 Task: Search one way flight ticket for 4 adults, 2 children, 2 infants in seat and 1 infant on lap in premium economy from Cody: Yellowstone Regional Airport to Riverton: Central Wyoming Regional Airport (was Riverton Regional) on 8-4-2023. Choice of flights is Spirit. Number of bags: 9 checked bags. Price is upto 84000. Outbound departure time preference is 16:45.
Action: Mouse moved to (408, 350)
Screenshot: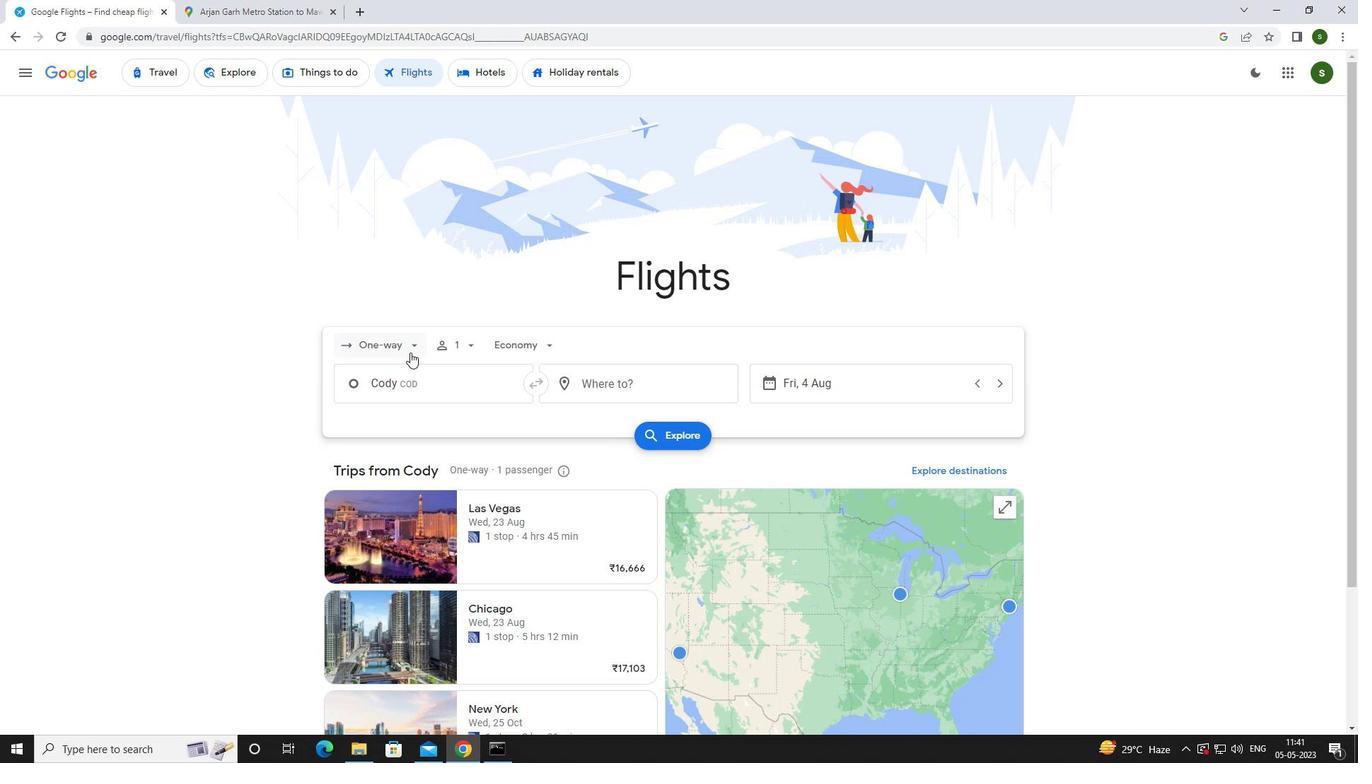
Action: Mouse pressed left at (408, 350)
Screenshot: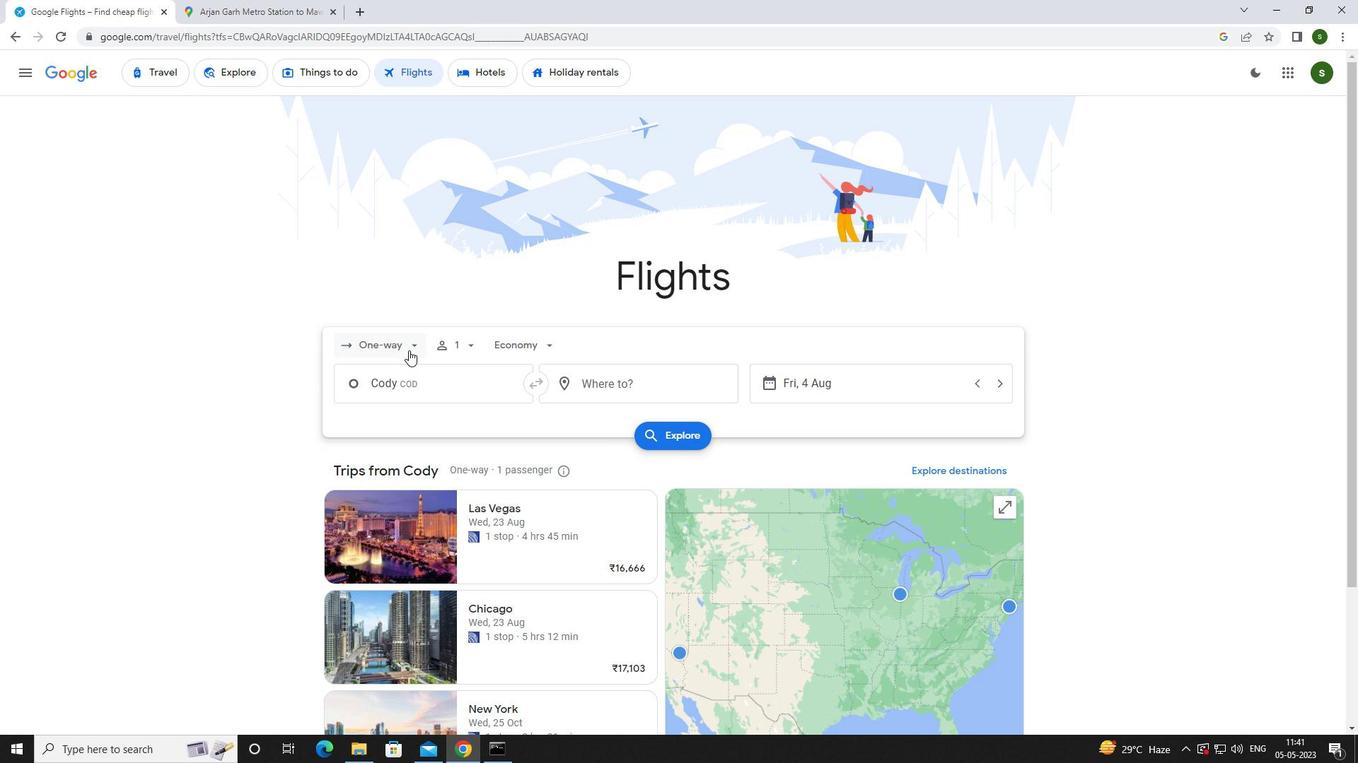 
Action: Mouse moved to (399, 410)
Screenshot: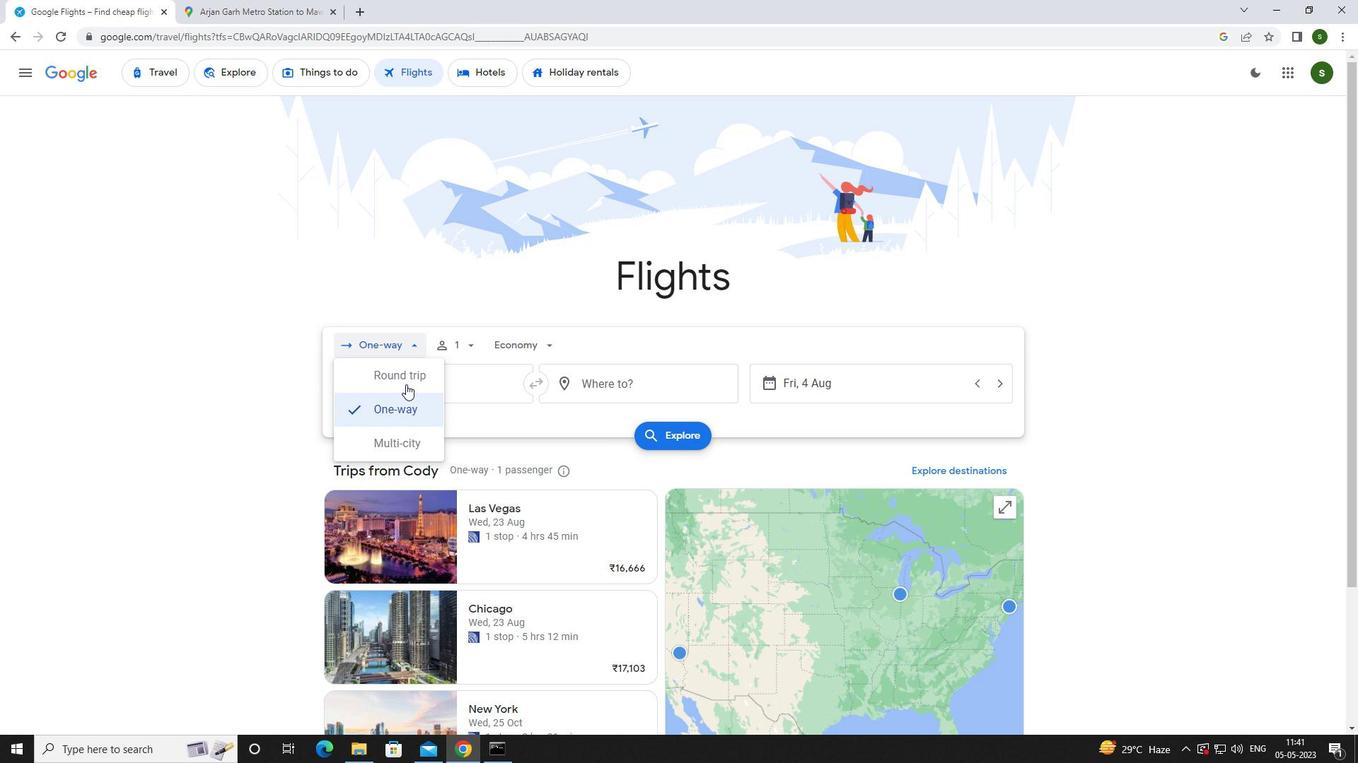
Action: Mouse pressed left at (399, 410)
Screenshot: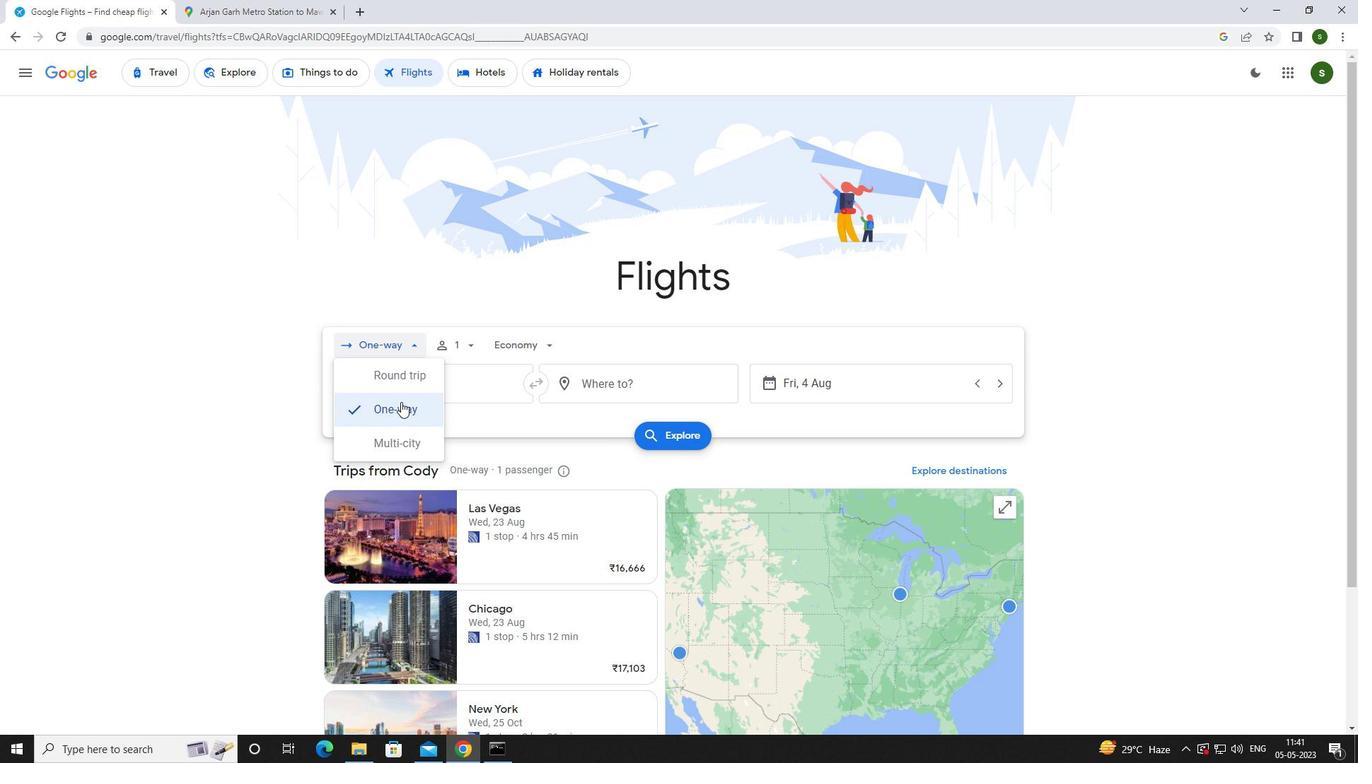 
Action: Mouse moved to (468, 349)
Screenshot: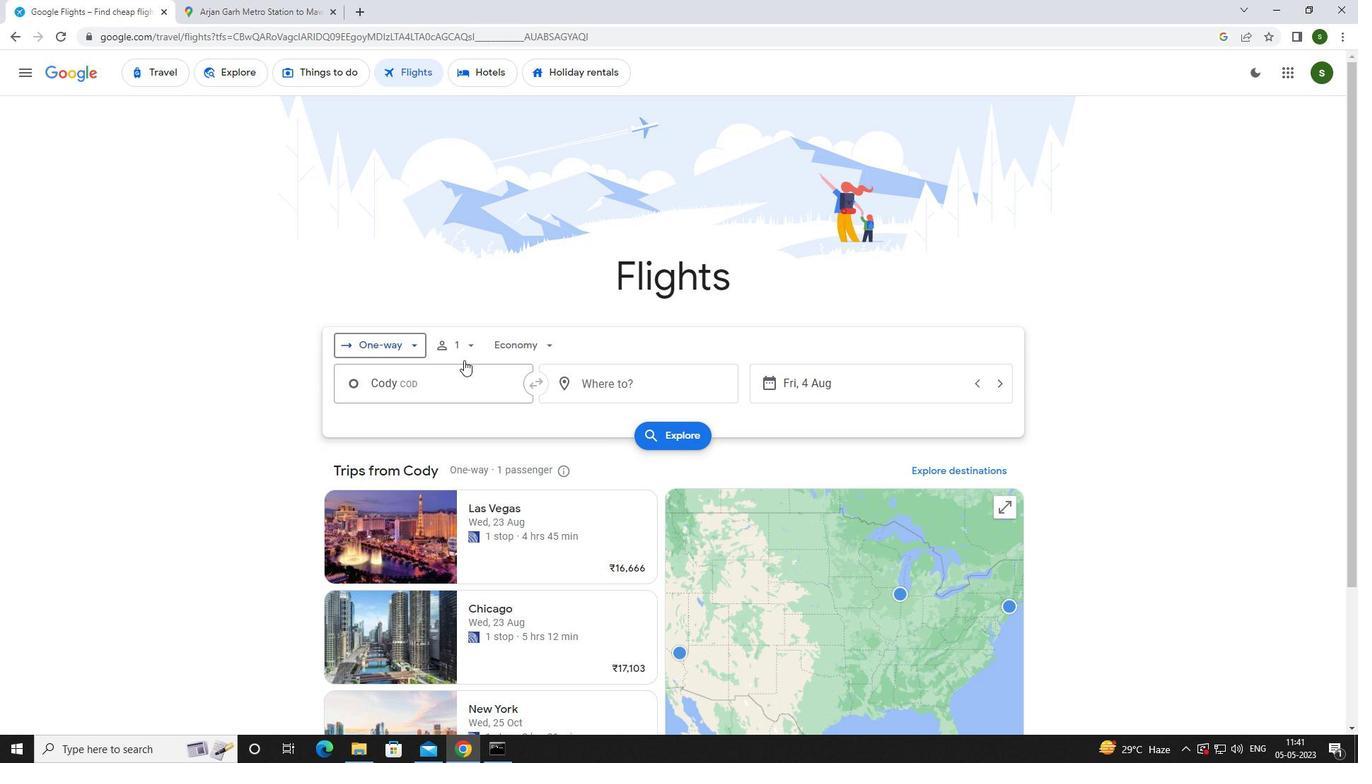 
Action: Mouse pressed left at (468, 349)
Screenshot: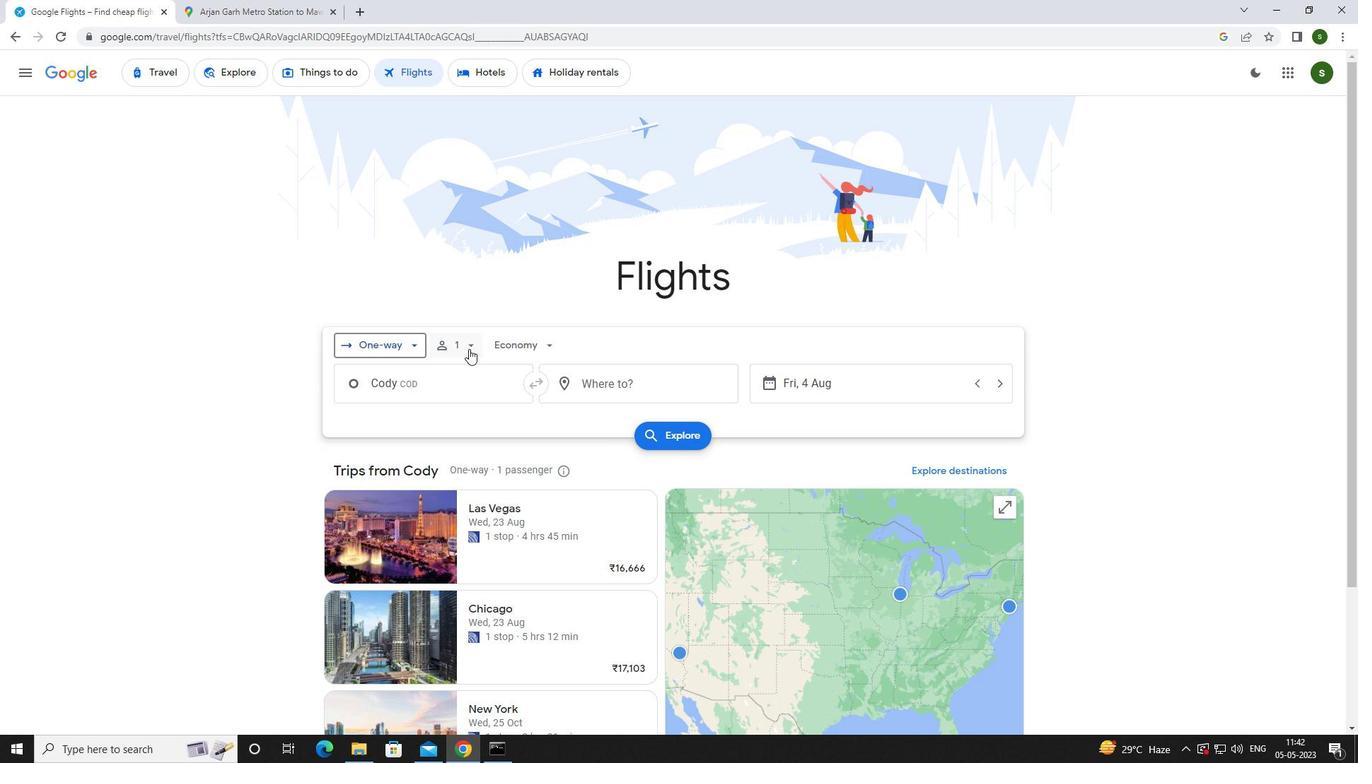 
Action: Mouse moved to (577, 381)
Screenshot: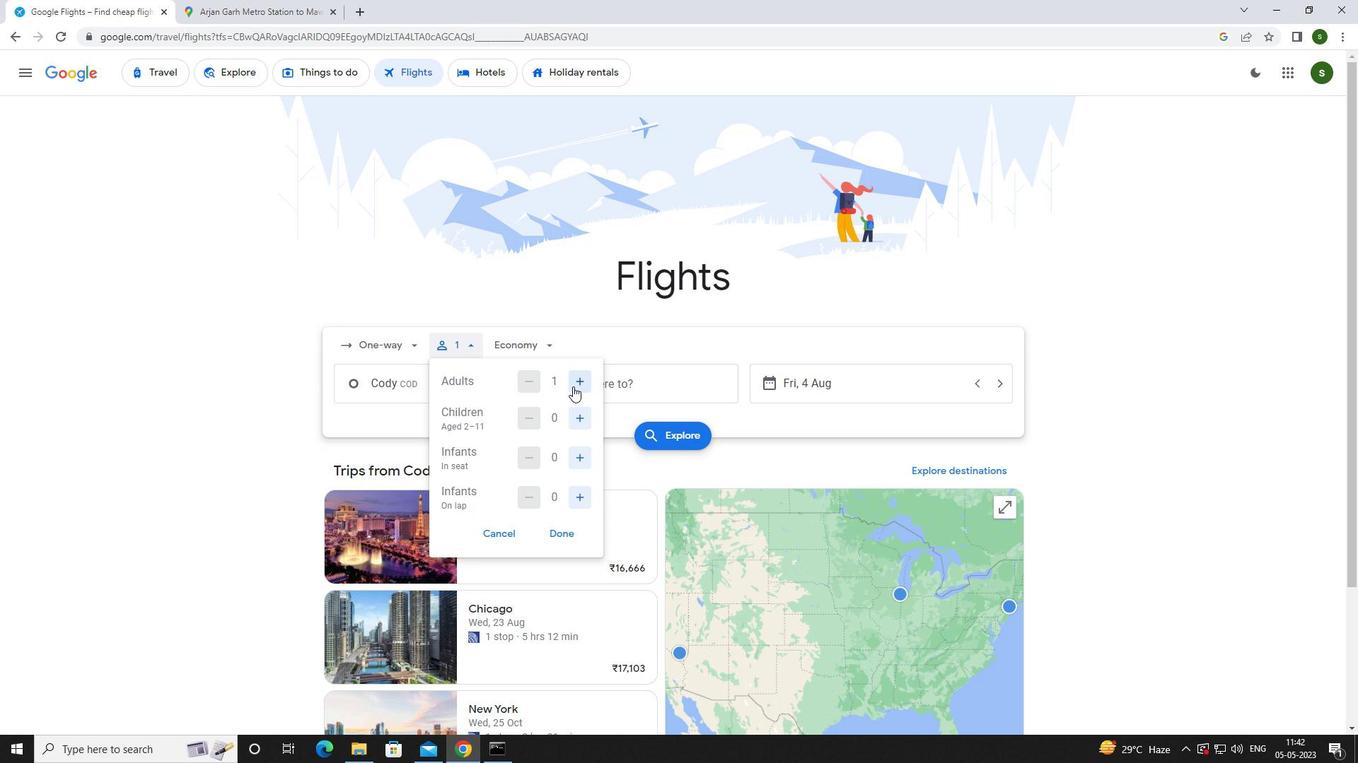 
Action: Mouse pressed left at (577, 381)
Screenshot: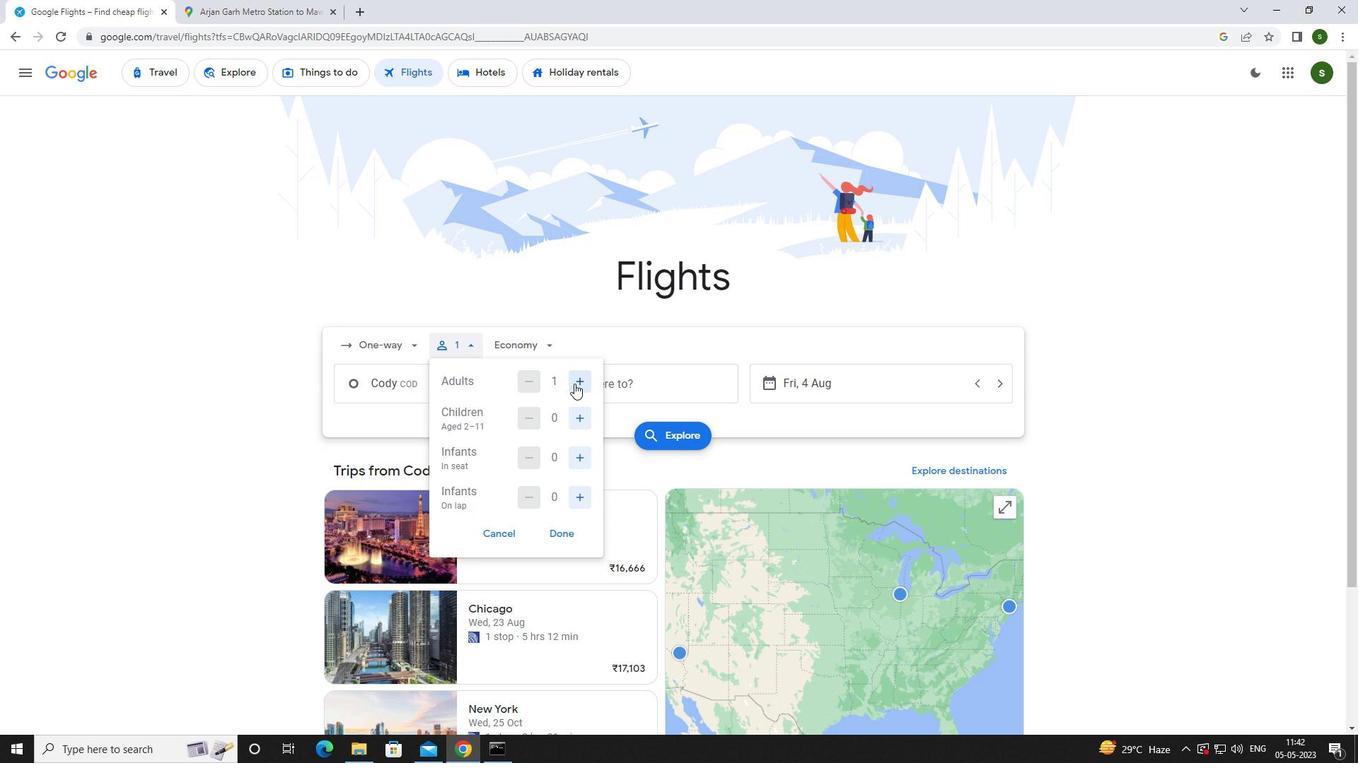 
Action: Mouse pressed left at (577, 381)
Screenshot: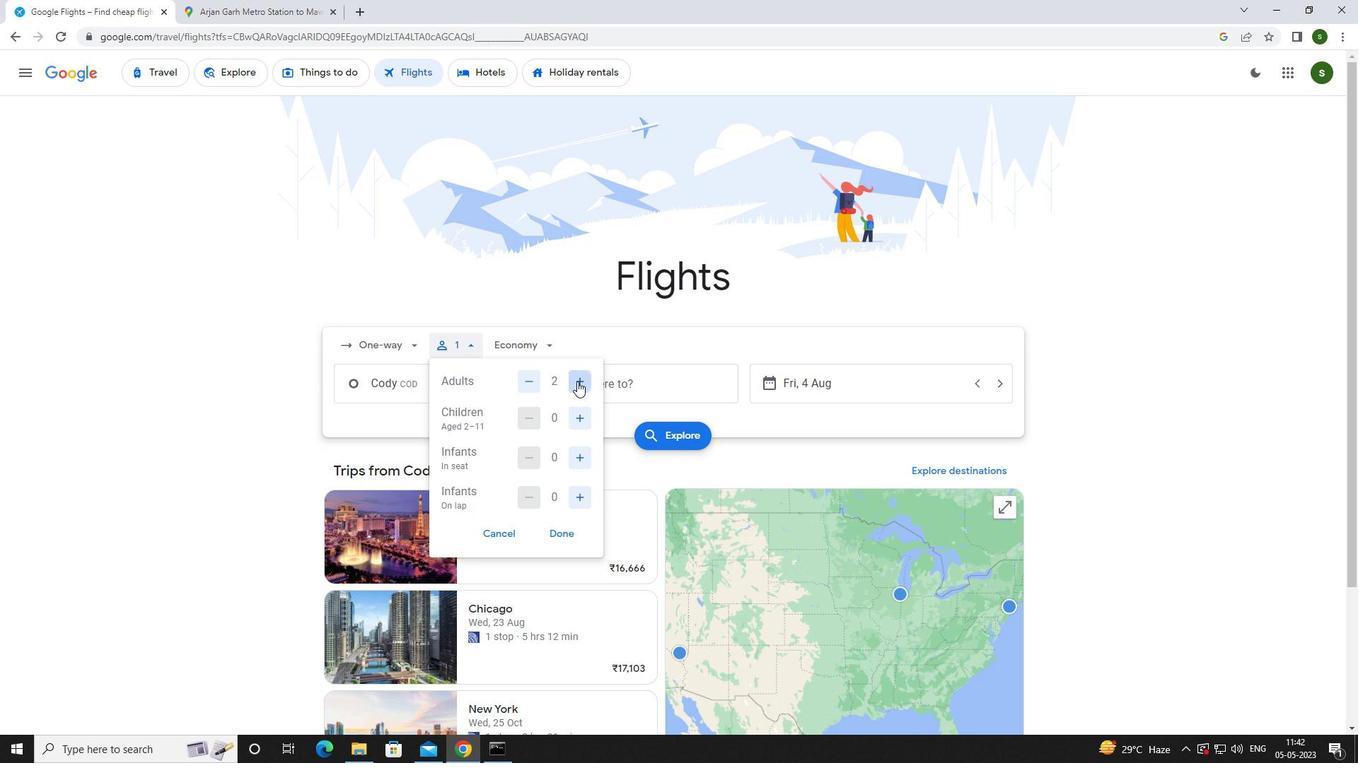 
Action: Mouse pressed left at (577, 381)
Screenshot: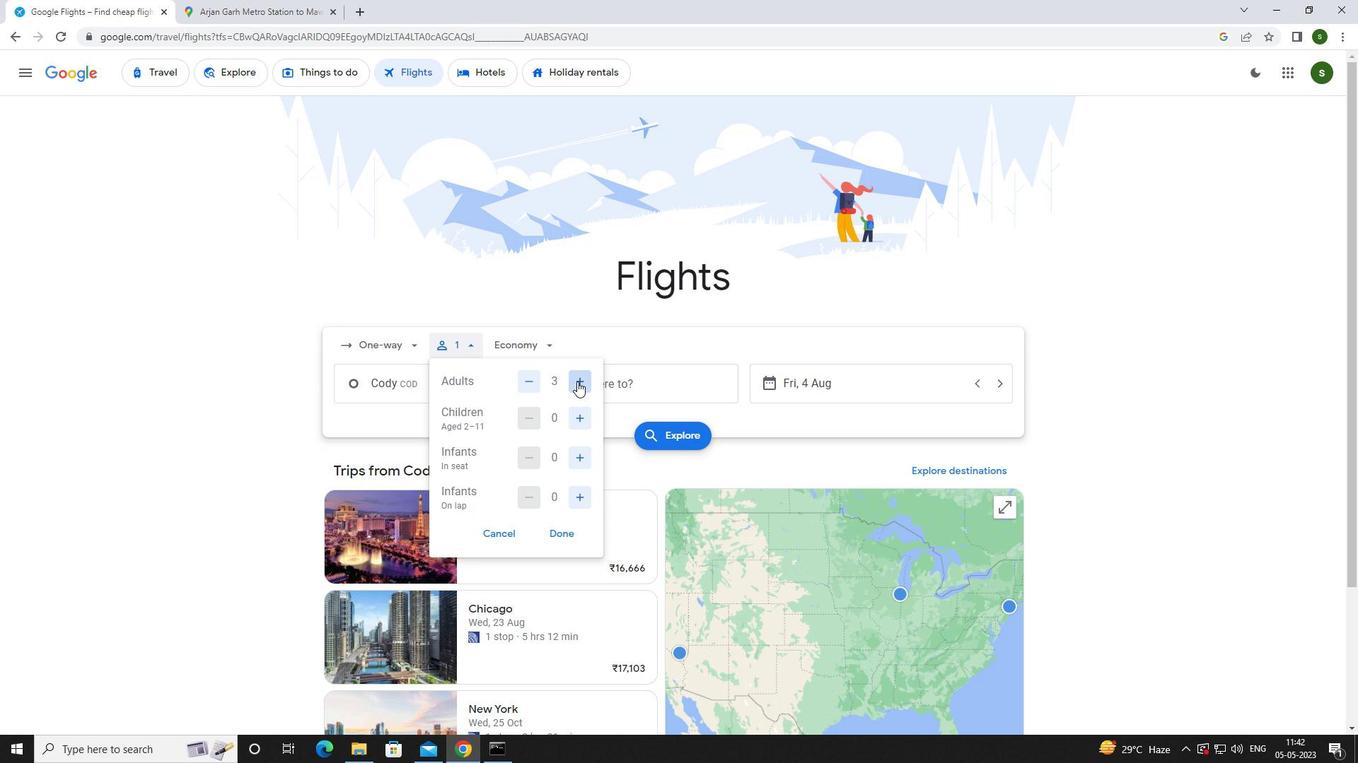 
Action: Mouse moved to (582, 415)
Screenshot: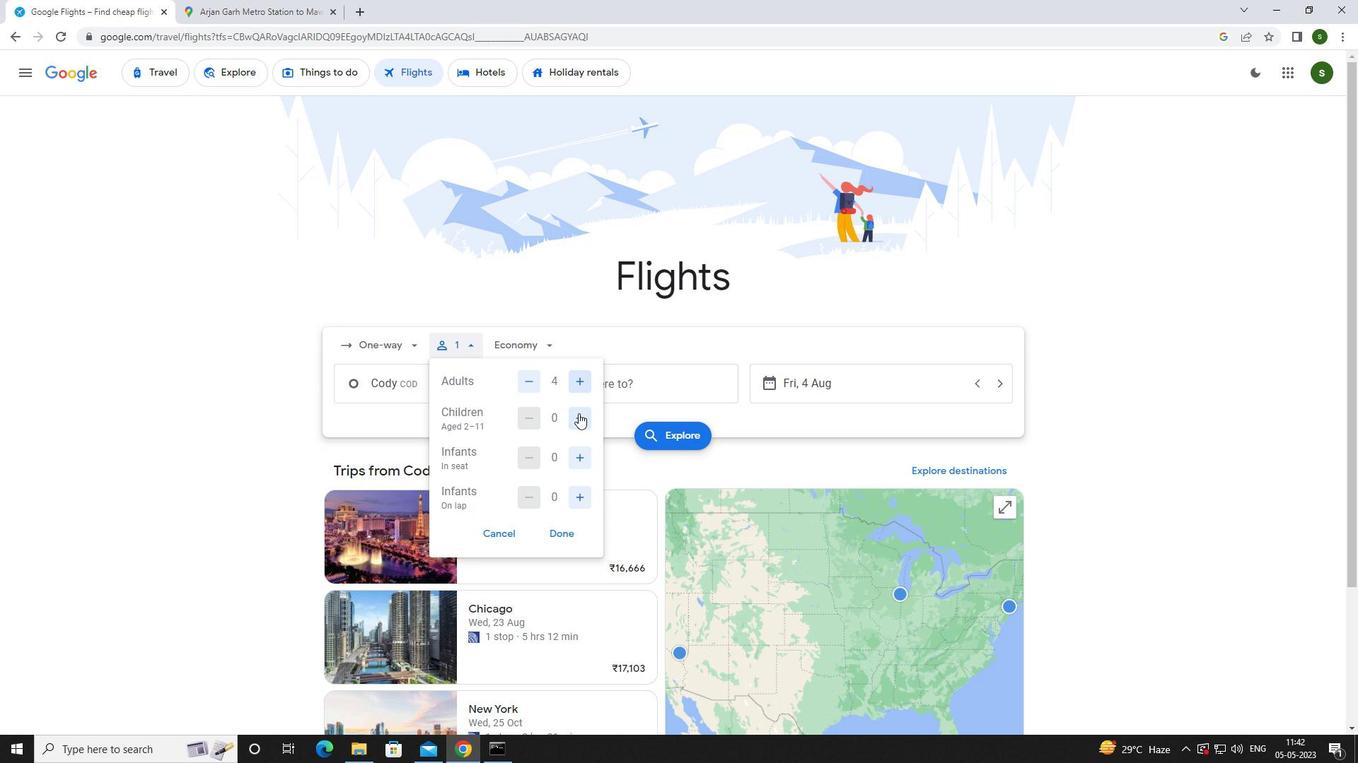 
Action: Mouse pressed left at (582, 415)
Screenshot: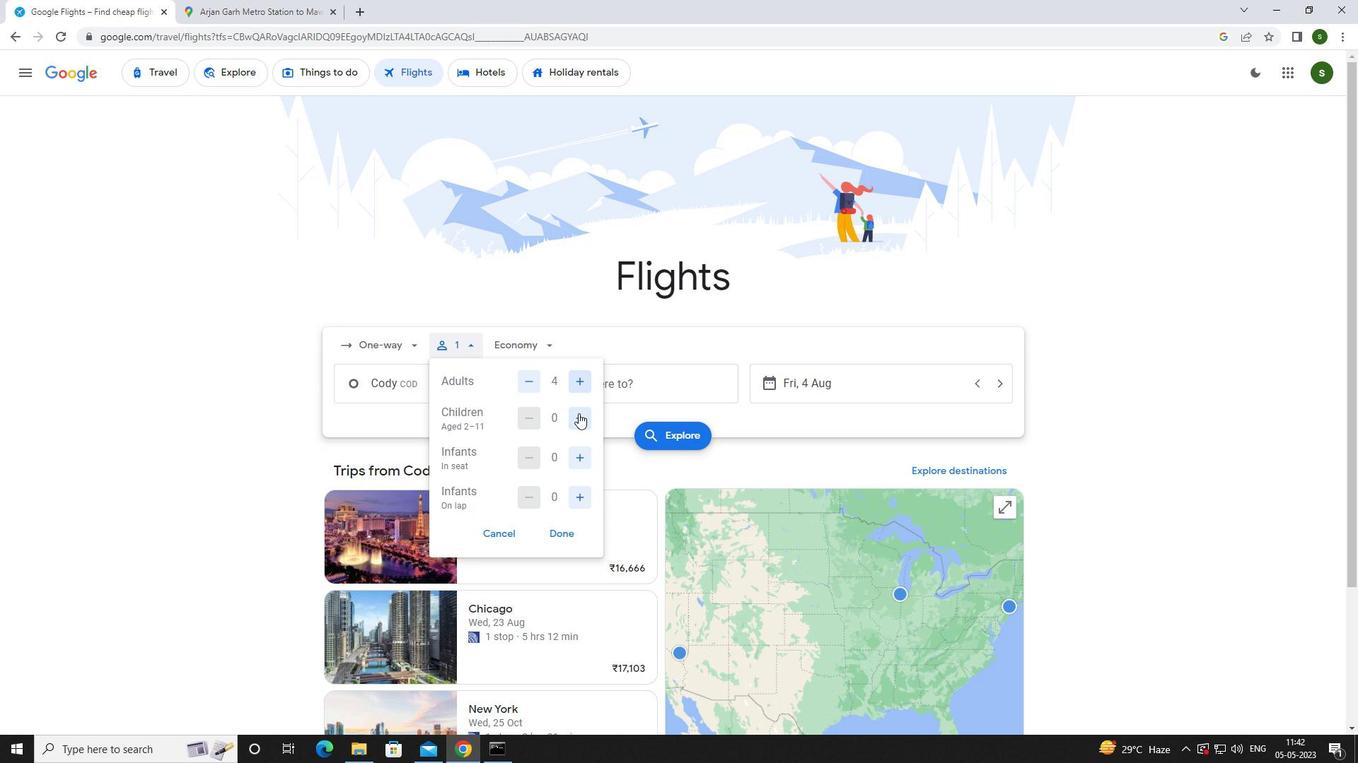 
Action: Mouse pressed left at (582, 415)
Screenshot: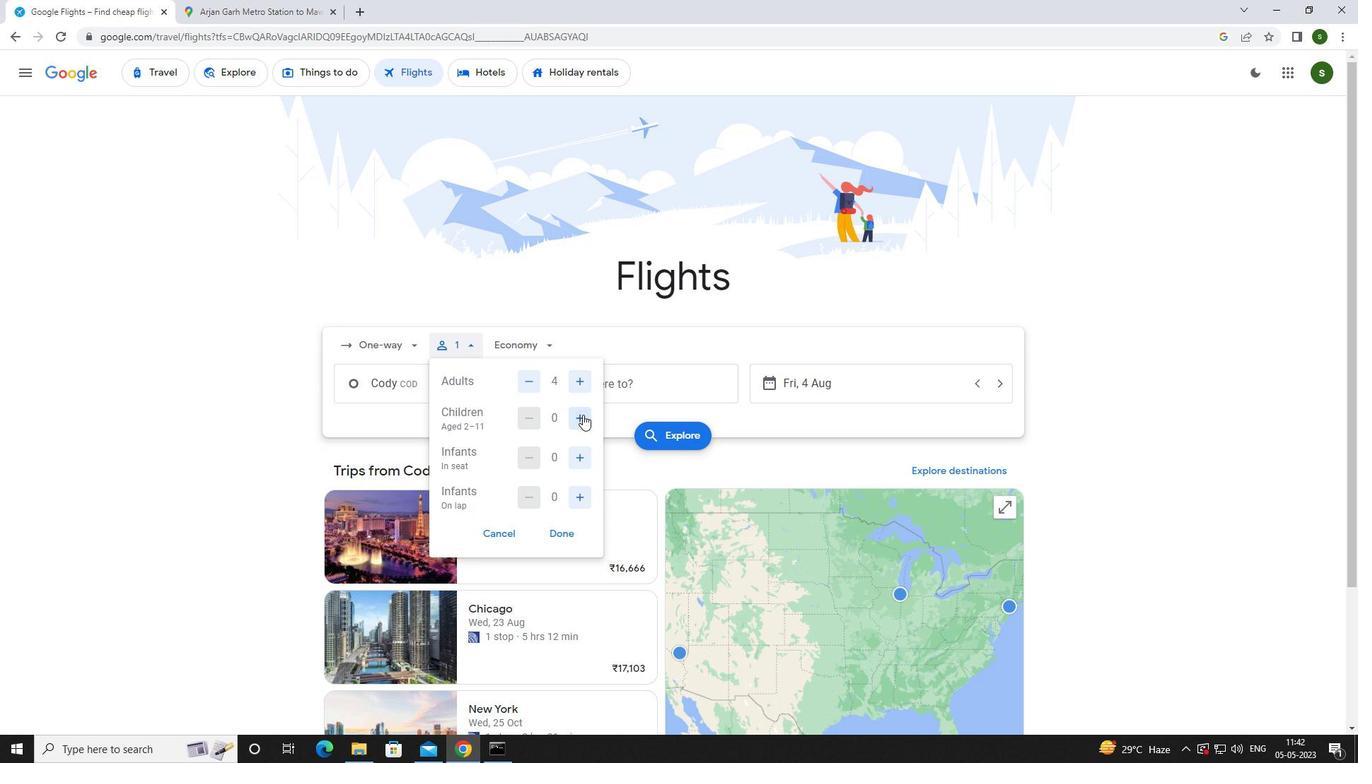 
Action: Mouse moved to (579, 454)
Screenshot: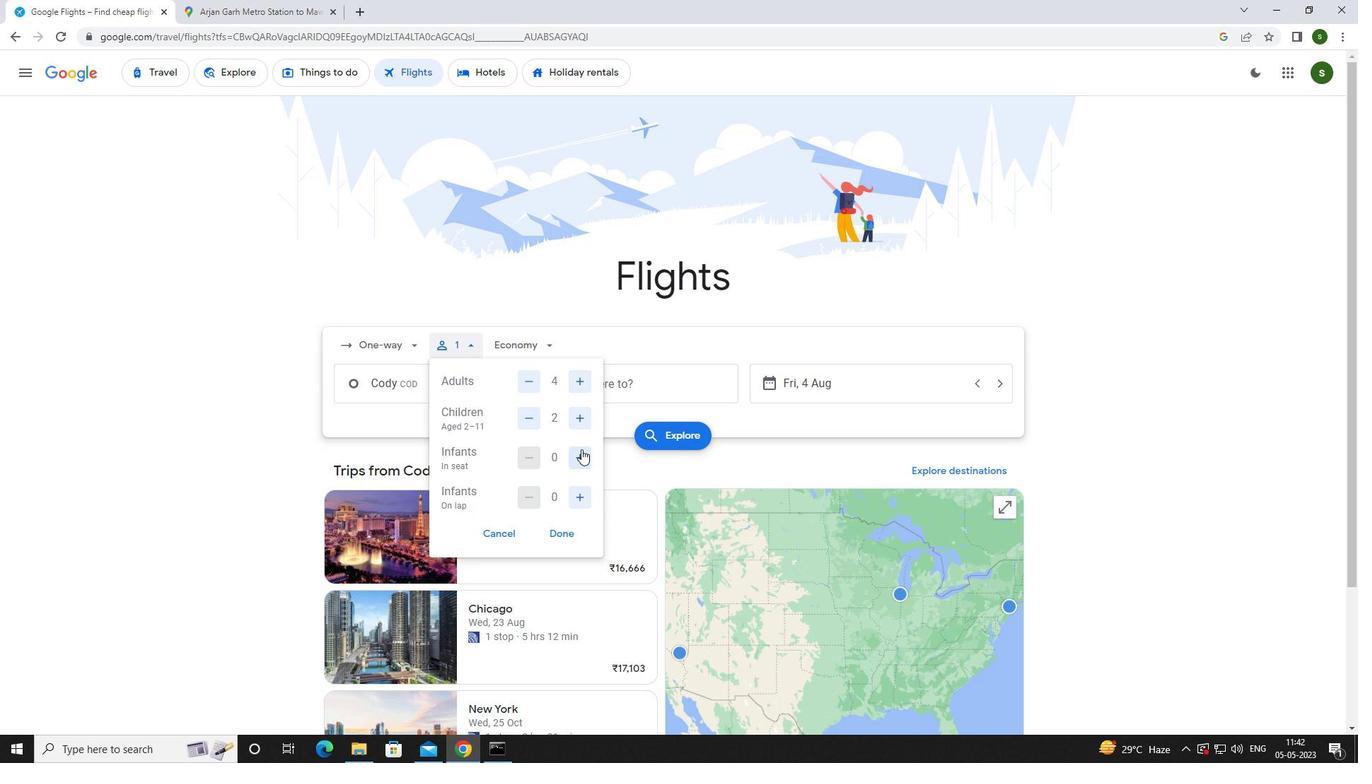 
Action: Mouse pressed left at (579, 454)
Screenshot: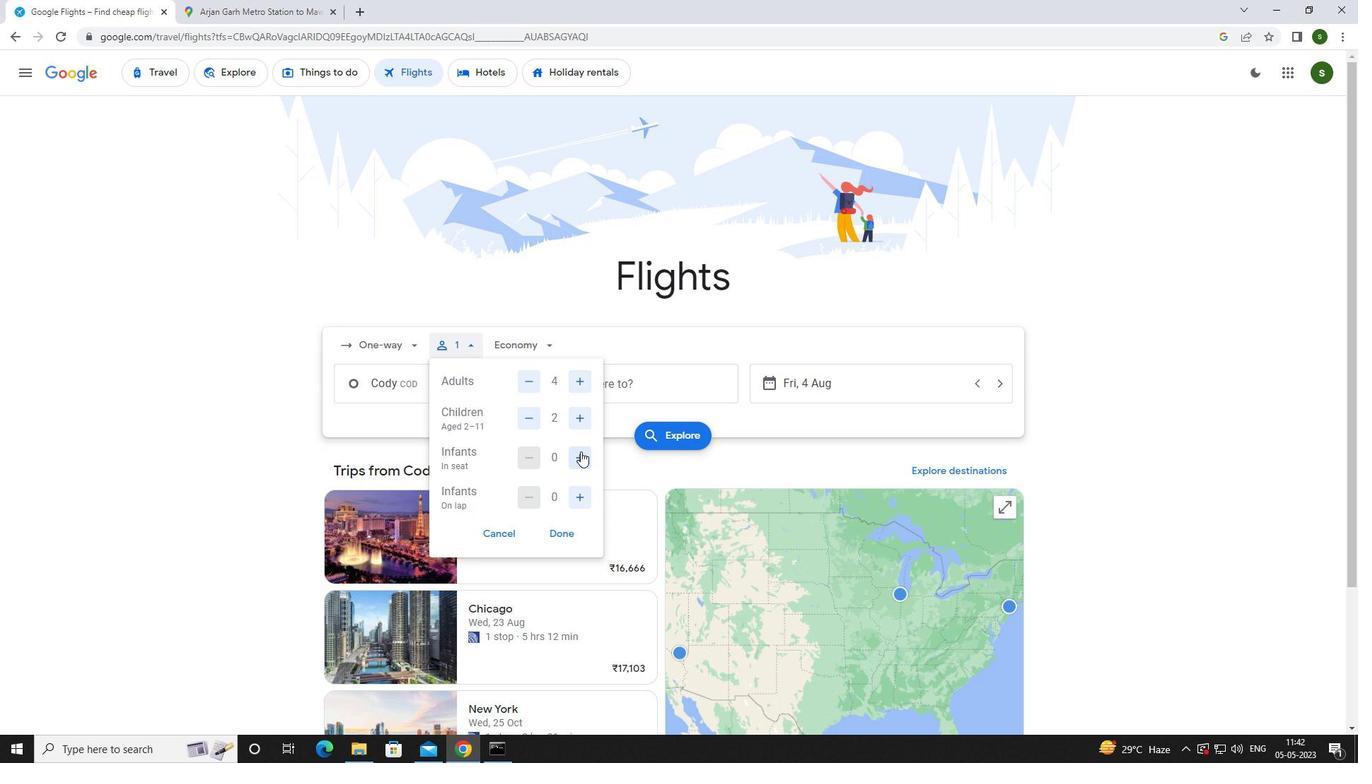 
Action: Mouse pressed left at (579, 454)
Screenshot: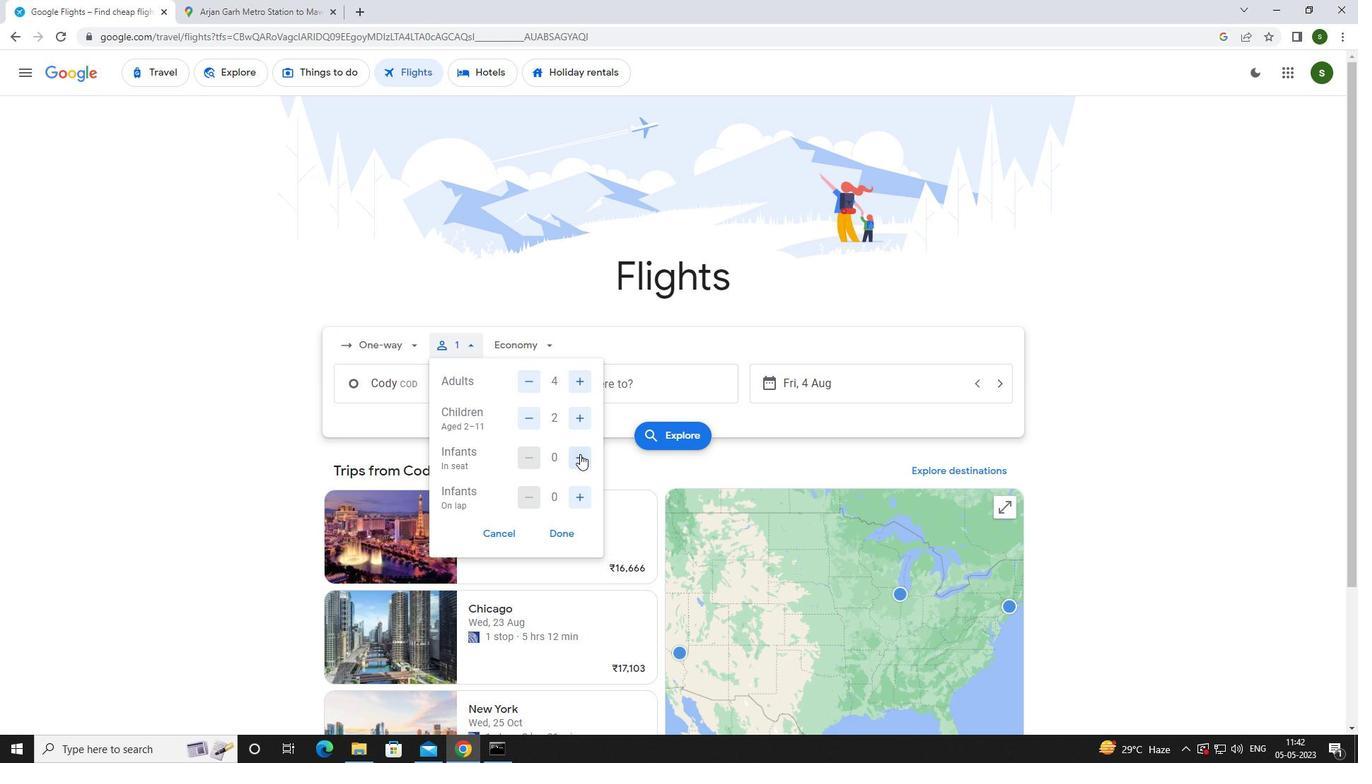 
Action: Mouse moved to (586, 497)
Screenshot: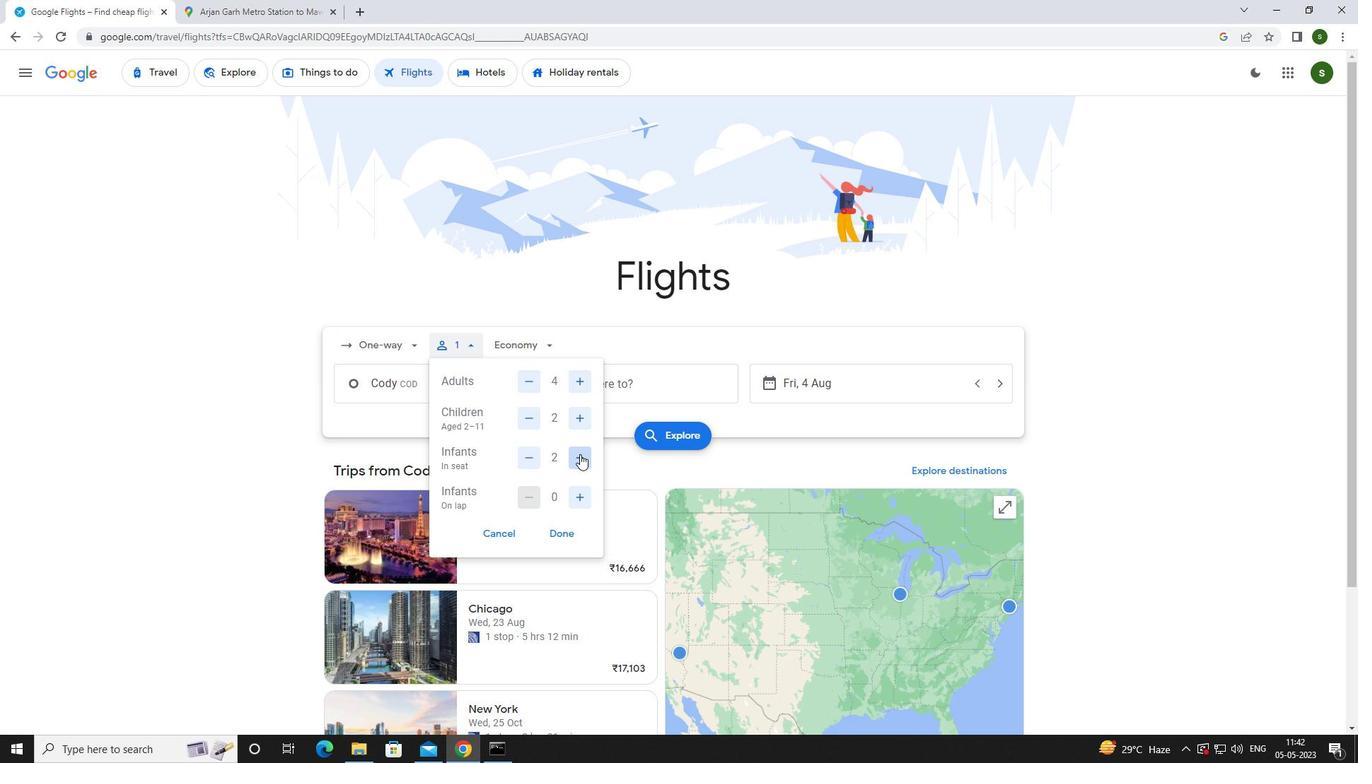 
Action: Mouse pressed left at (586, 497)
Screenshot: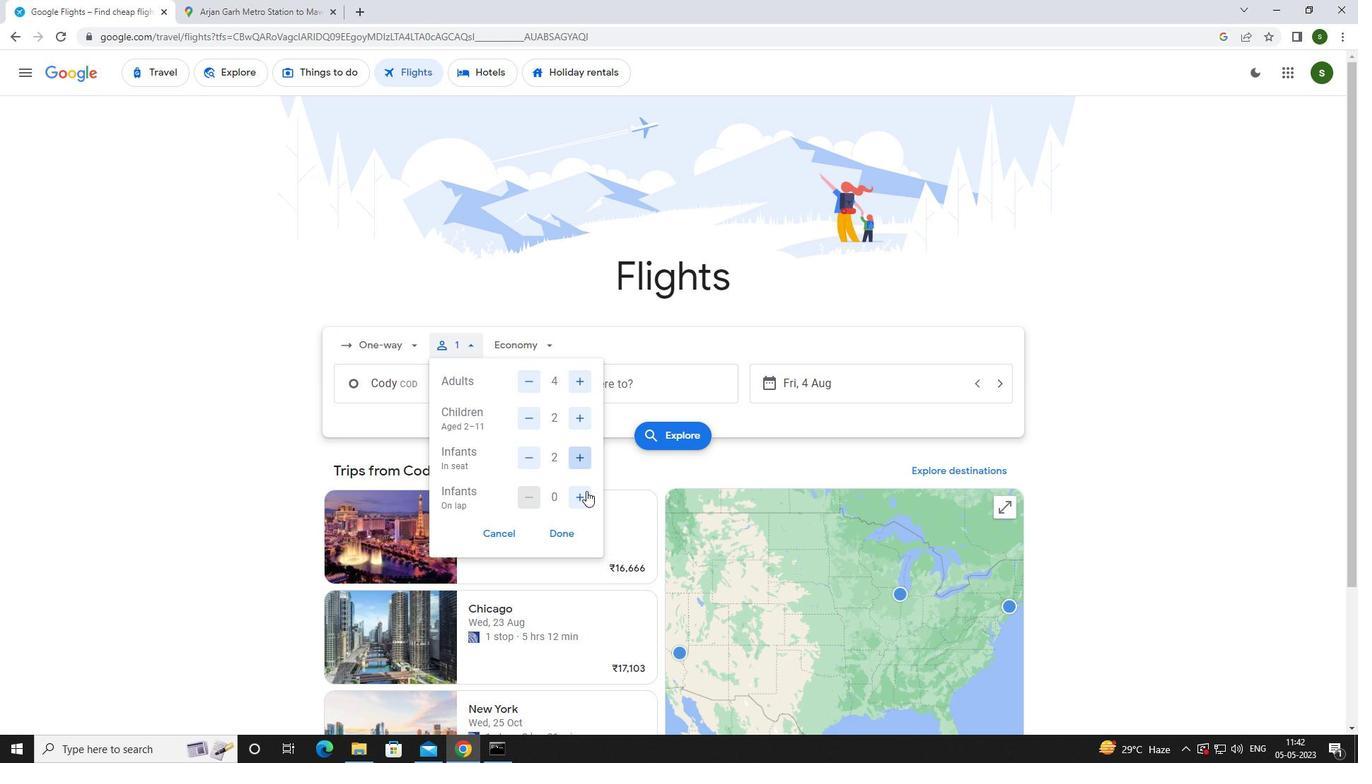 
Action: Mouse moved to (542, 349)
Screenshot: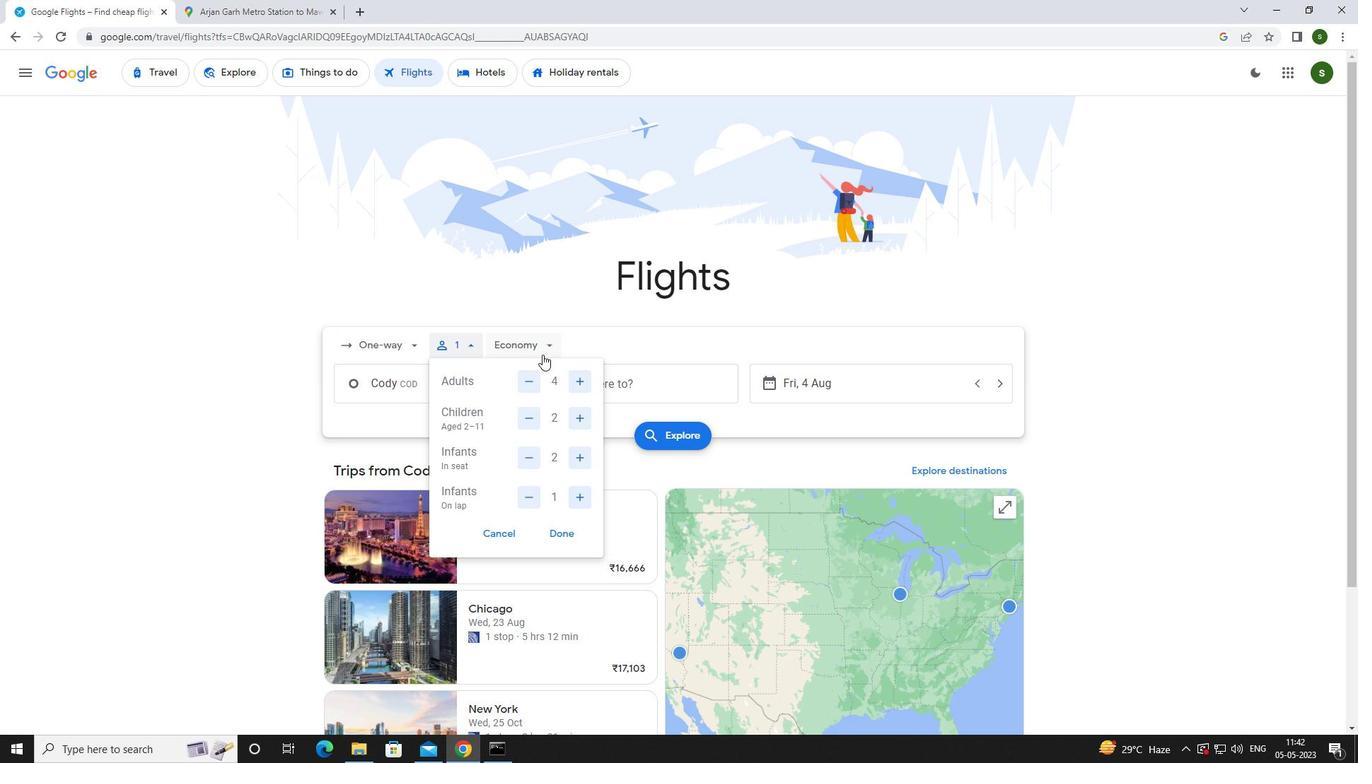 
Action: Mouse pressed left at (542, 349)
Screenshot: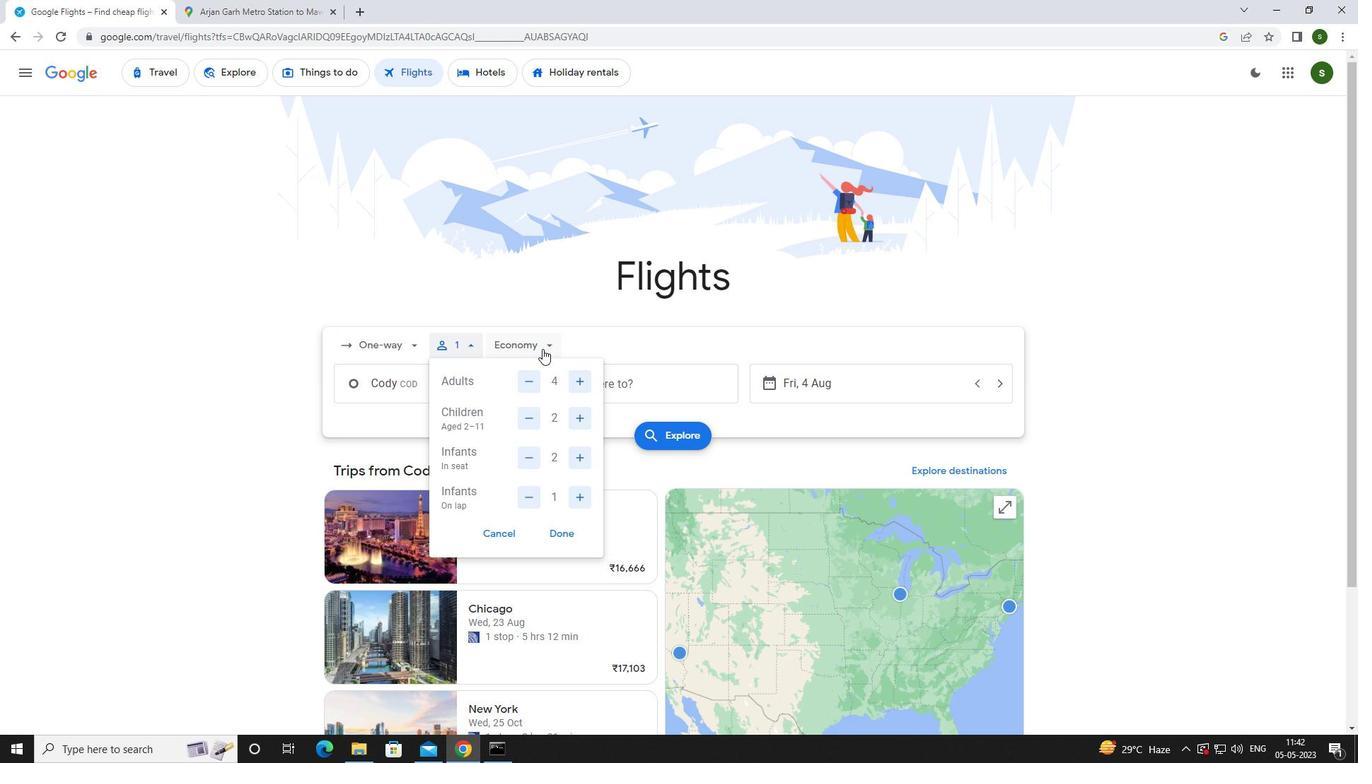 
Action: Mouse moved to (553, 411)
Screenshot: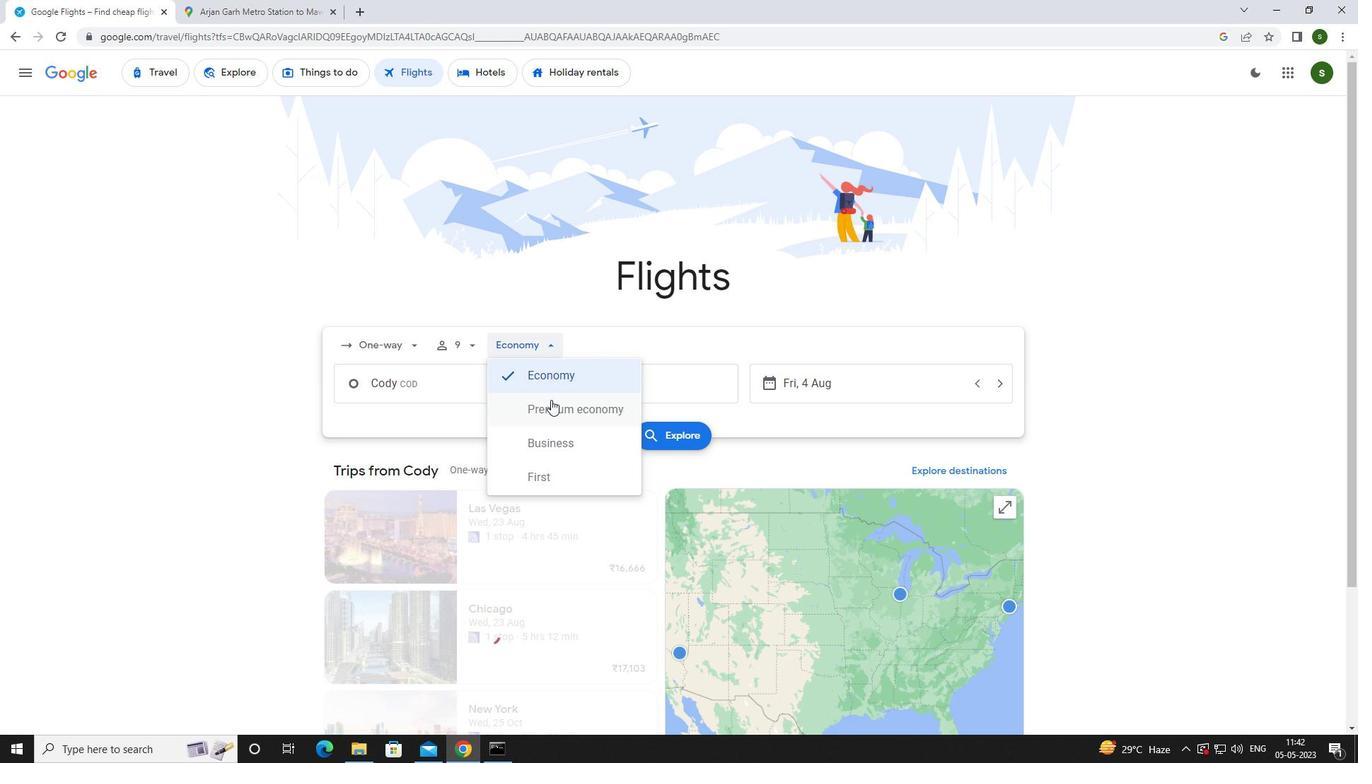 
Action: Mouse pressed left at (553, 411)
Screenshot: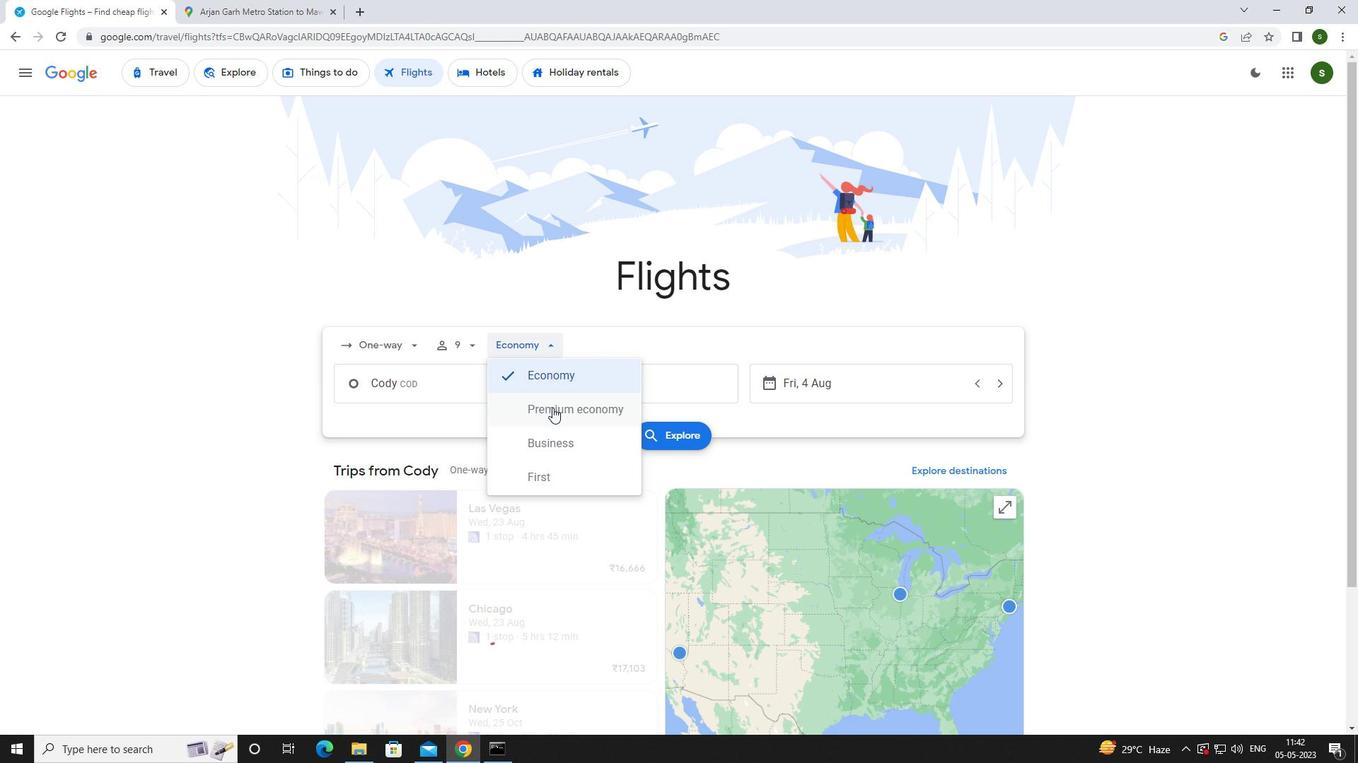 
Action: Mouse moved to (485, 380)
Screenshot: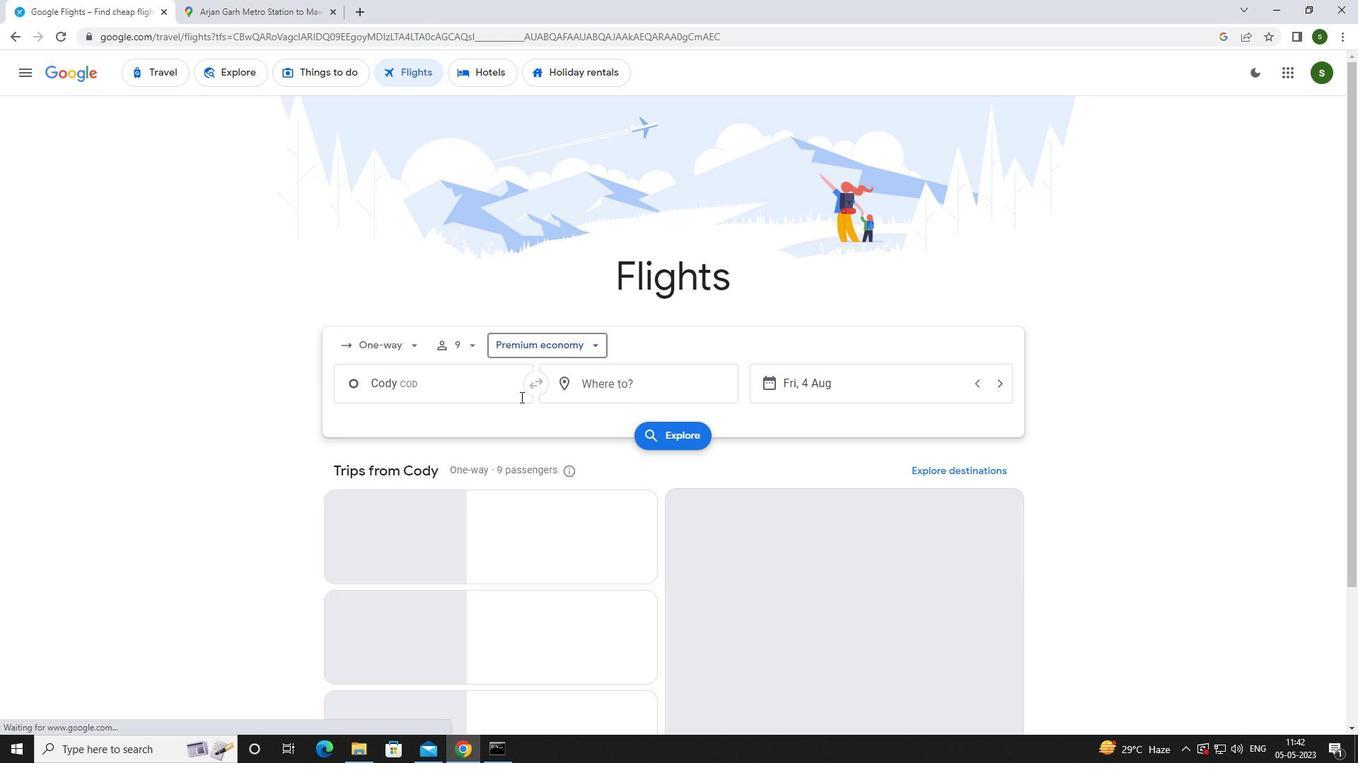
Action: Mouse pressed left at (485, 380)
Screenshot: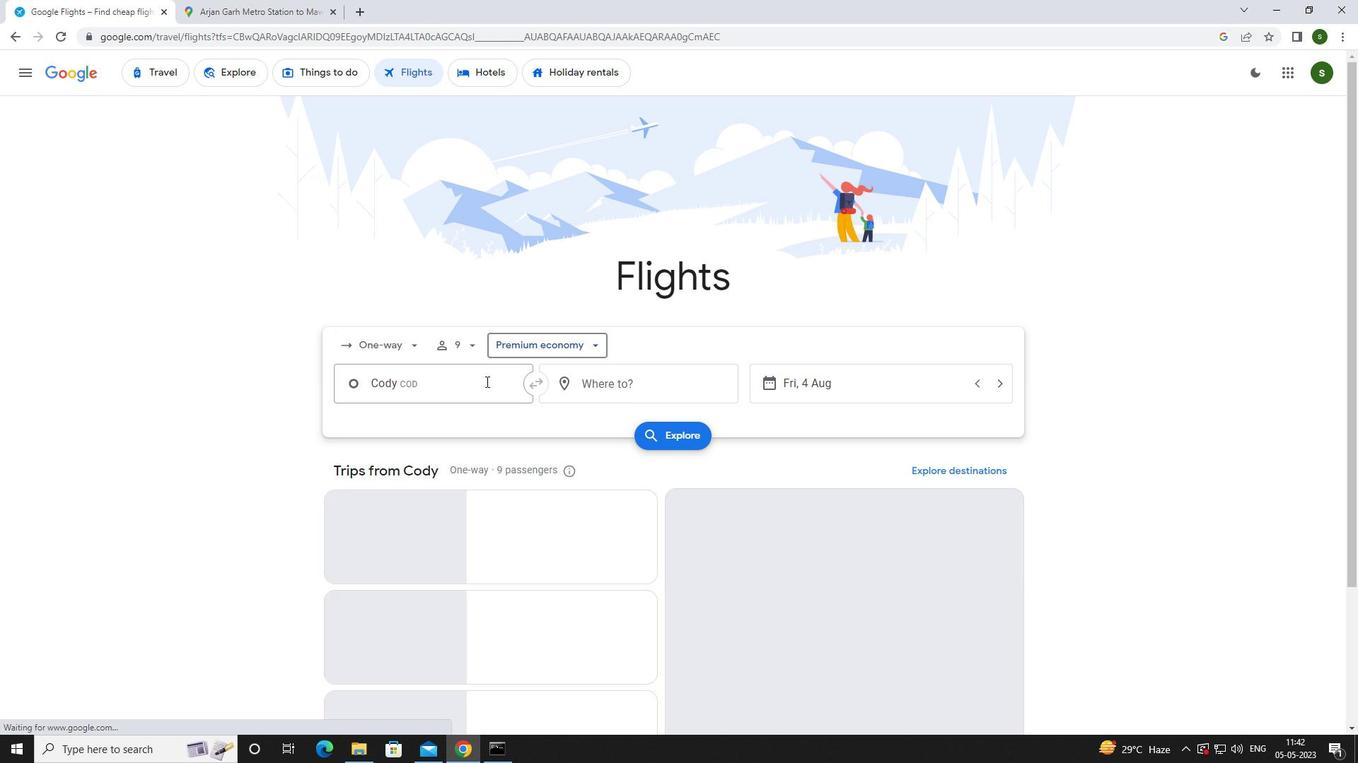 
Action: Mouse moved to (485, 377)
Screenshot: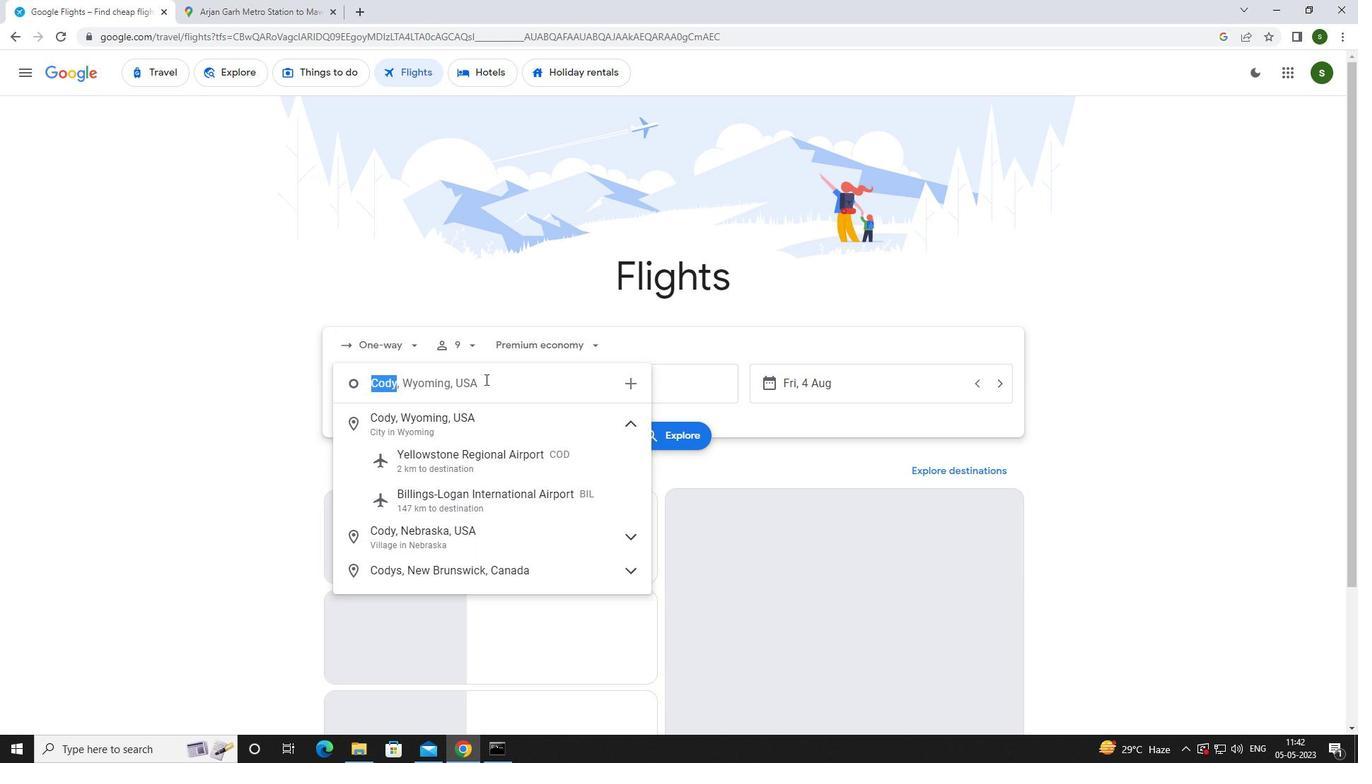 
Action: Key pressed <Key.caps_lock>c<Key.caps_lock>ody
Screenshot: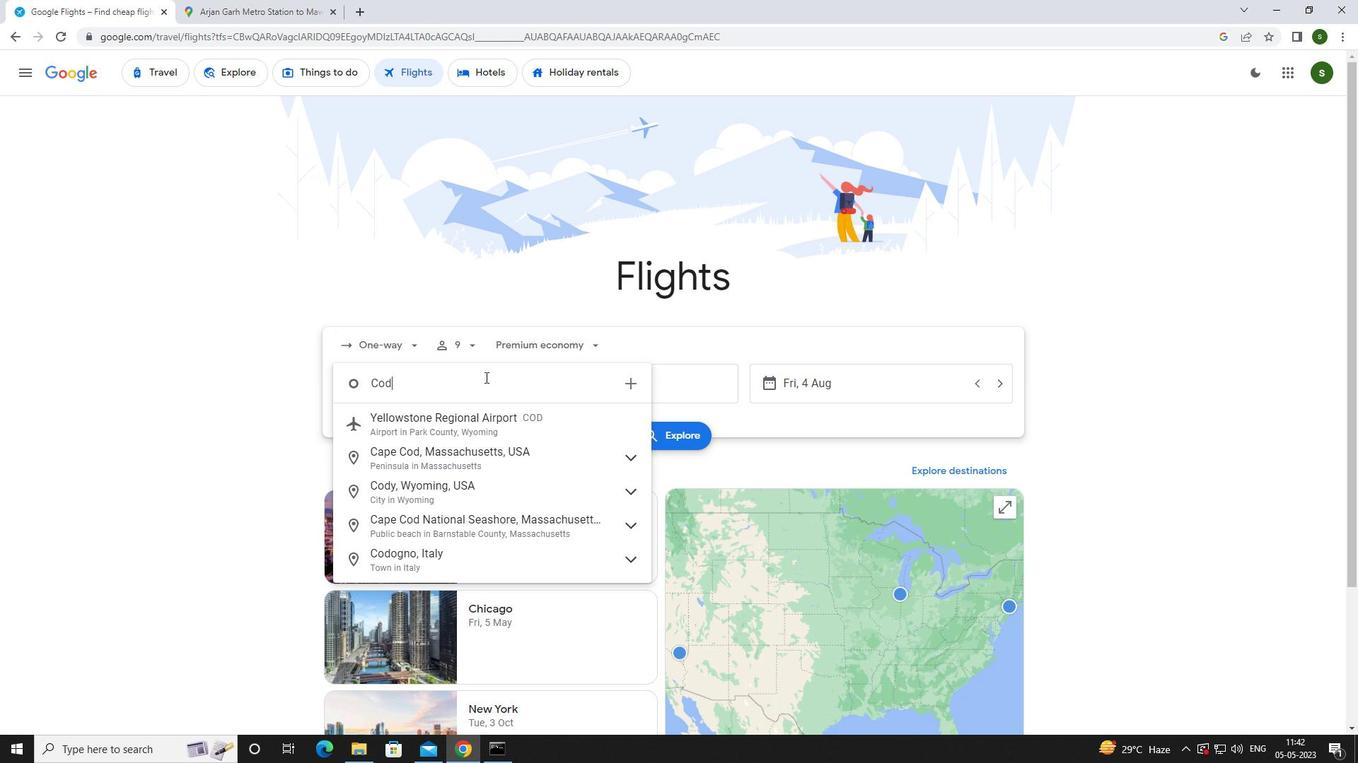 
Action: Mouse moved to (487, 455)
Screenshot: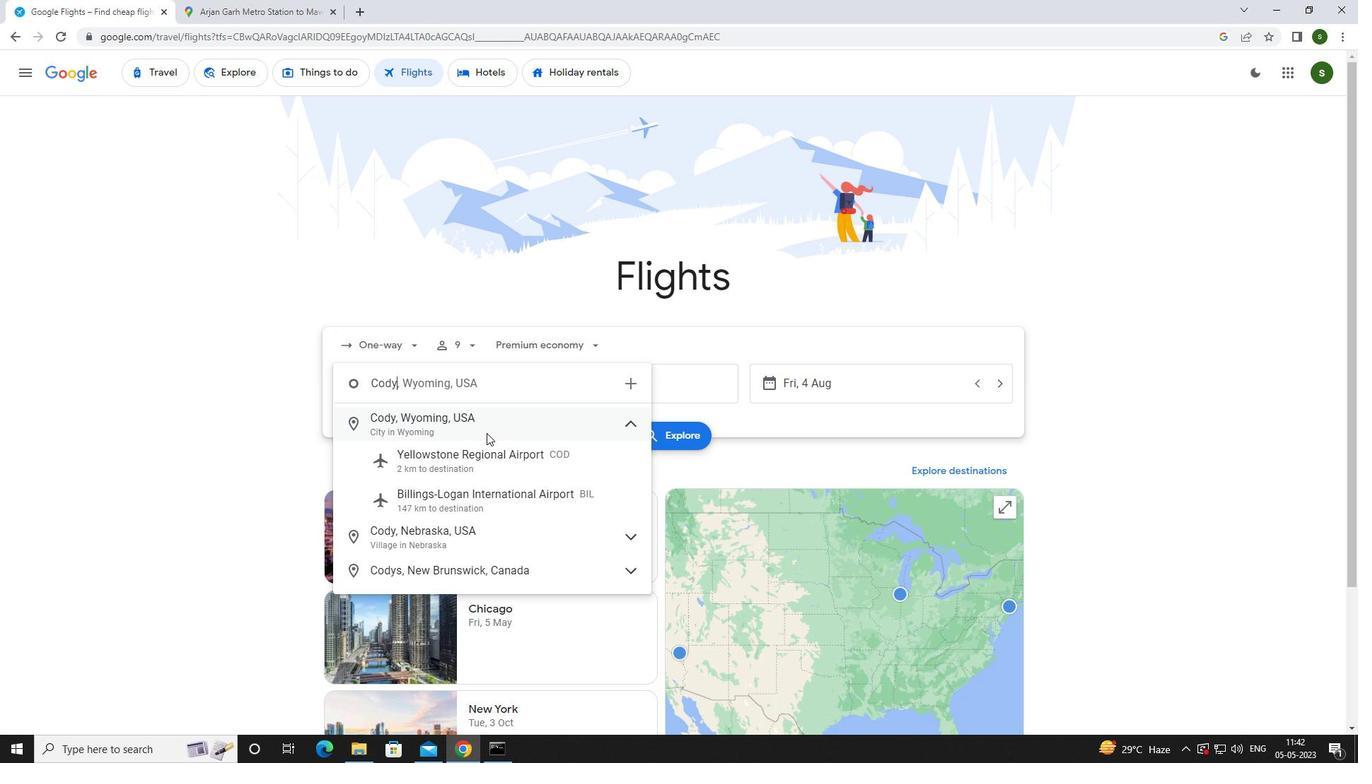 
Action: Mouse pressed left at (487, 455)
Screenshot: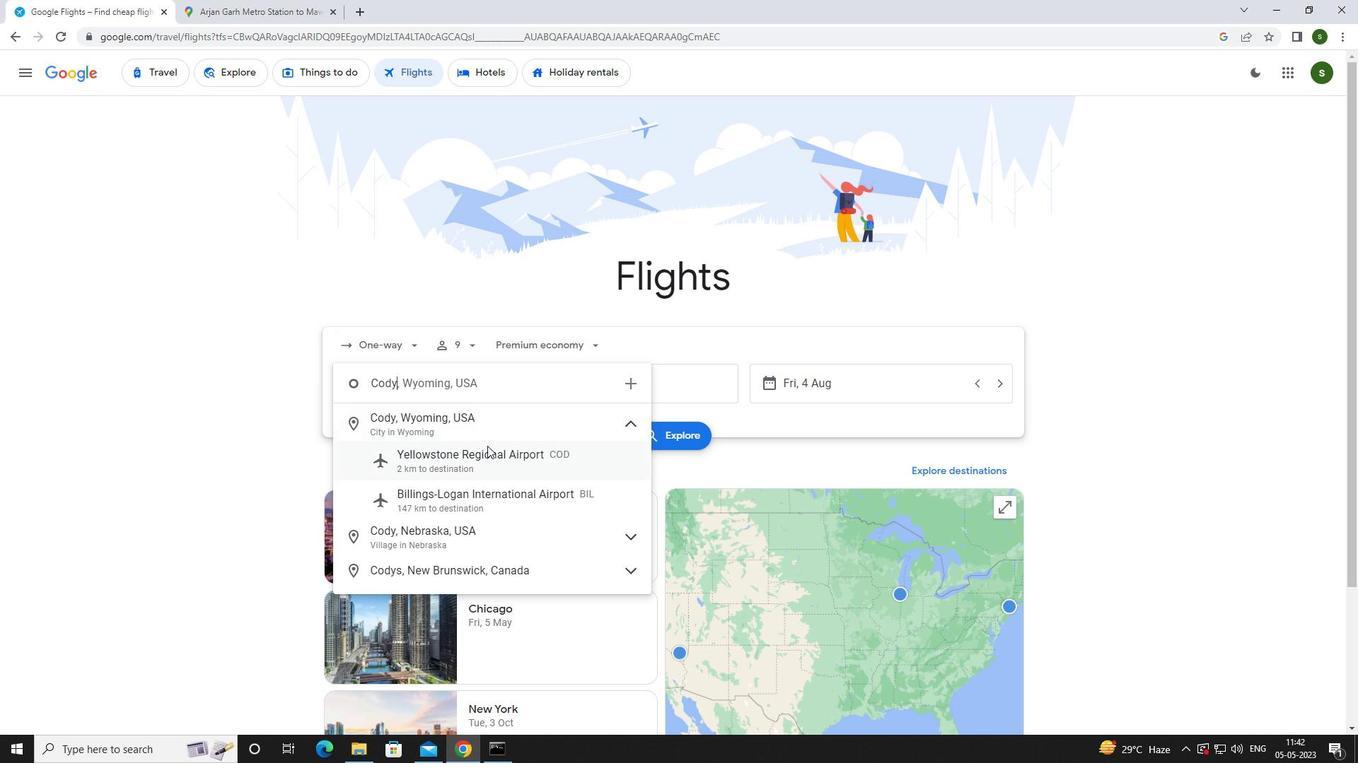 
Action: Mouse moved to (647, 386)
Screenshot: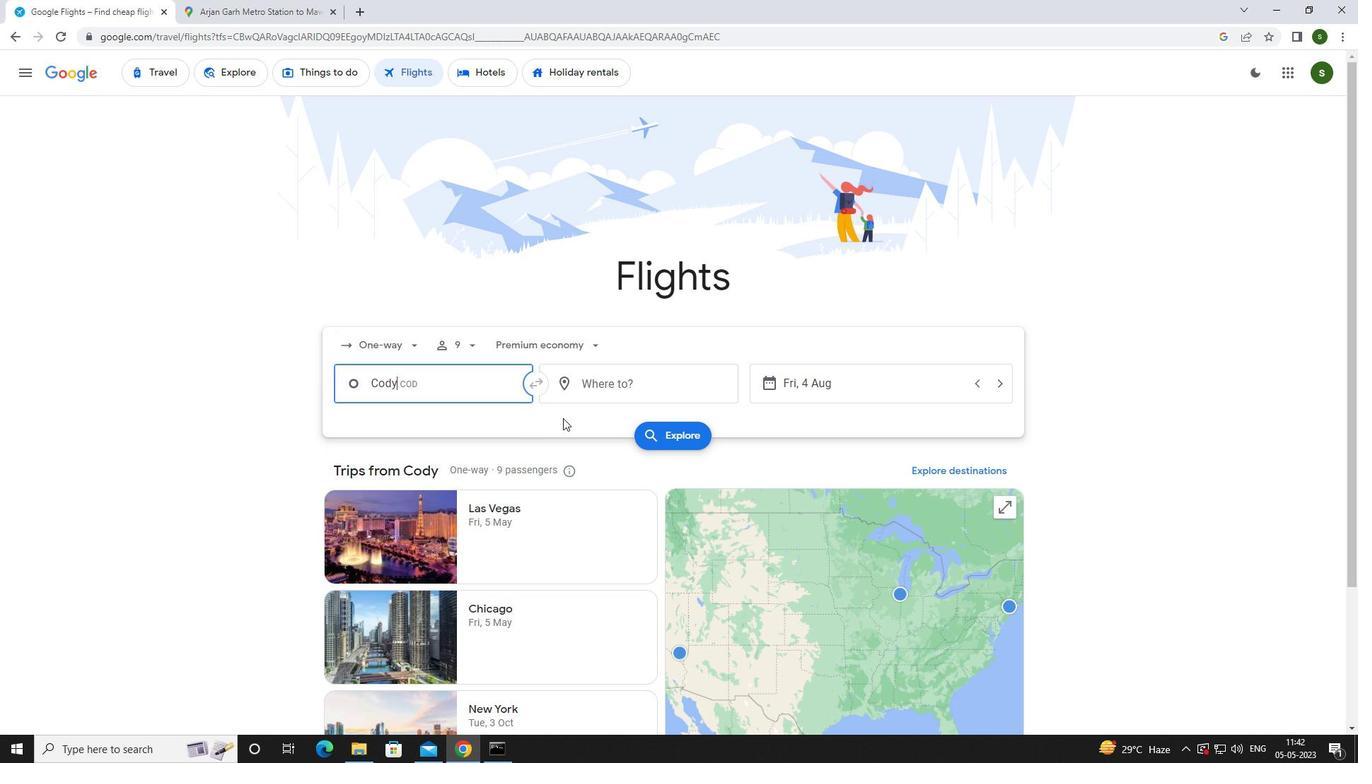 
Action: Mouse pressed left at (647, 386)
Screenshot: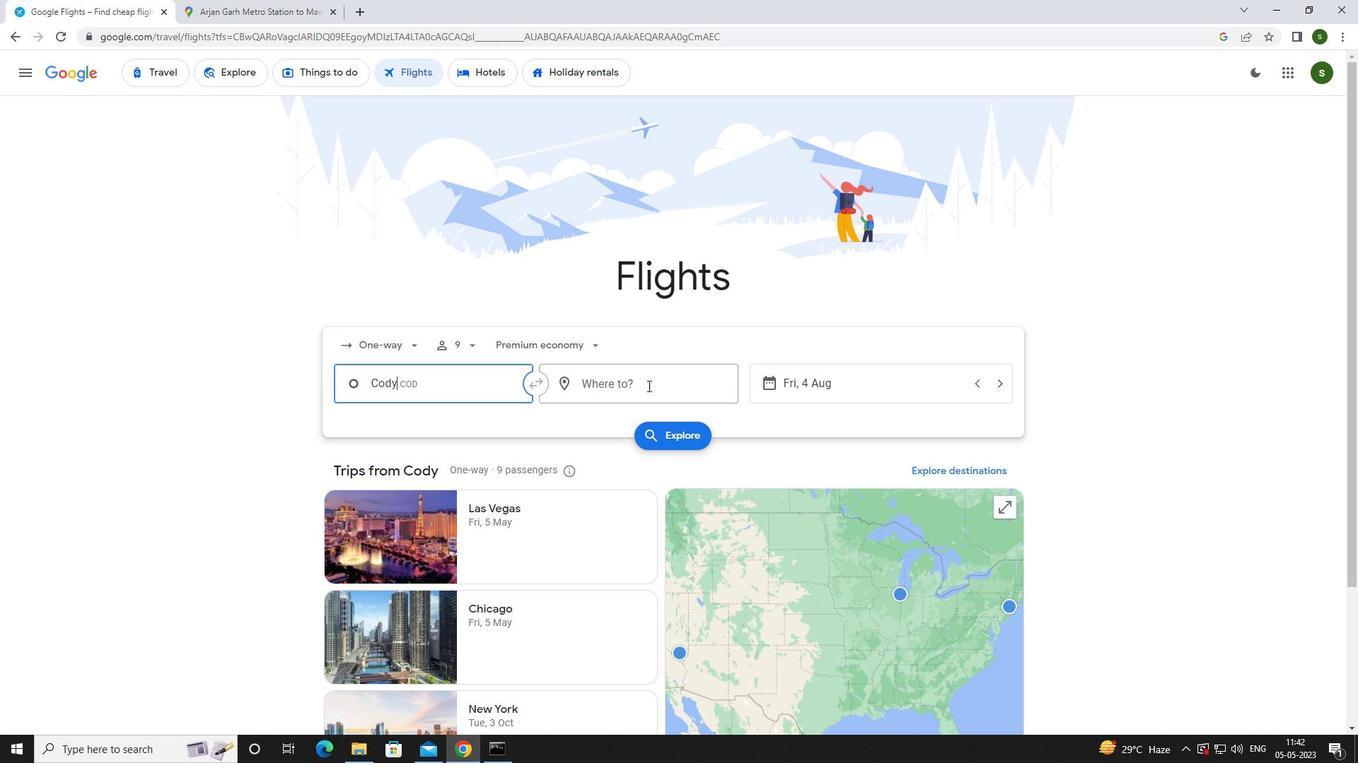 
Action: Mouse moved to (637, 390)
Screenshot: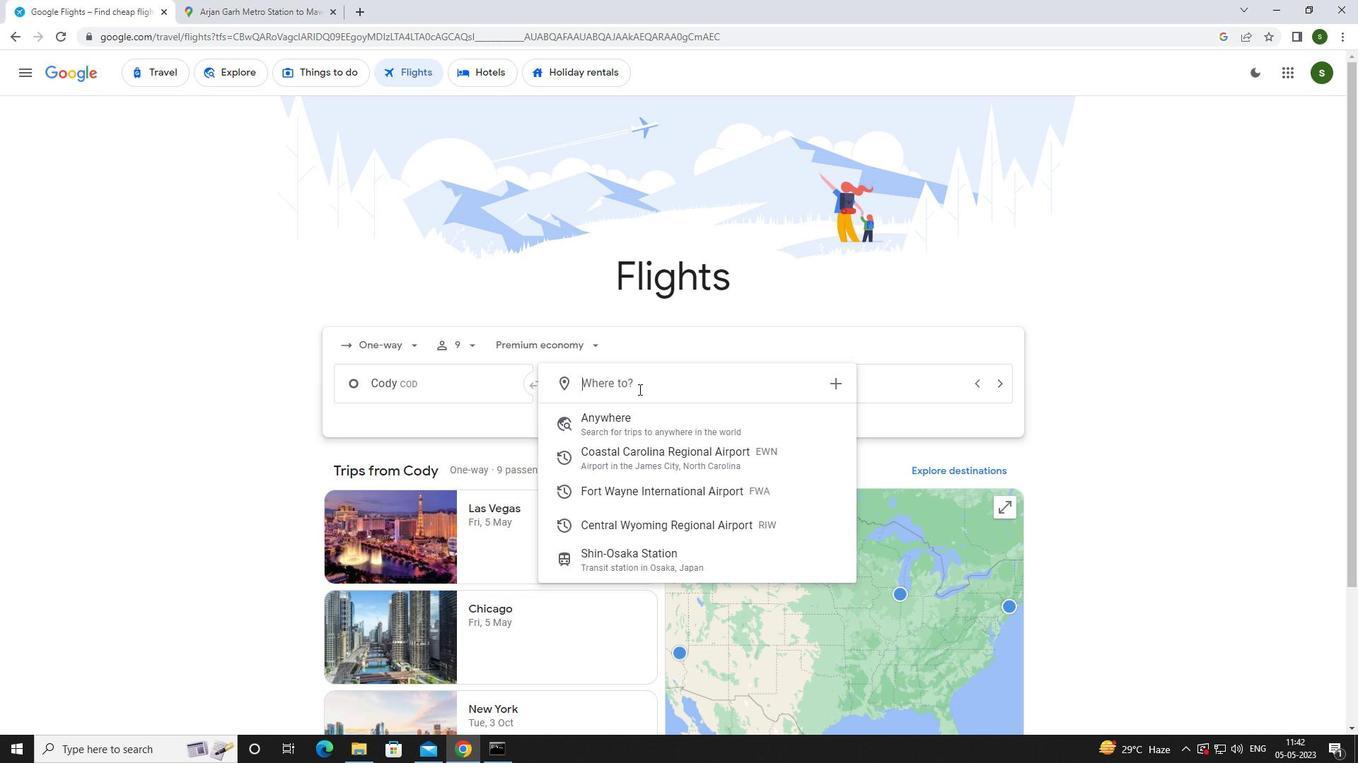 
Action: Key pressed <Key.caps_lock>r<Key.caps_lock>iverto
Screenshot: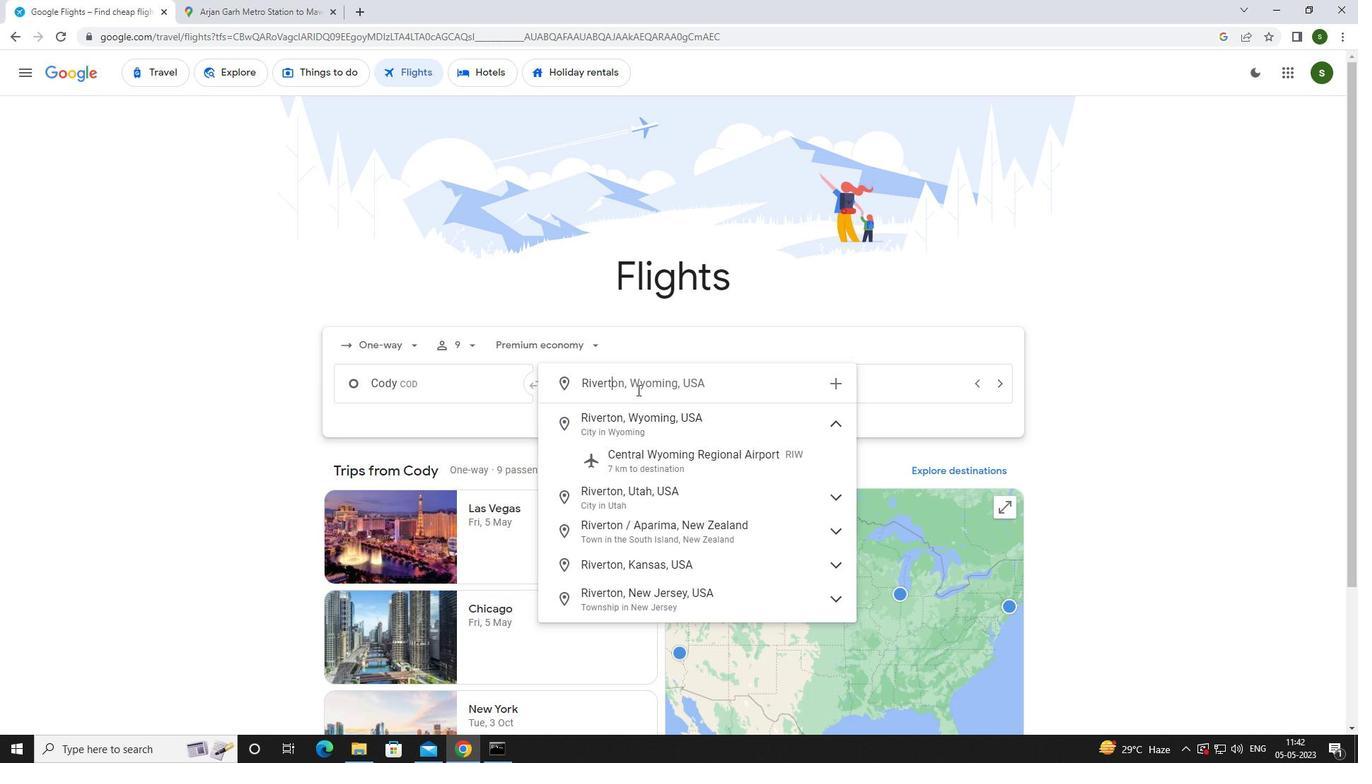 
Action: Mouse moved to (651, 451)
Screenshot: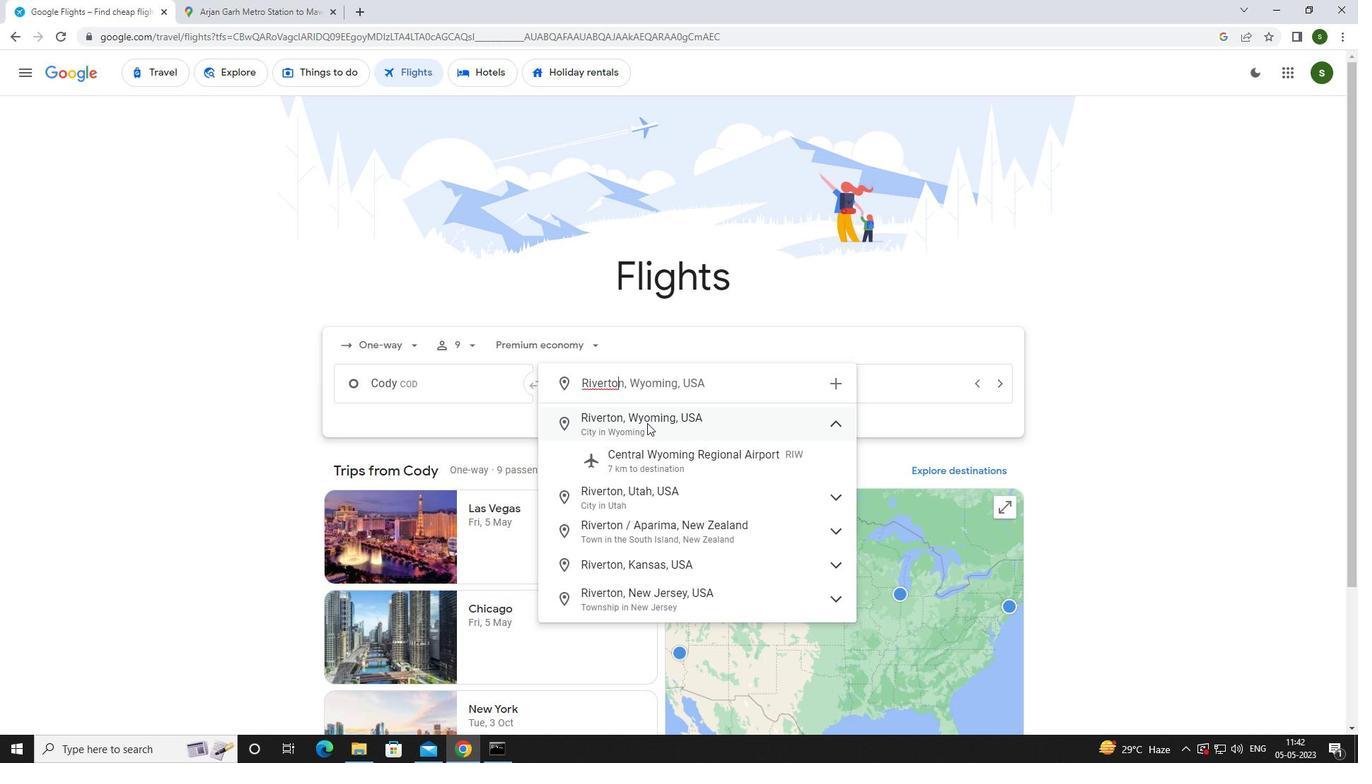 
Action: Mouse pressed left at (651, 451)
Screenshot: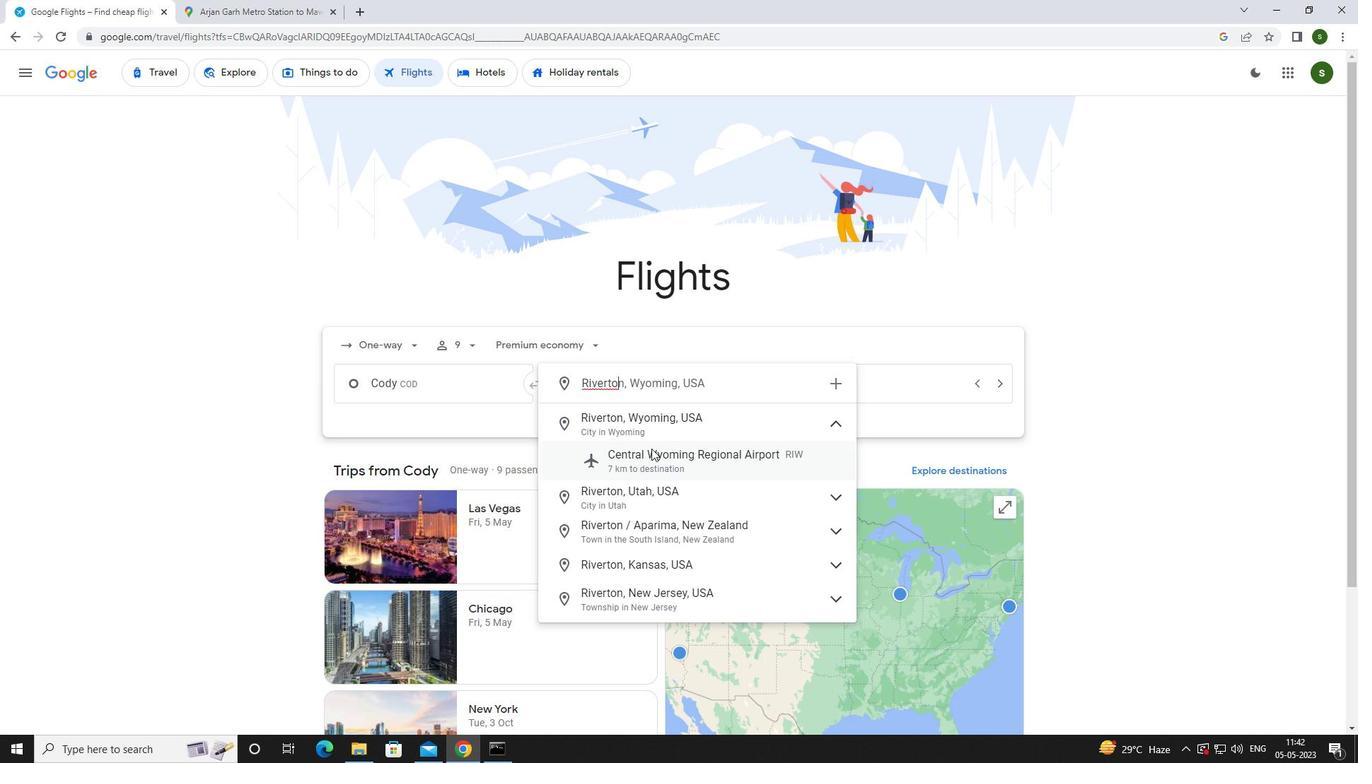 
Action: Mouse moved to (850, 382)
Screenshot: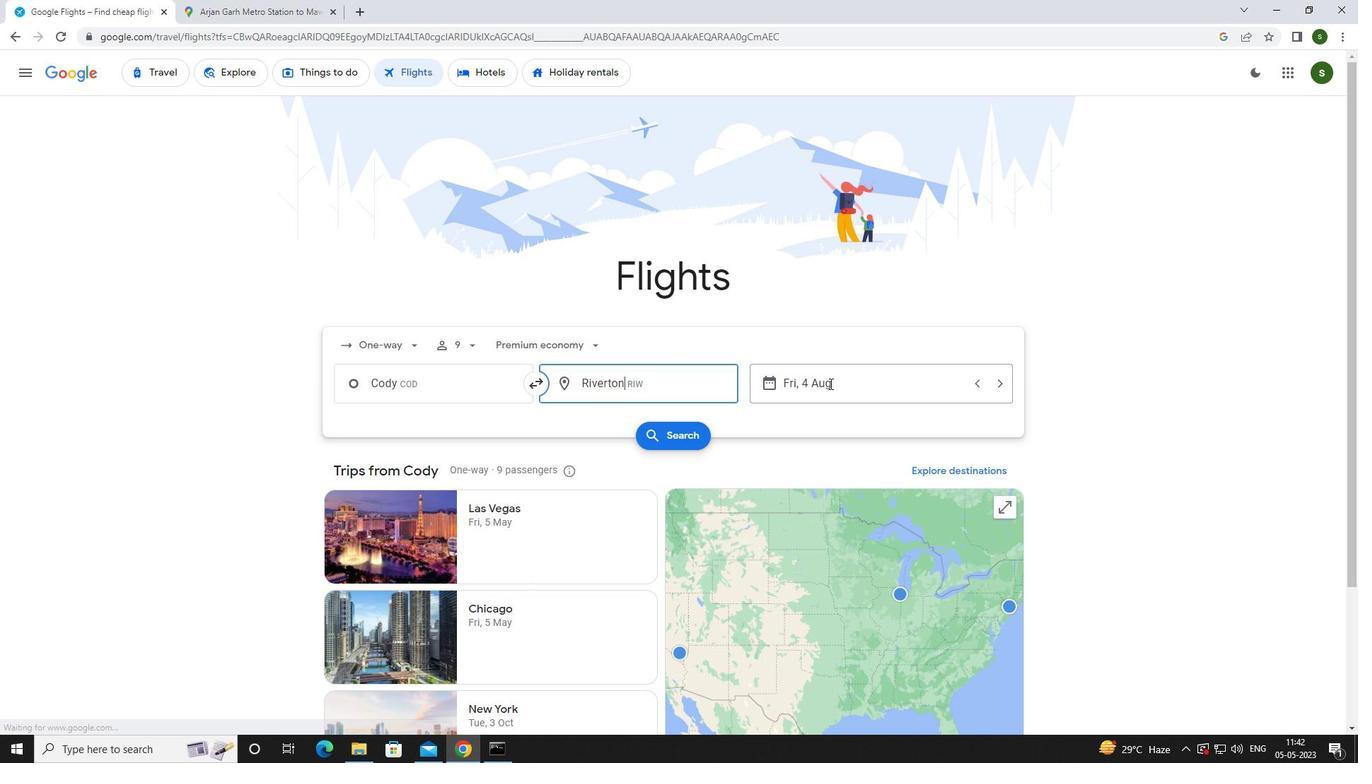 
Action: Mouse pressed left at (850, 382)
Screenshot: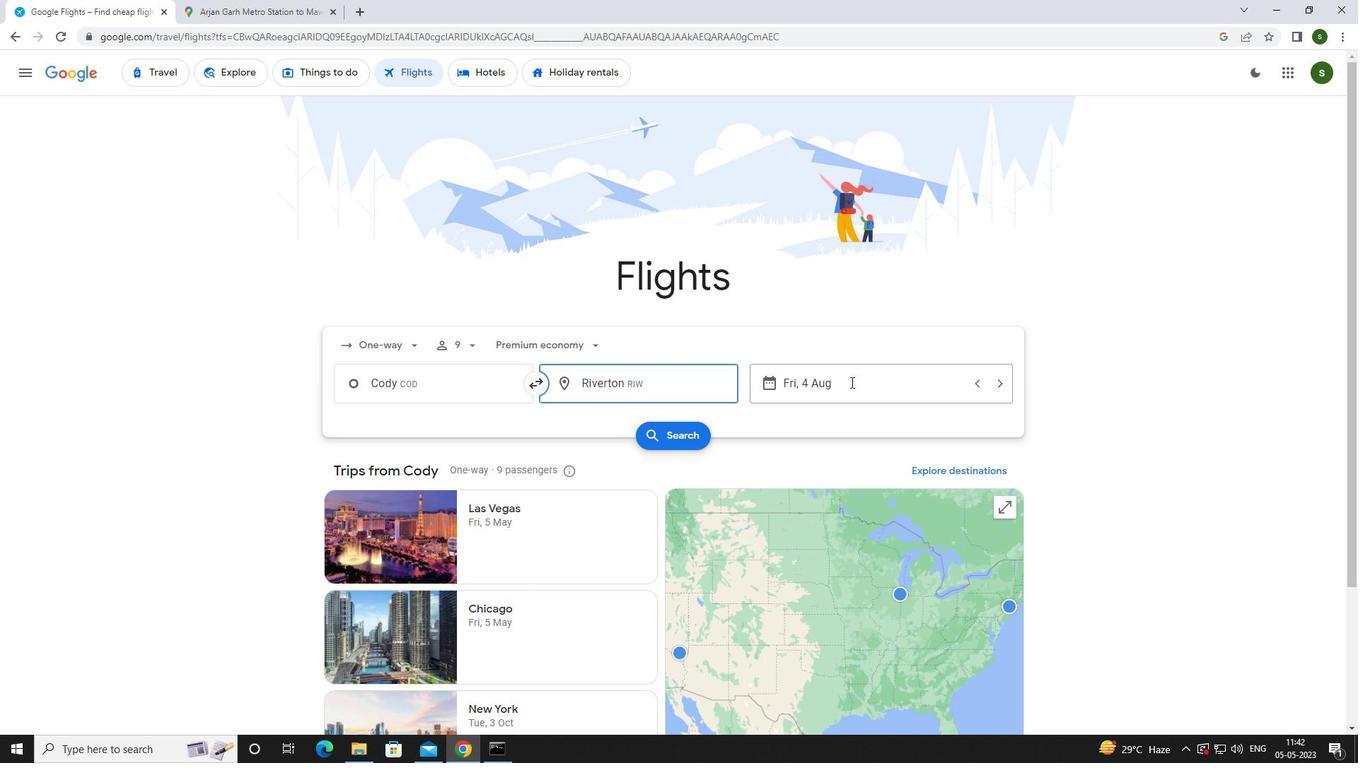 
Action: Mouse moved to (673, 473)
Screenshot: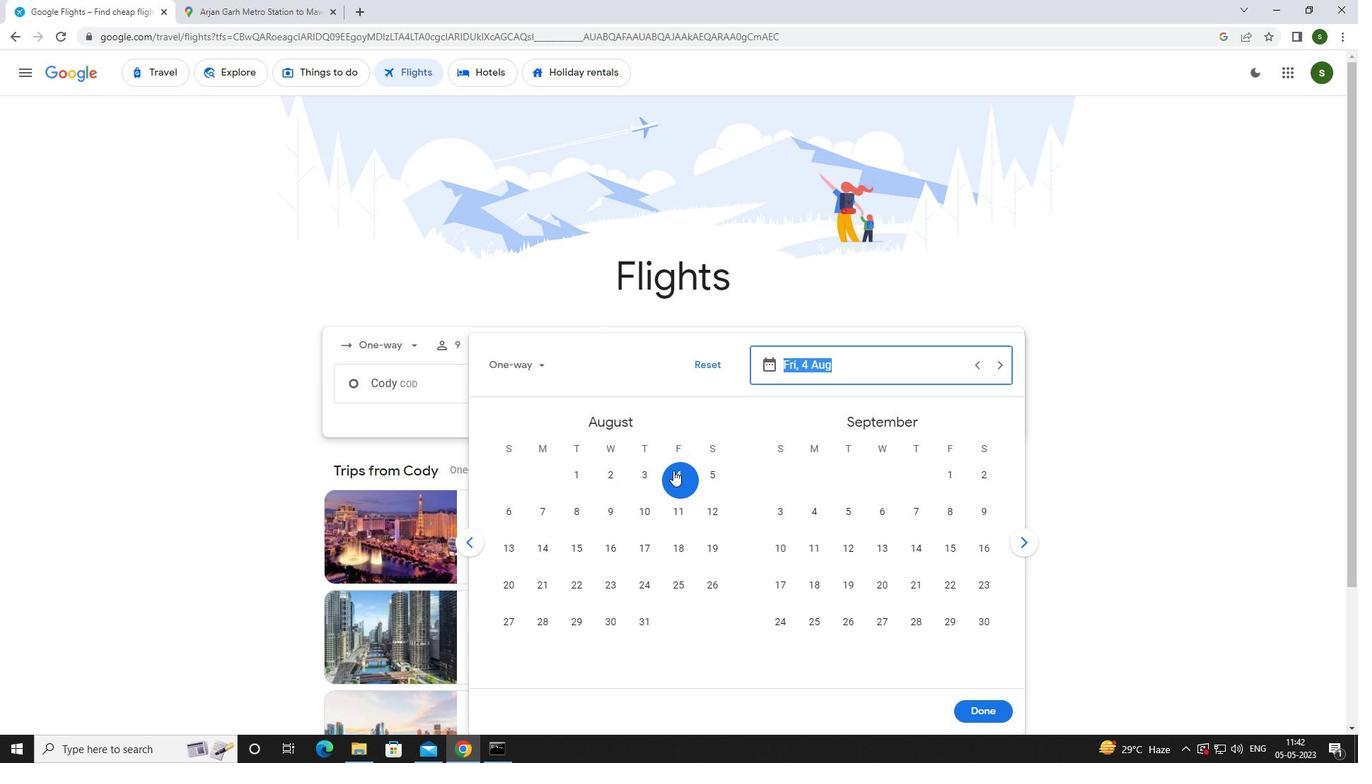 
Action: Mouse pressed left at (673, 473)
Screenshot: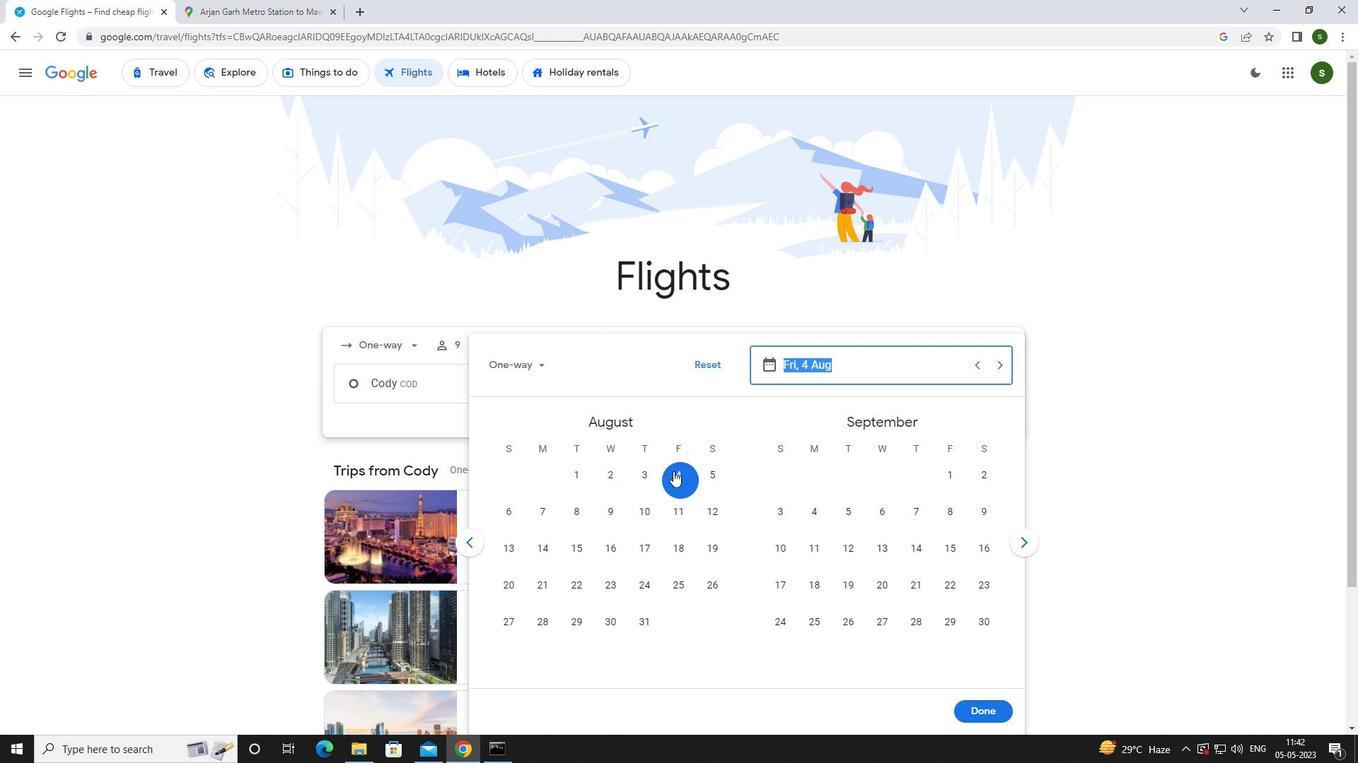 
Action: Mouse moved to (997, 715)
Screenshot: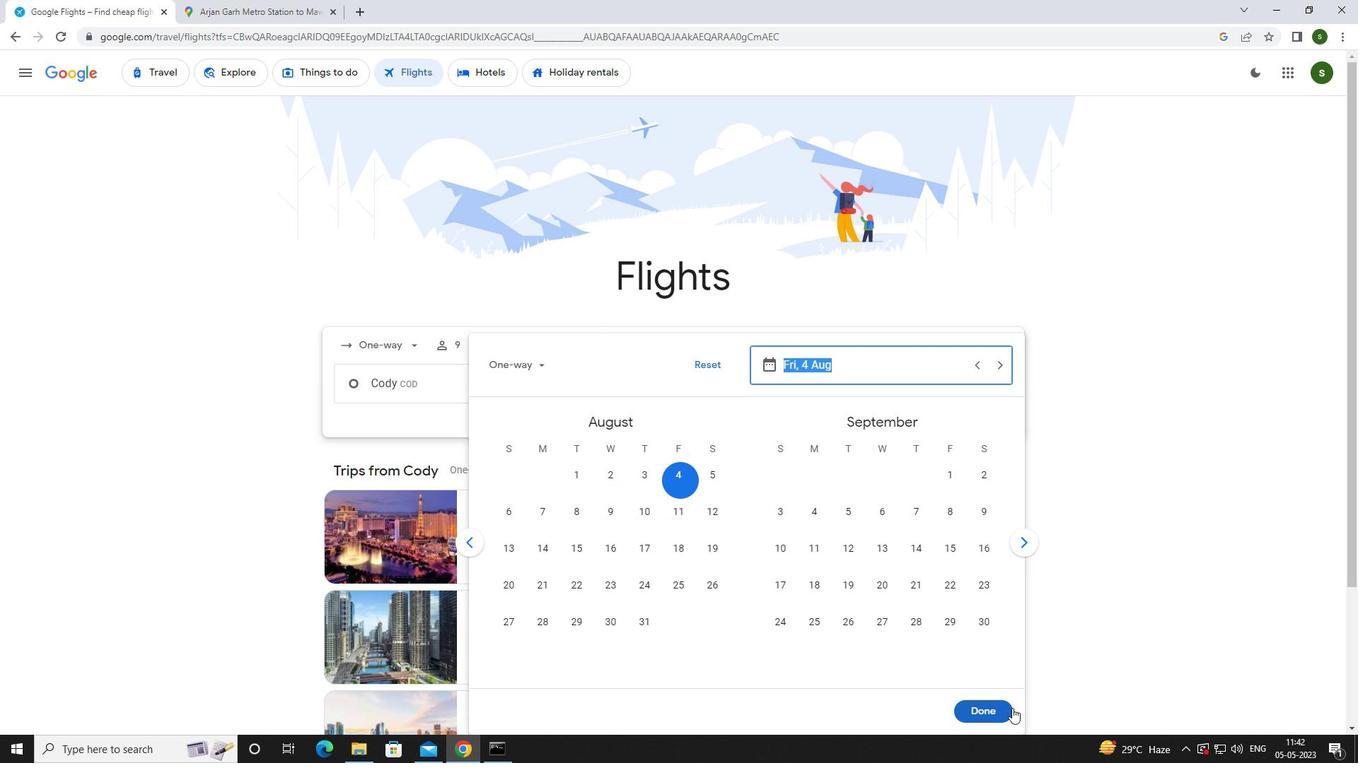 
Action: Mouse pressed left at (997, 715)
Screenshot: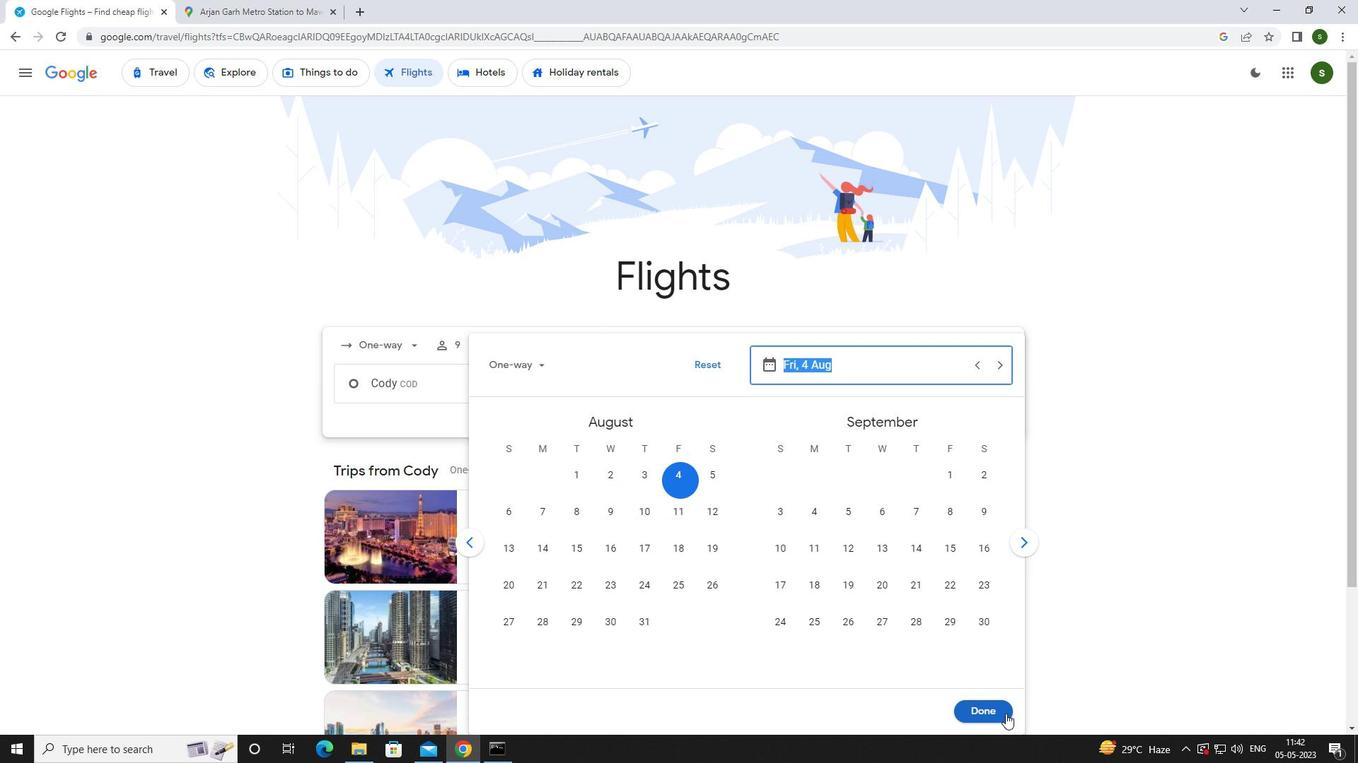 
Action: Mouse moved to (663, 442)
Screenshot: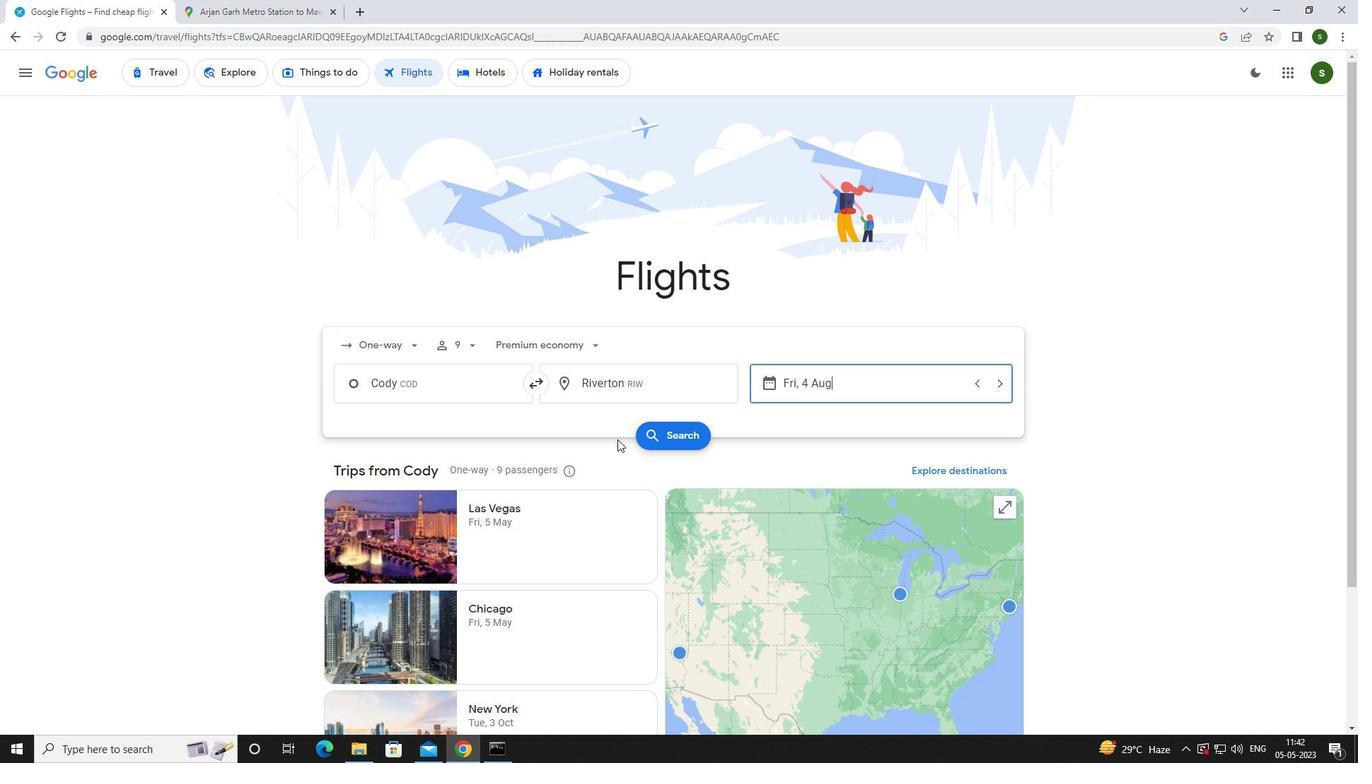 
Action: Mouse pressed left at (663, 442)
Screenshot: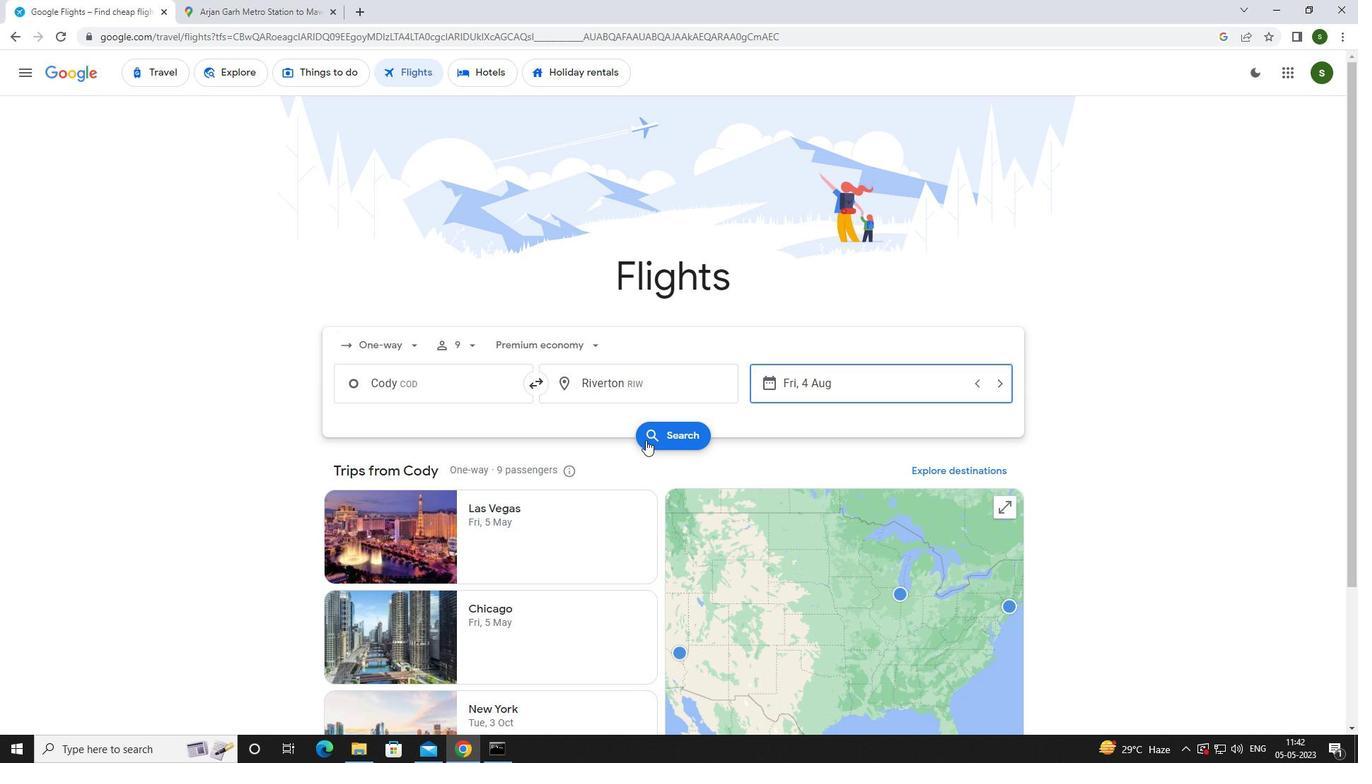 
Action: Mouse moved to (367, 202)
Screenshot: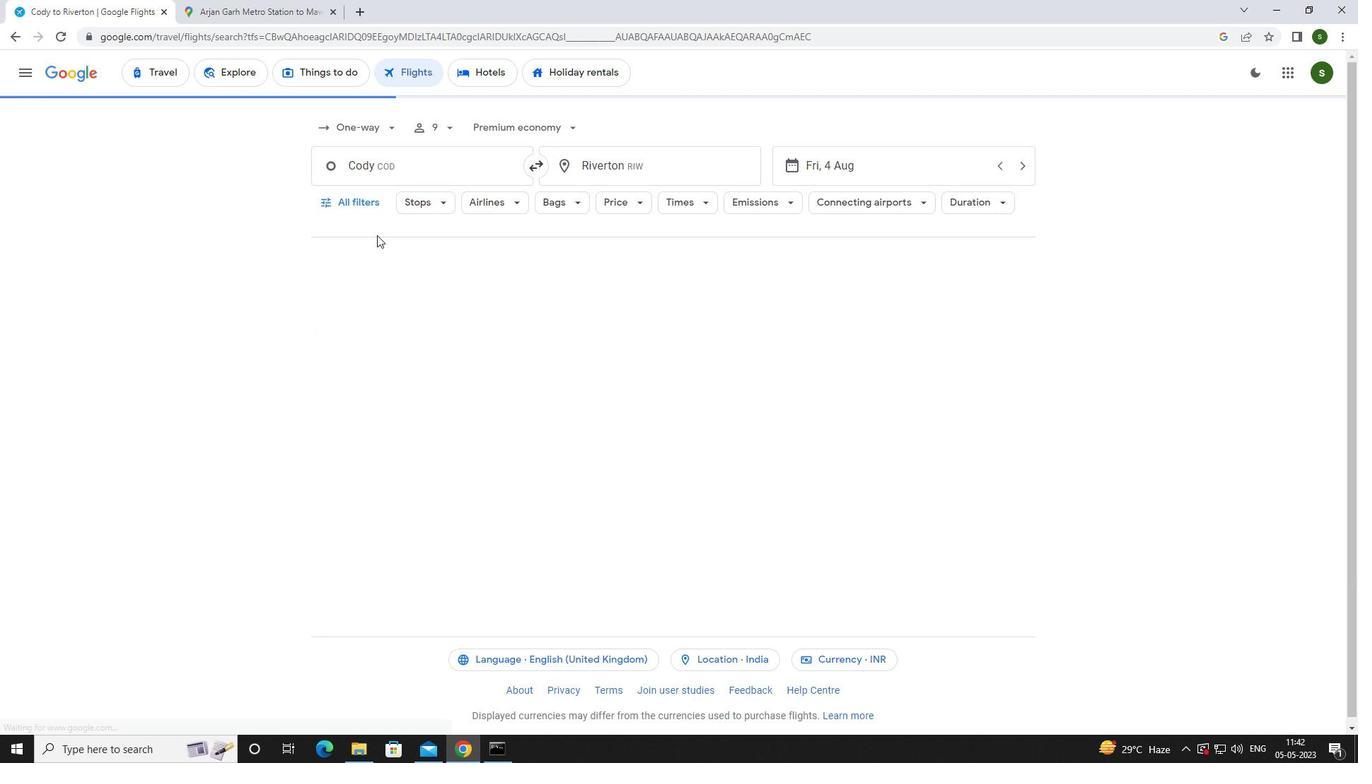 
Action: Mouse pressed left at (367, 202)
Screenshot: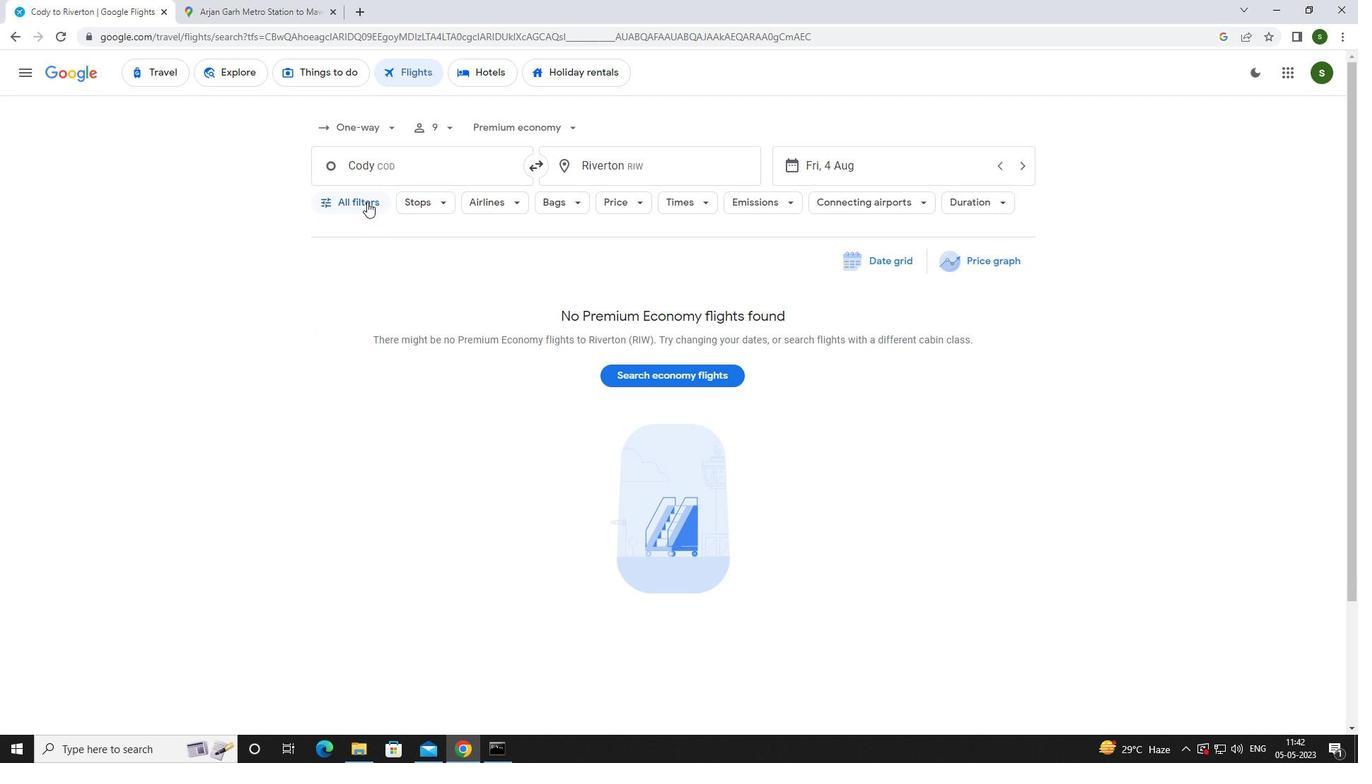 
Action: Mouse moved to (523, 501)
Screenshot: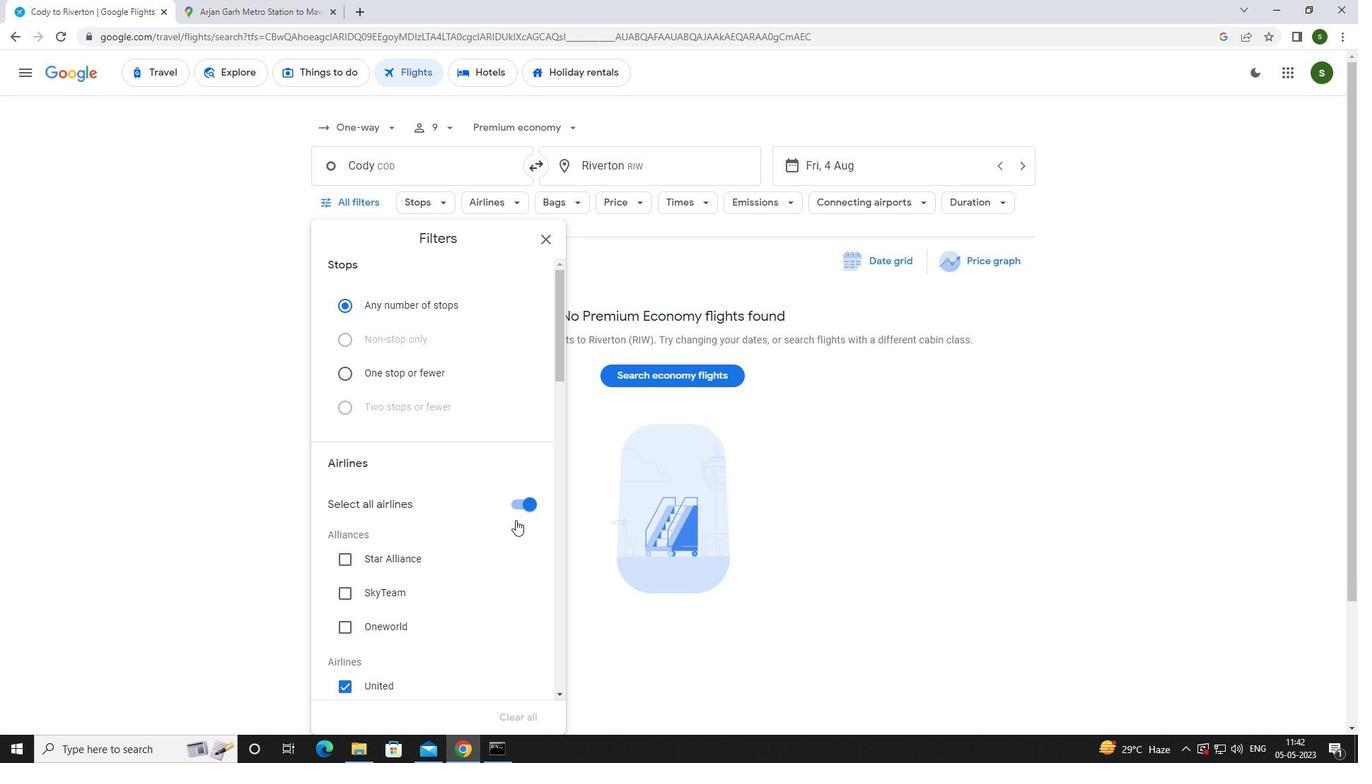 
Action: Mouse pressed left at (523, 501)
Screenshot: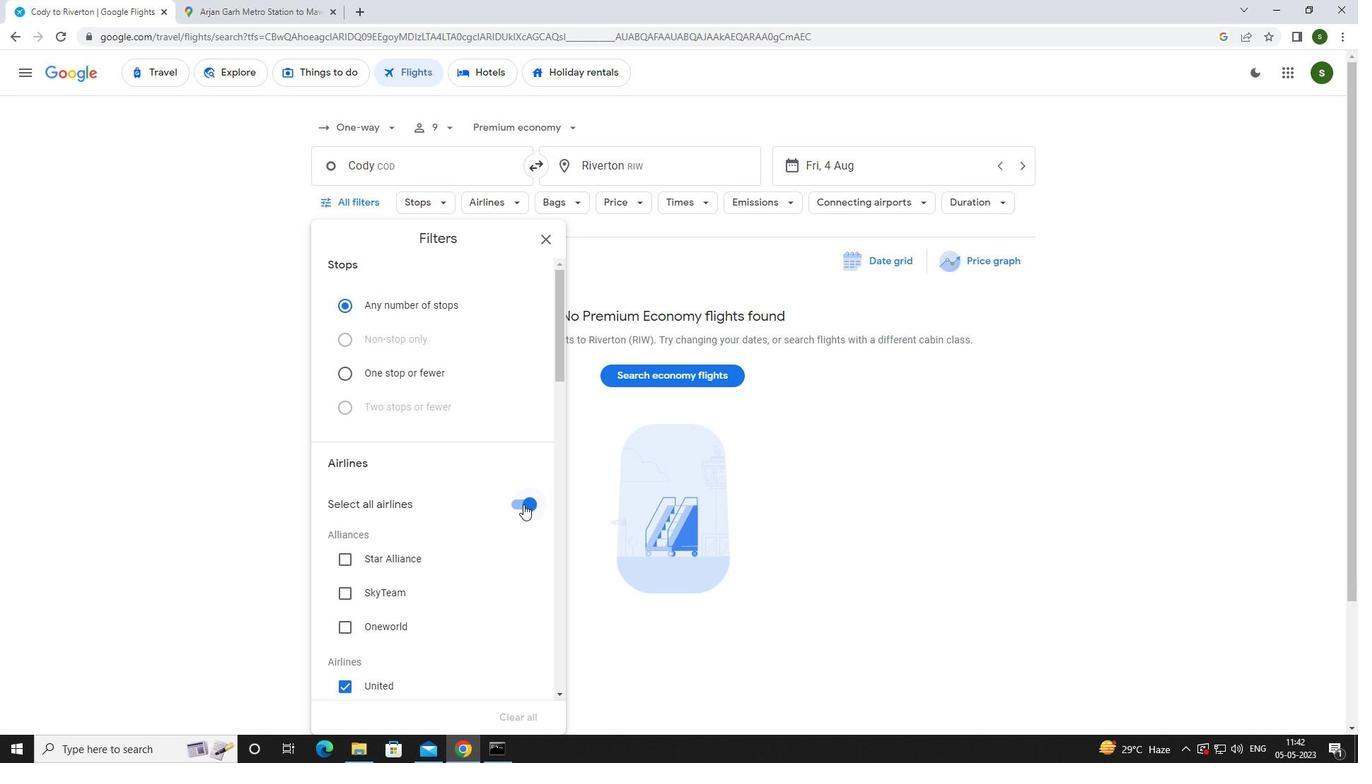 
Action: Mouse moved to (523, 501)
Screenshot: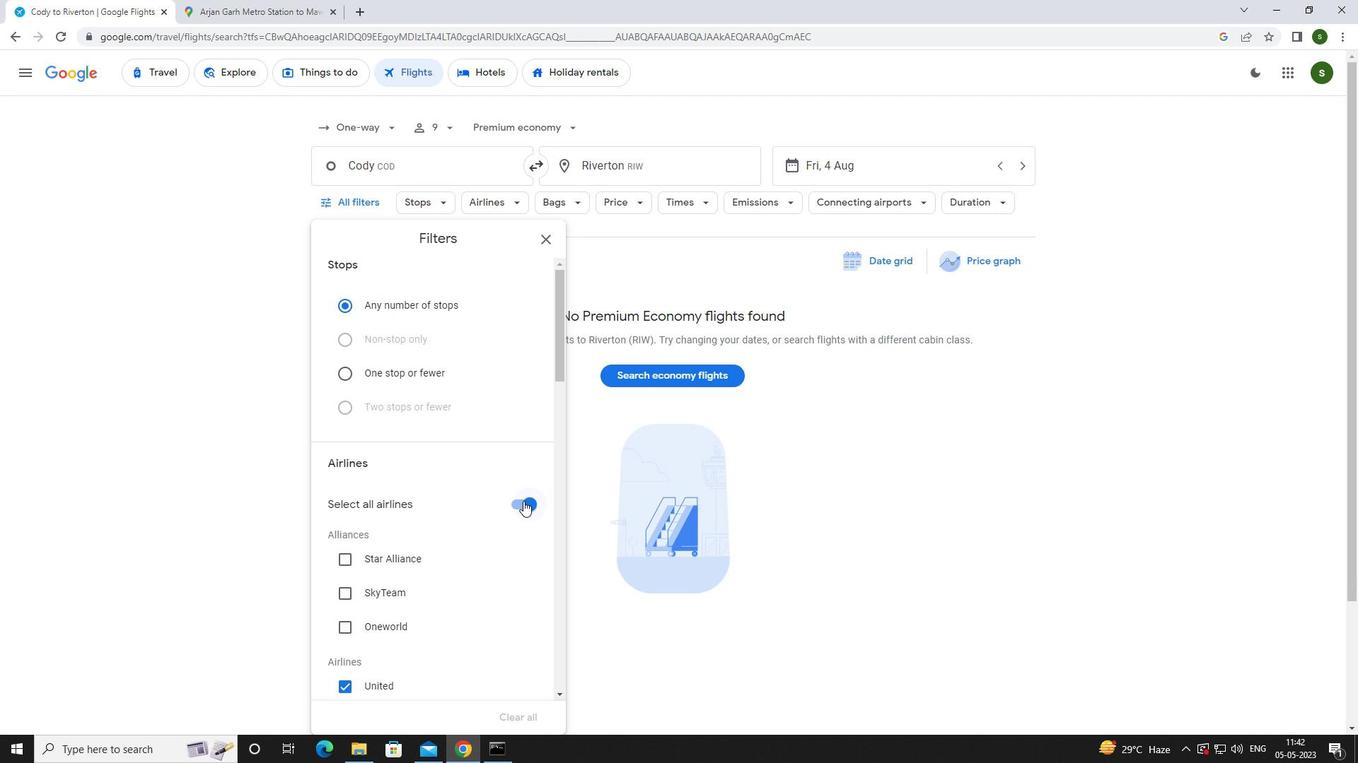
Action: Mouse scrolled (523, 500) with delta (0, 0)
Screenshot: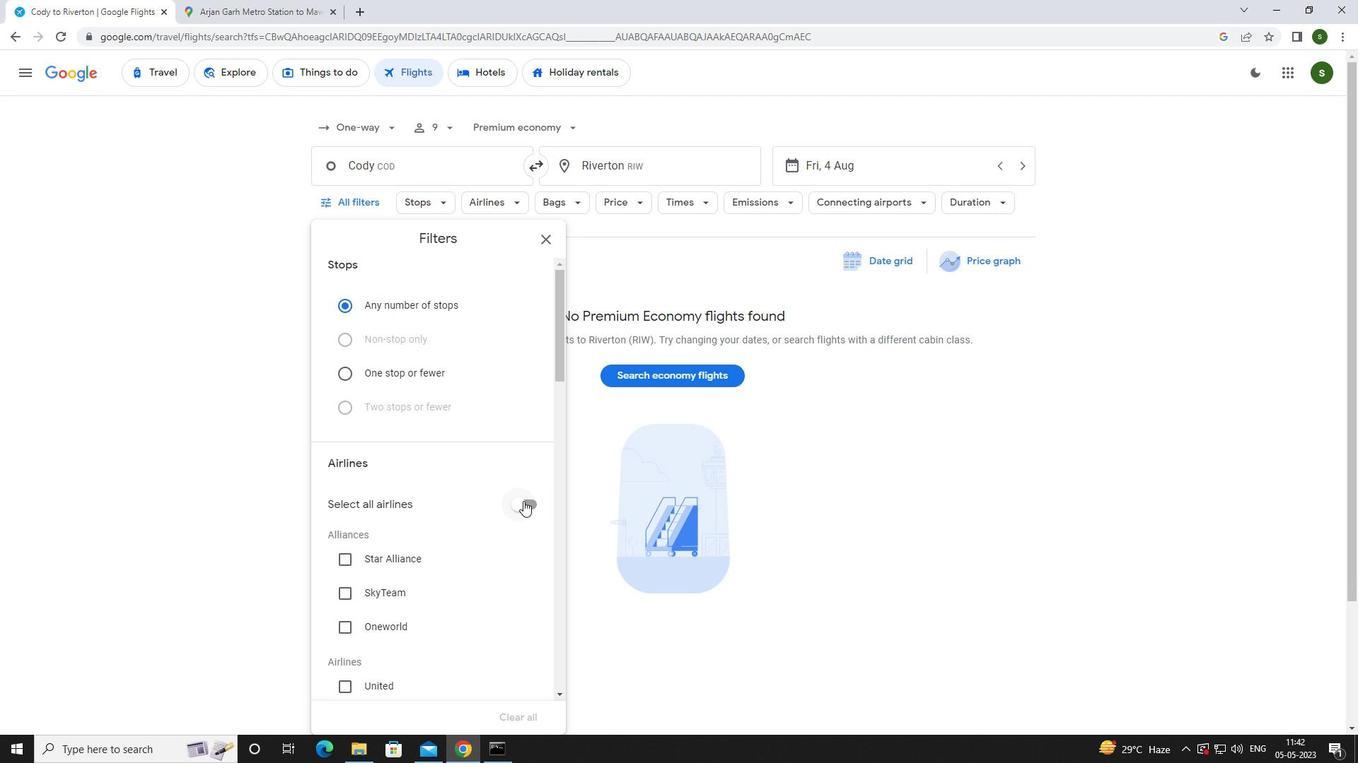 
Action: Mouse scrolled (523, 500) with delta (0, 0)
Screenshot: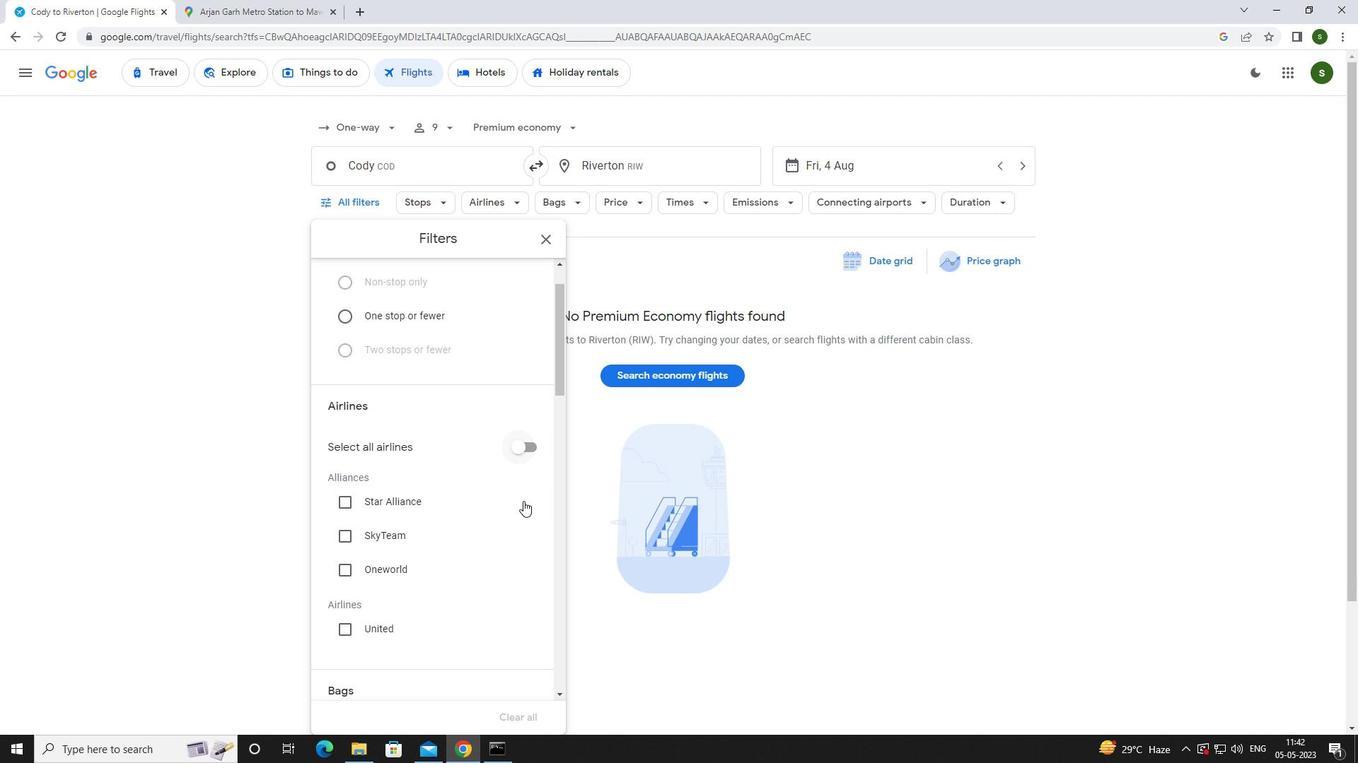 
Action: Mouse moved to (523, 500)
Screenshot: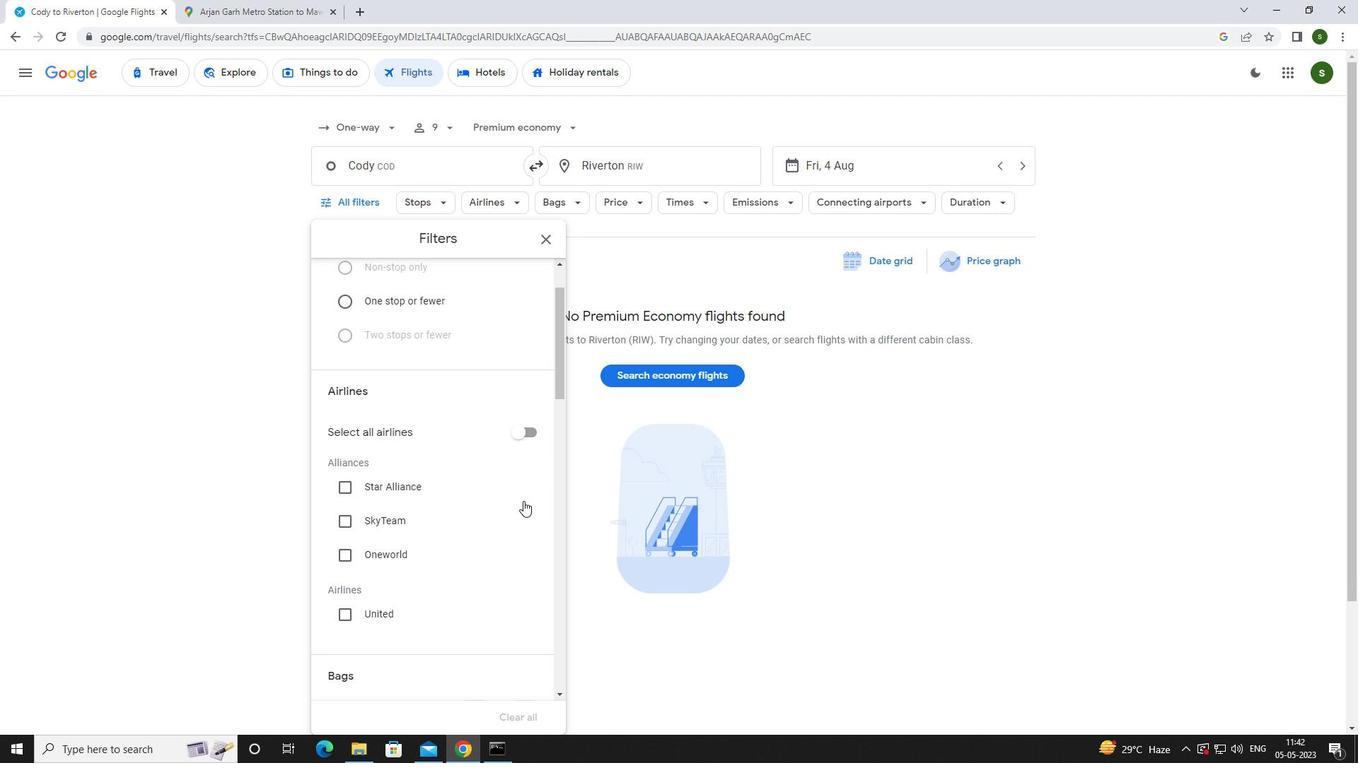 
Action: Mouse scrolled (523, 500) with delta (0, 0)
Screenshot: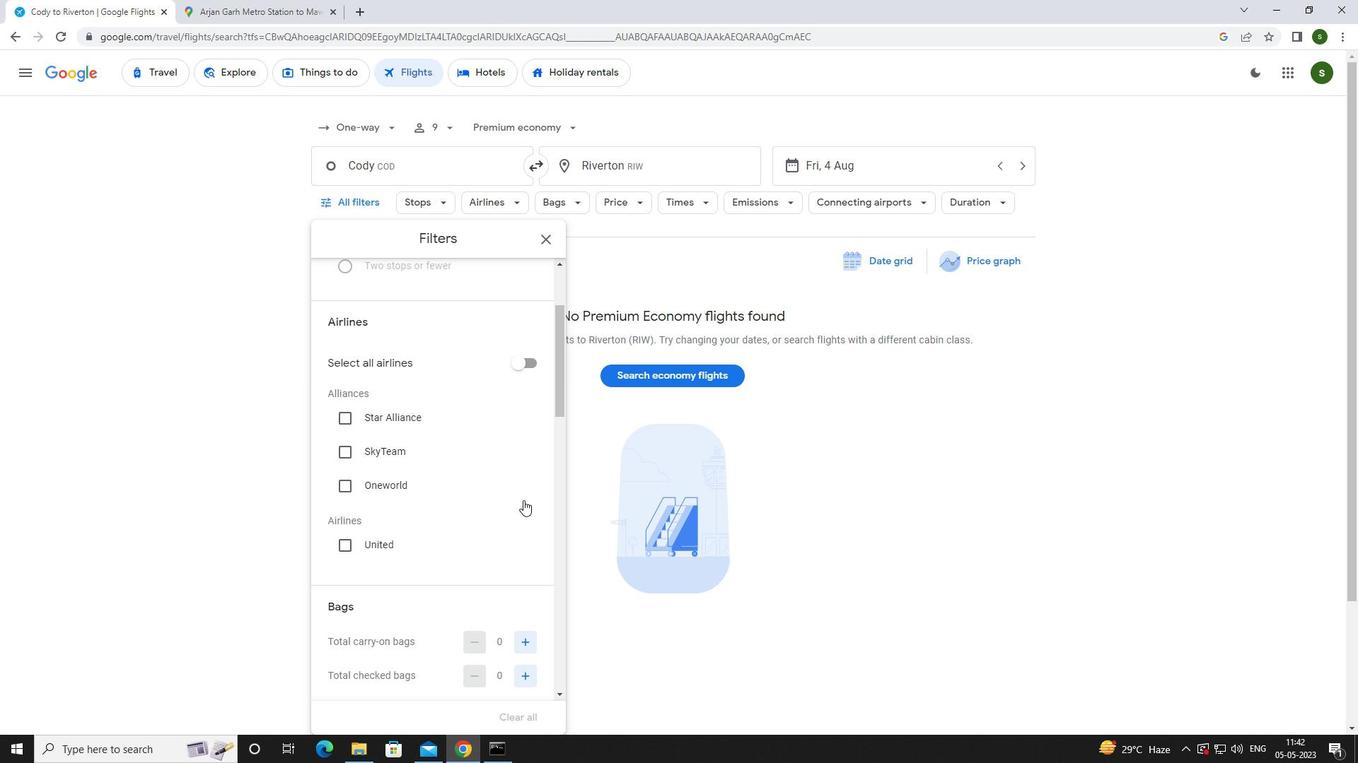 
Action: Mouse scrolled (523, 500) with delta (0, 0)
Screenshot: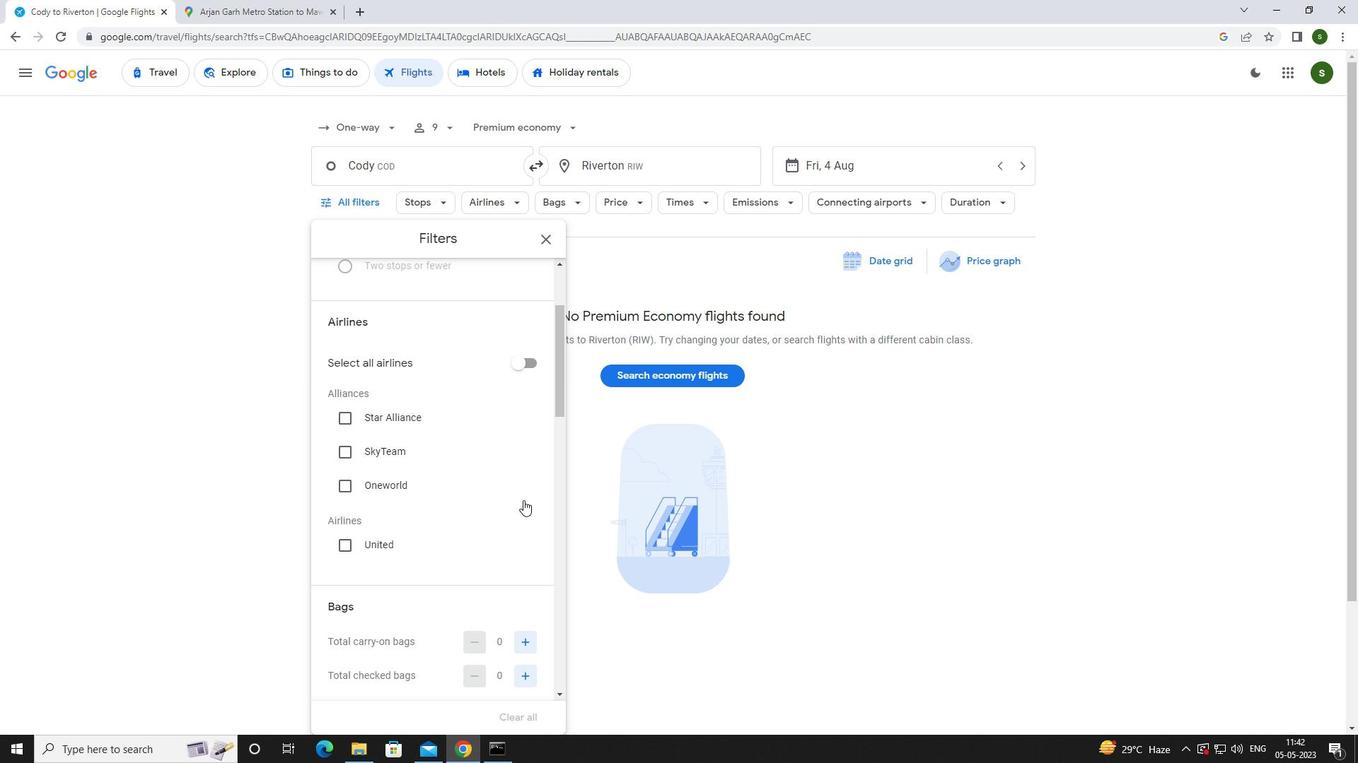 
Action: Mouse moved to (519, 526)
Screenshot: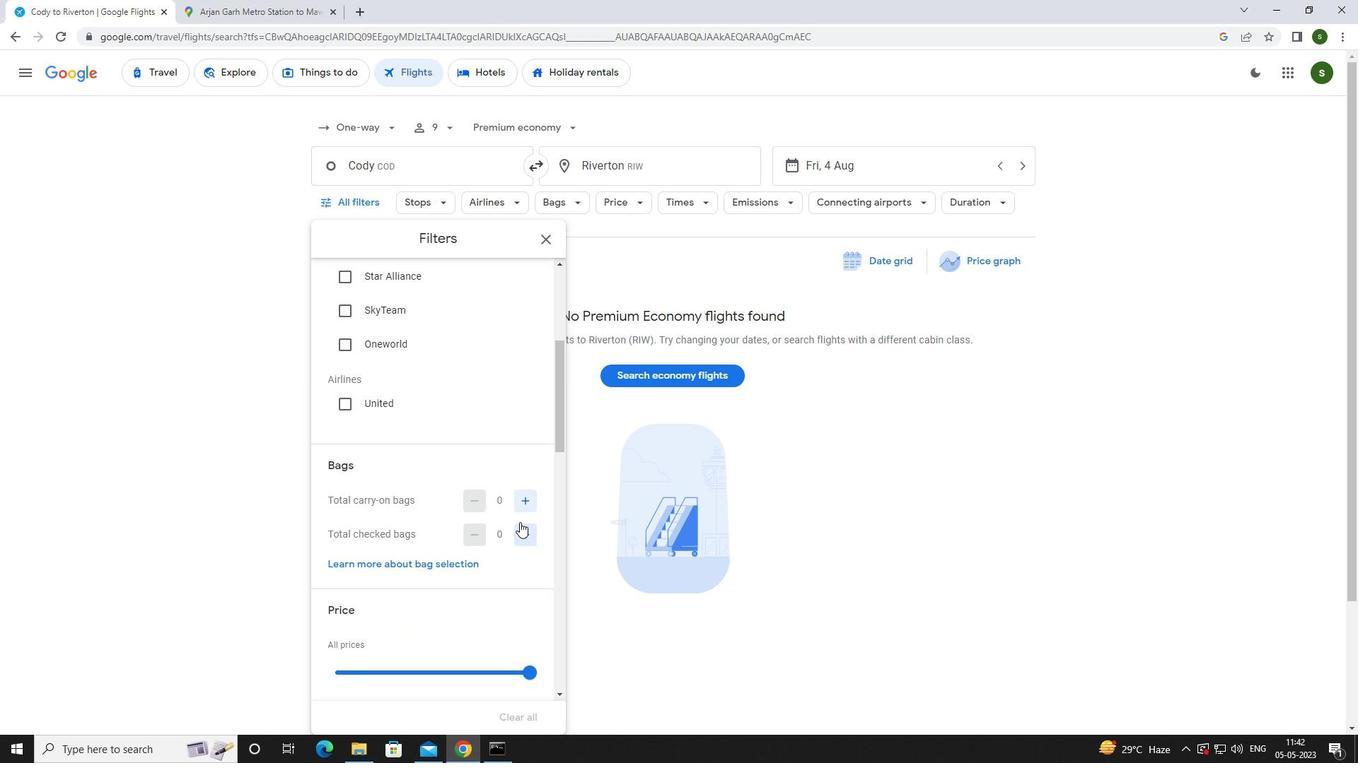 
Action: Mouse pressed left at (519, 526)
Screenshot: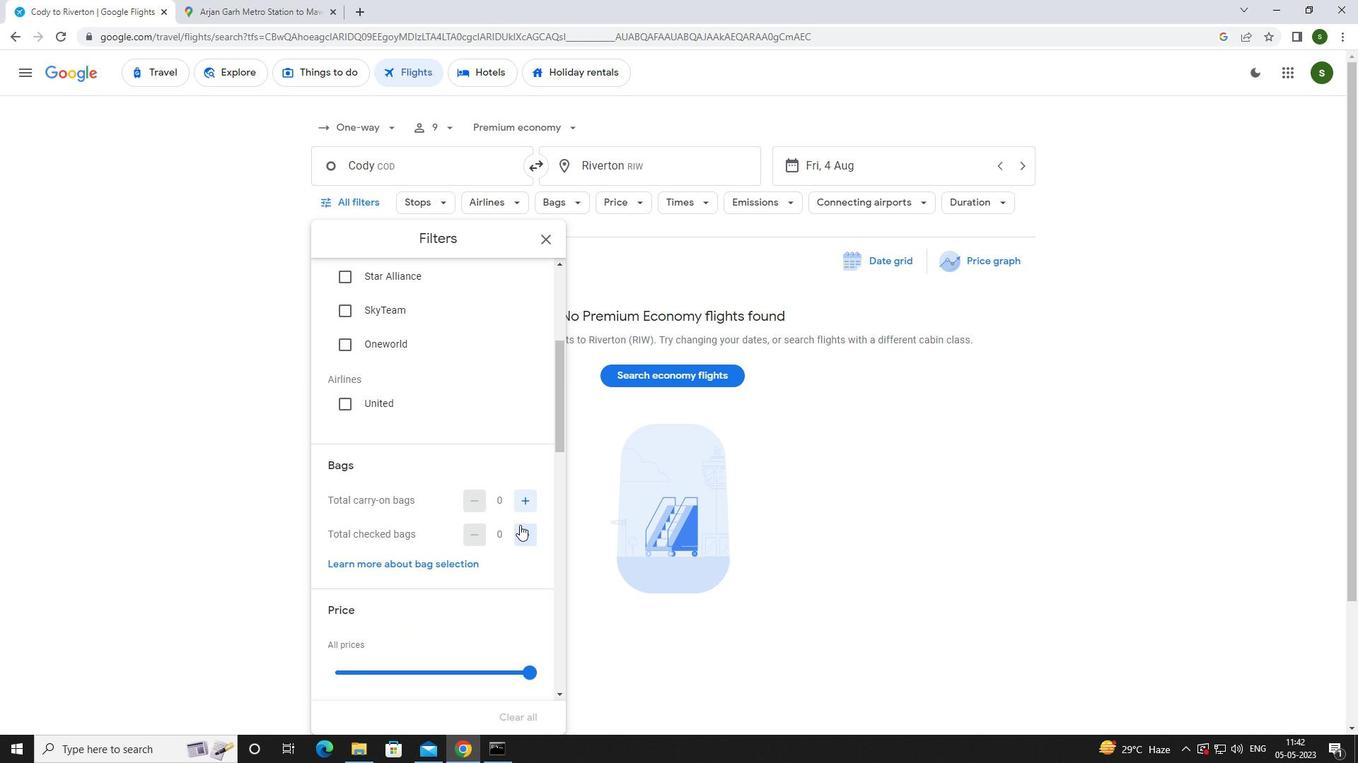 
Action: Mouse pressed left at (519, 526)
Screenshot: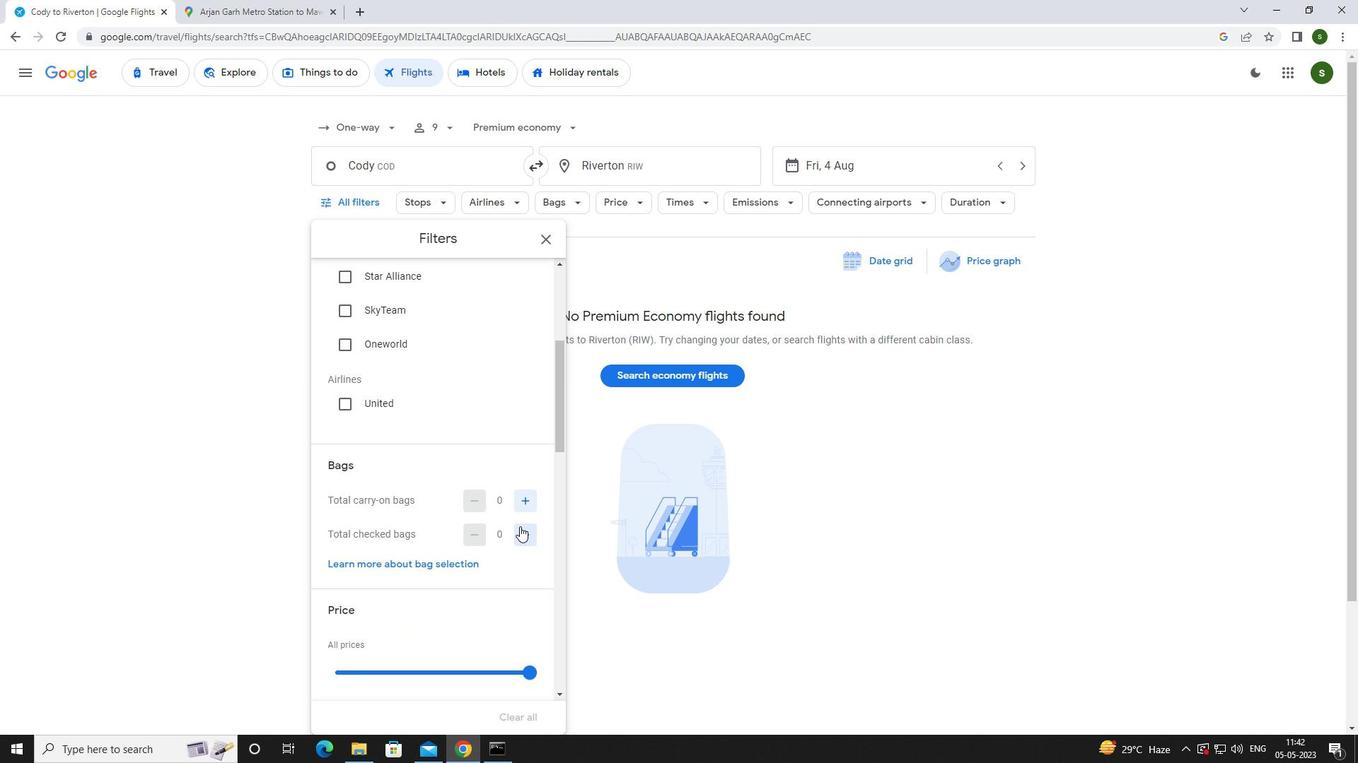 
Action: Mouse pressed left at (519, 526)
Screenshot: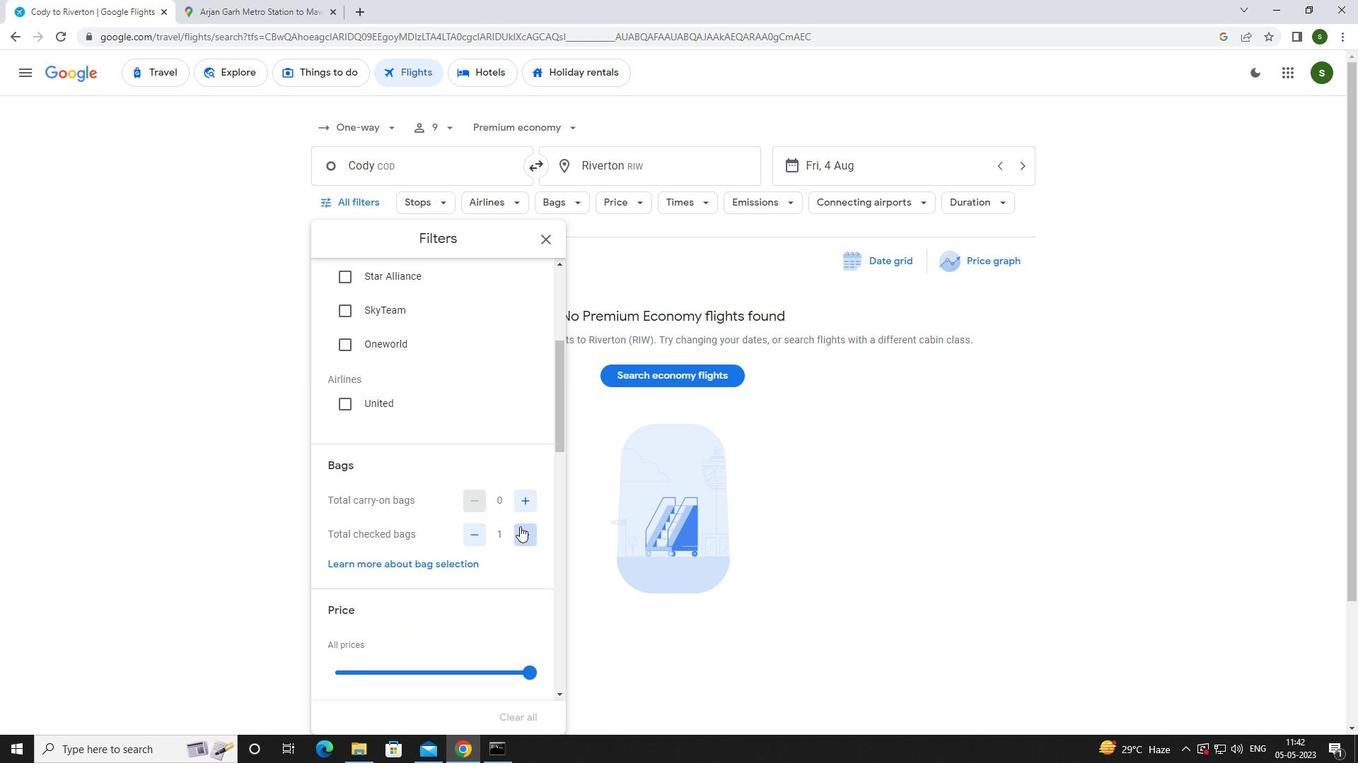 
Action: Mouse pressed left at (519, 526)
Screenshot: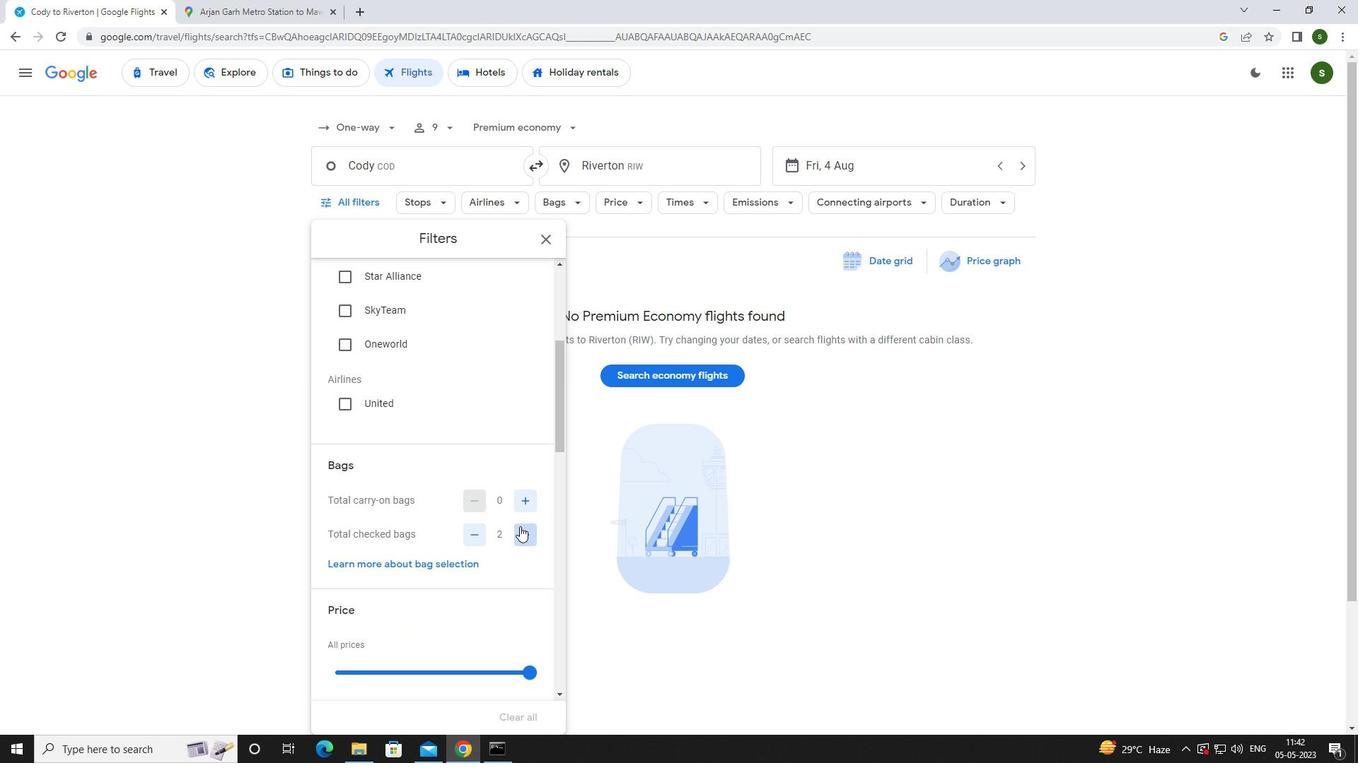 
Action: Mouse pressed left at (519, 526)
Screenshot: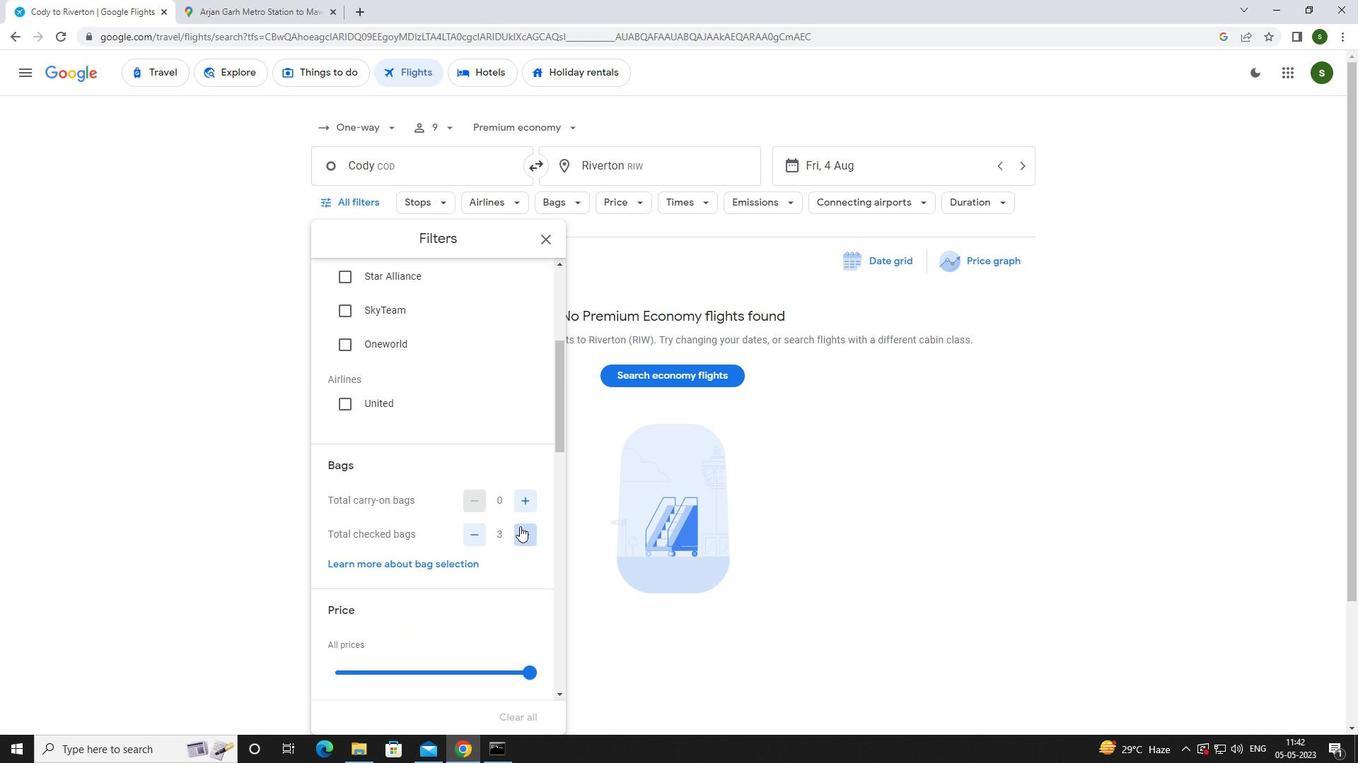 
Action: Mouse pressed left at (519, 526)
Screenshot: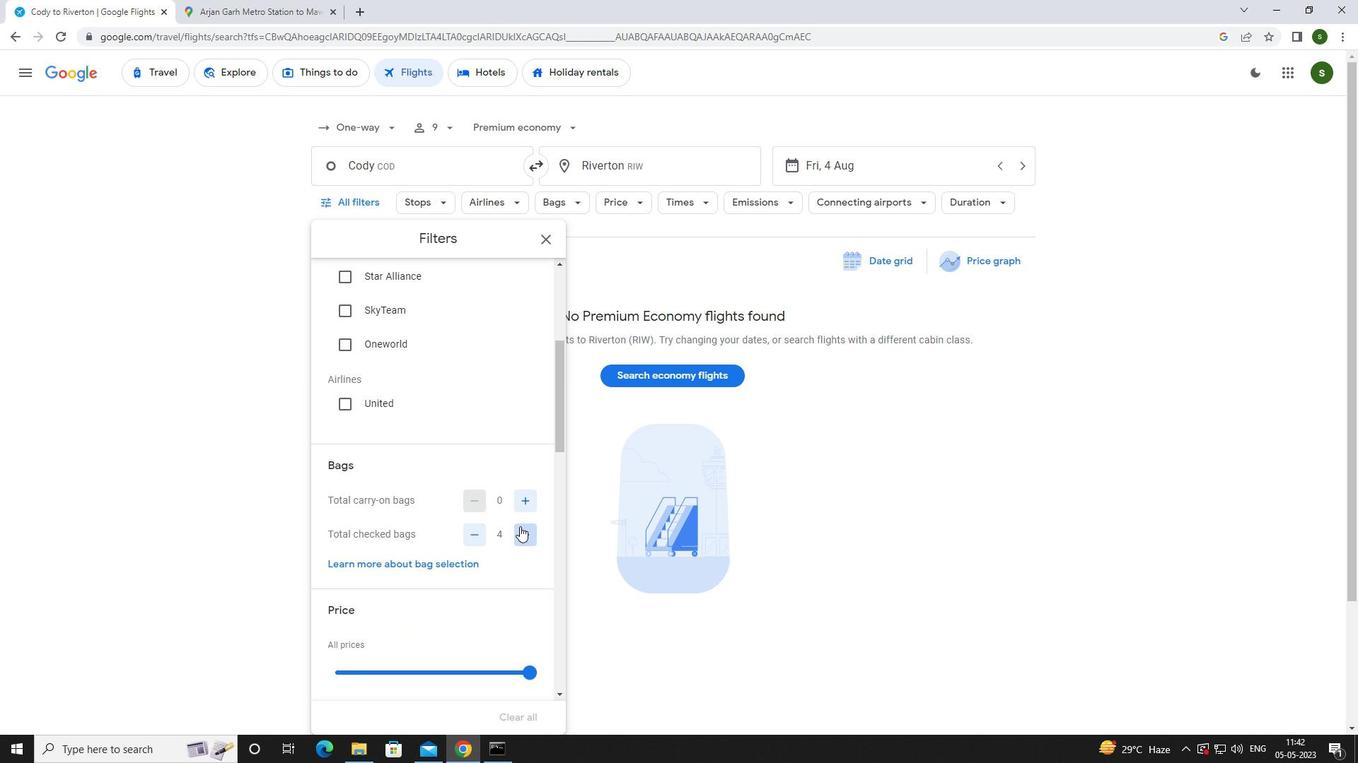 
Action: Mouse pressed left at (519, 526)
Screenshot: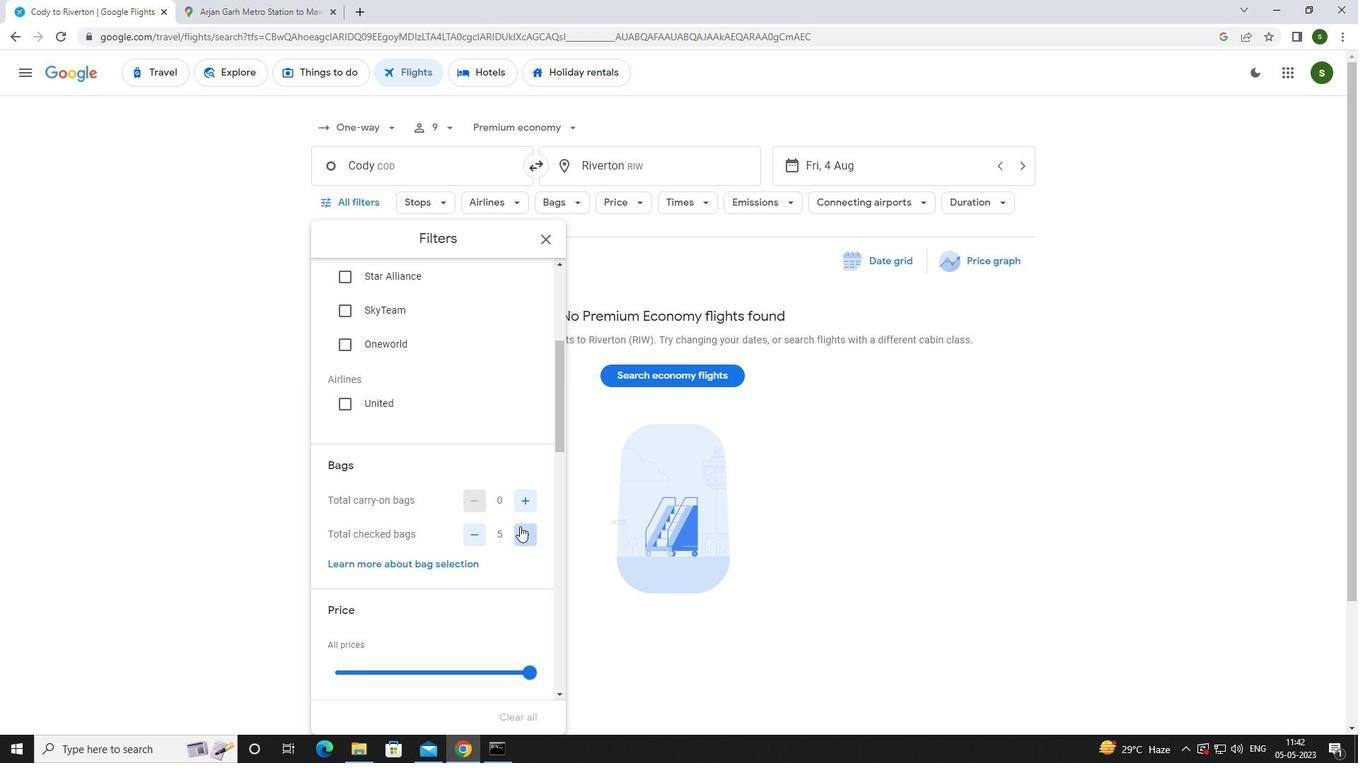 
Action: Mouse pressed left at (519, 526)
Screenshot: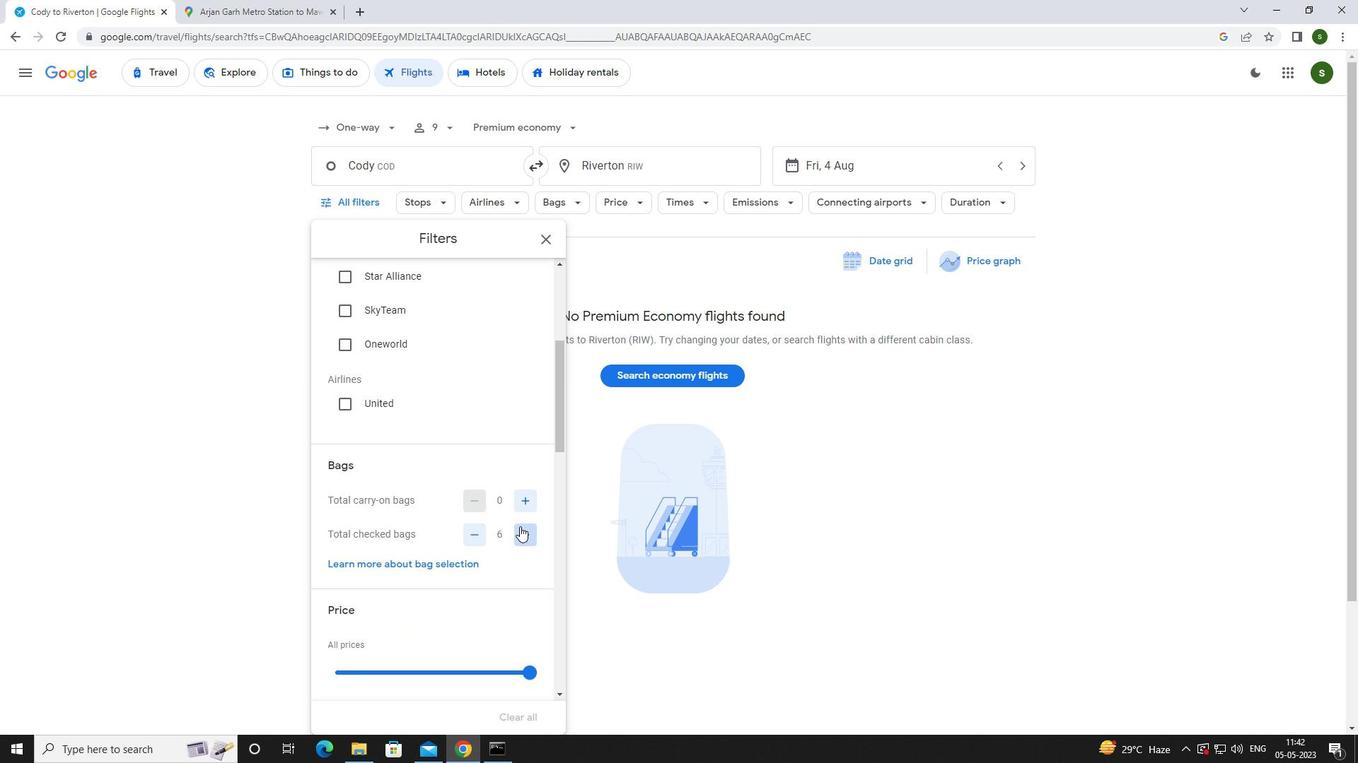 
Action: Mouse pressed left at (519, 526)
Screenshot: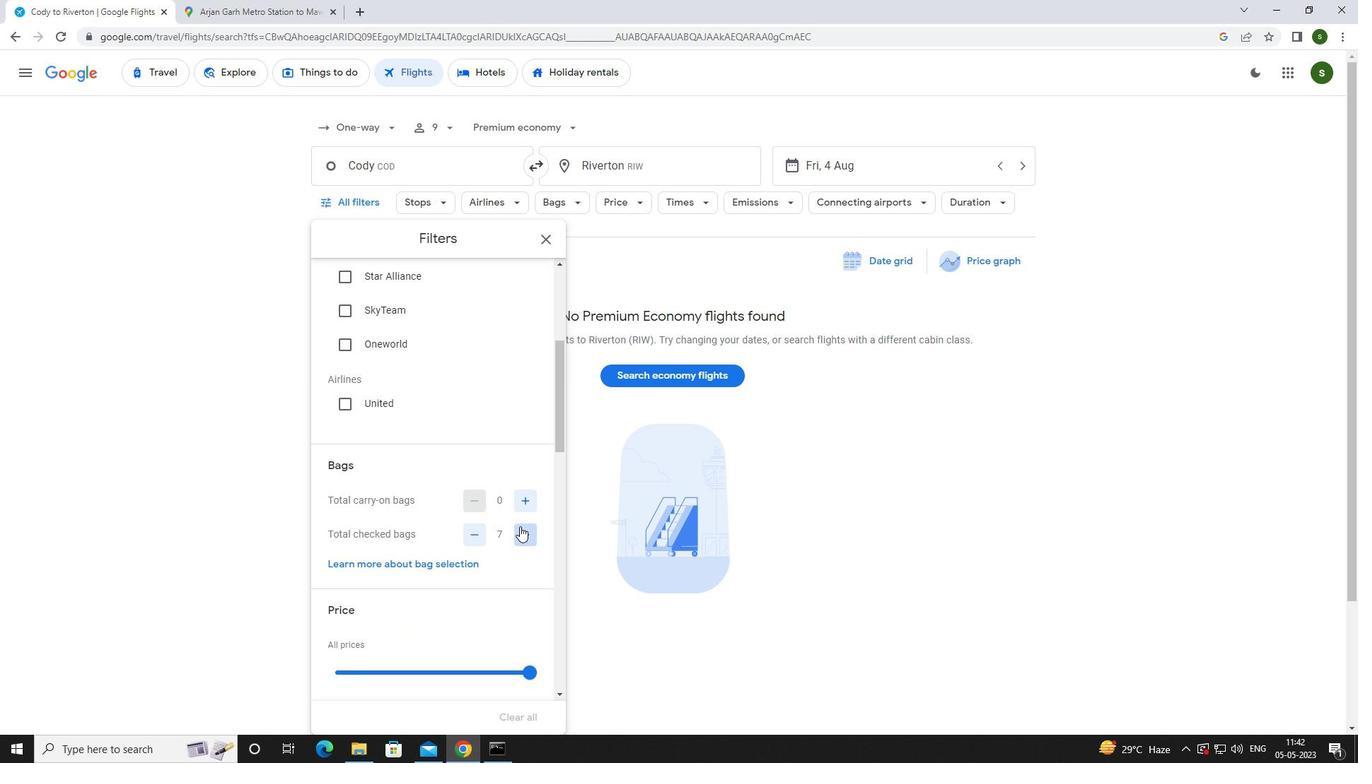 
Action: Mouse pressed left at (519, 526)
Screenshot: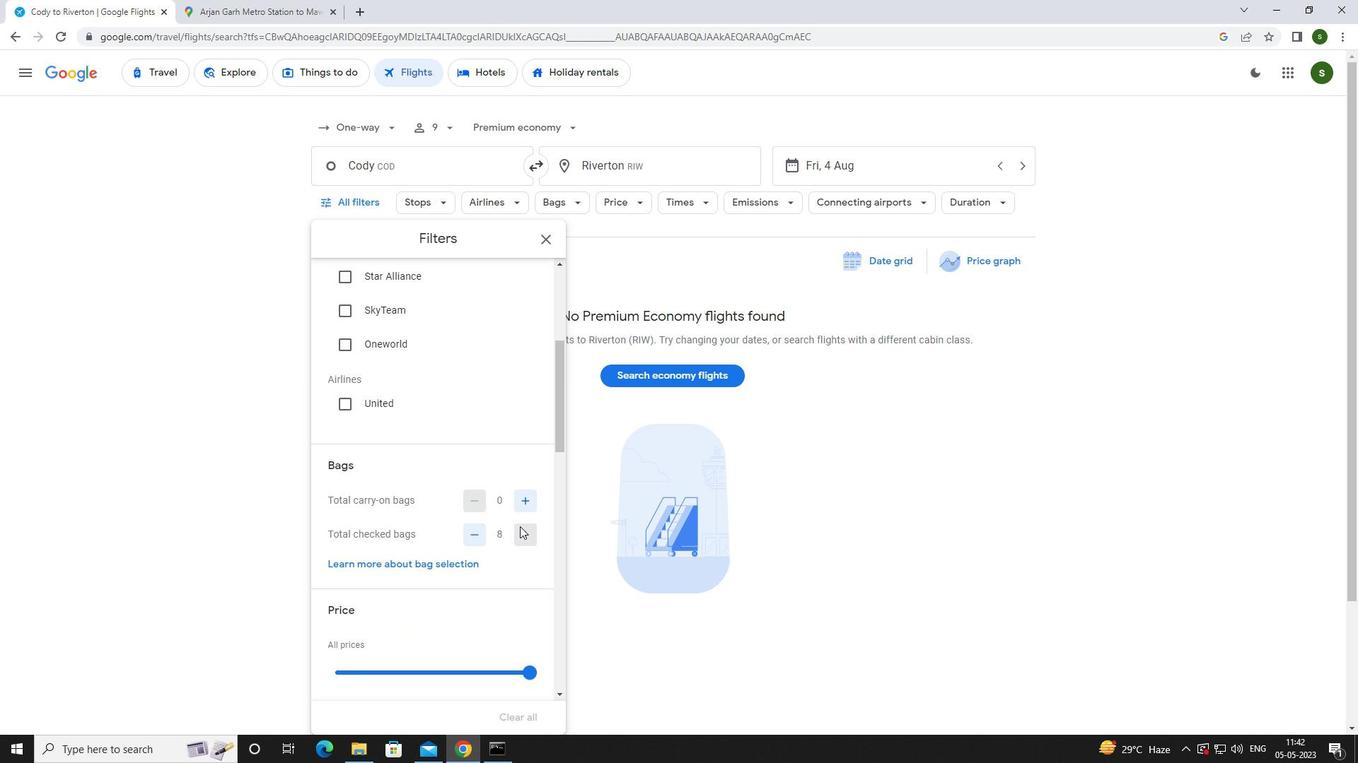 
Action: Mouse scrolled (519, 526) with delta (0, 0)
Screenshot: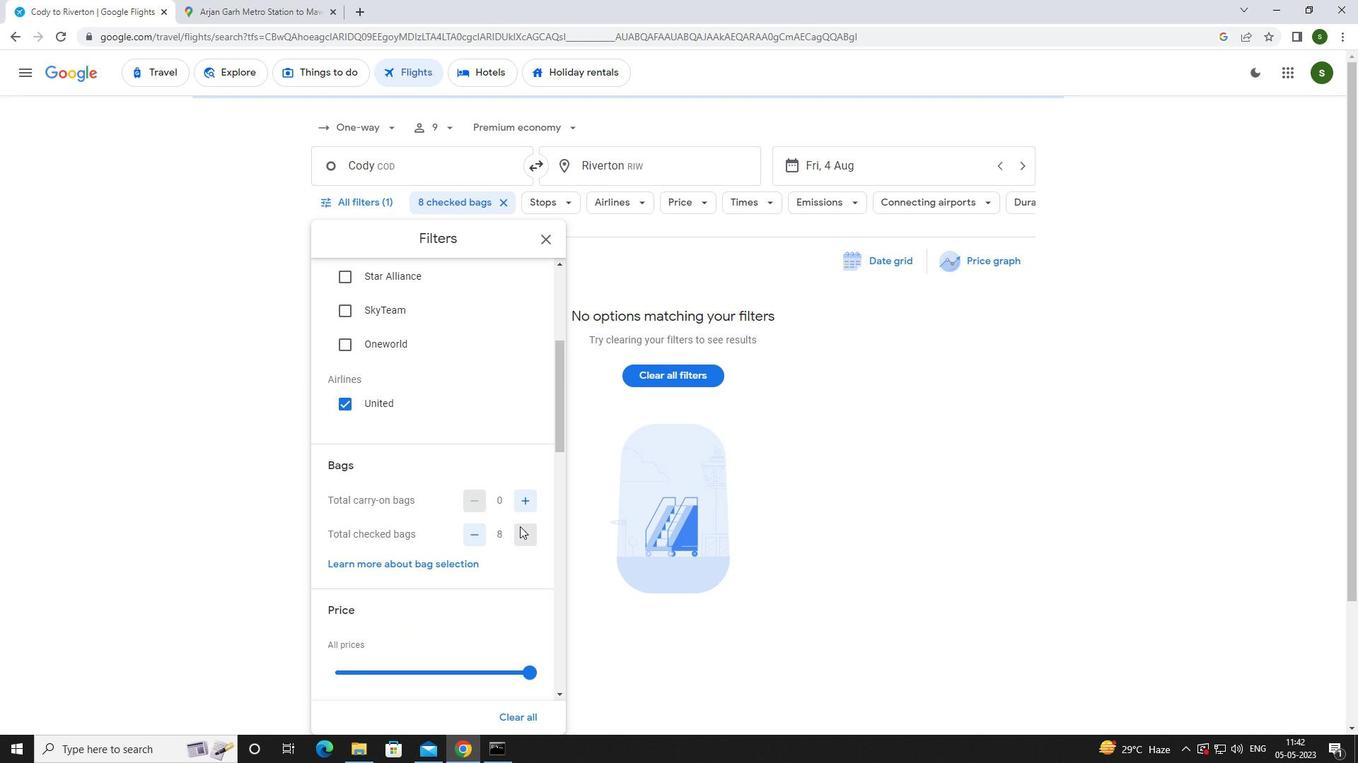 
Action: Mouse scrolled (519, 526) with delta (0, 0)
Screenshot: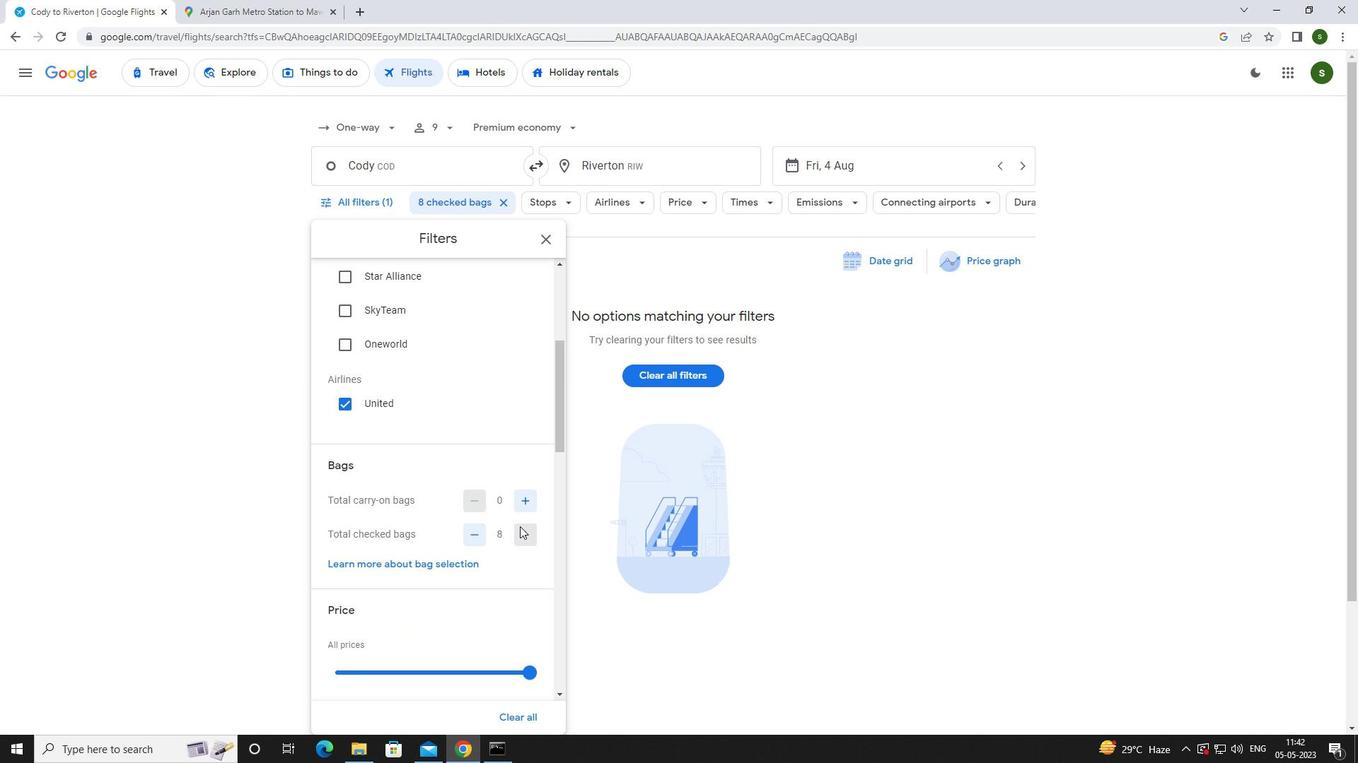 
Action: Mouse moved to (524, 526)
Screenshot: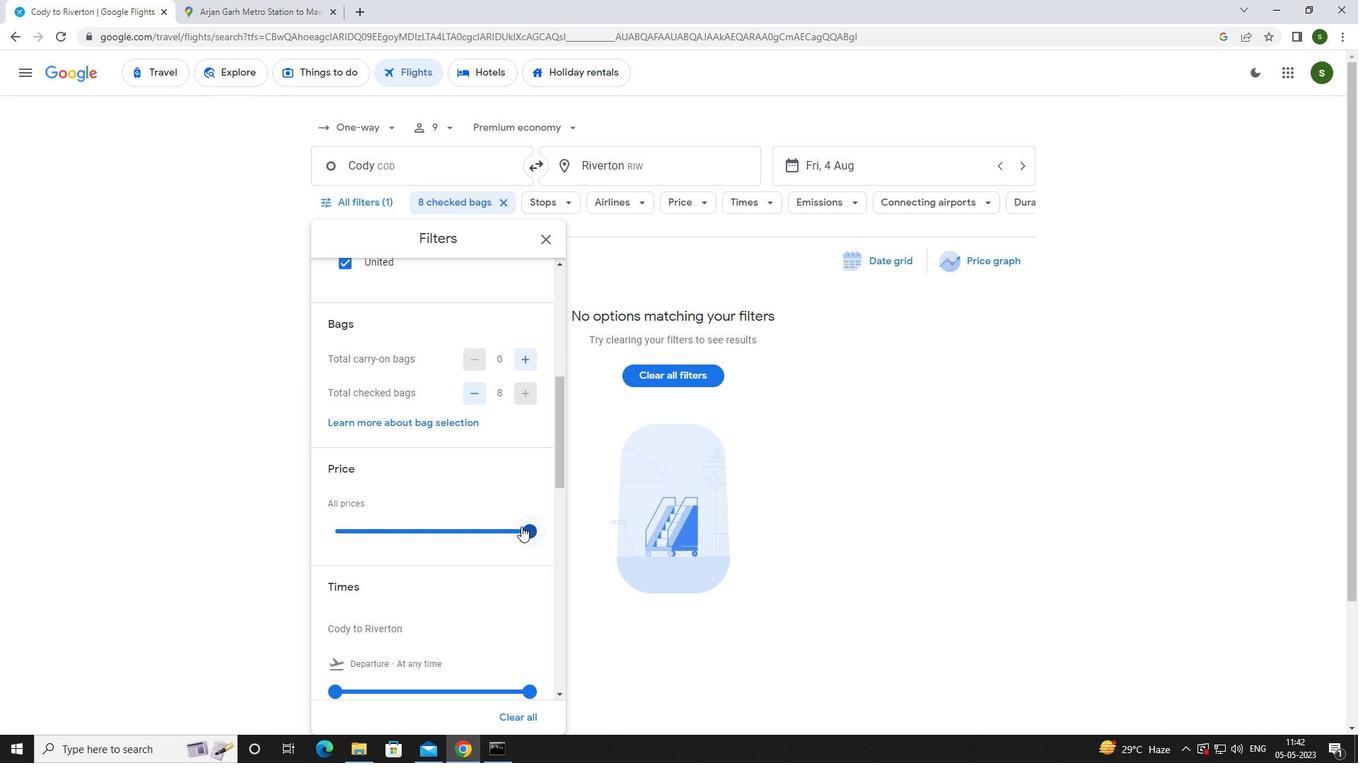 
Action: Mouse pressed left at (524, 526)
Screenshot: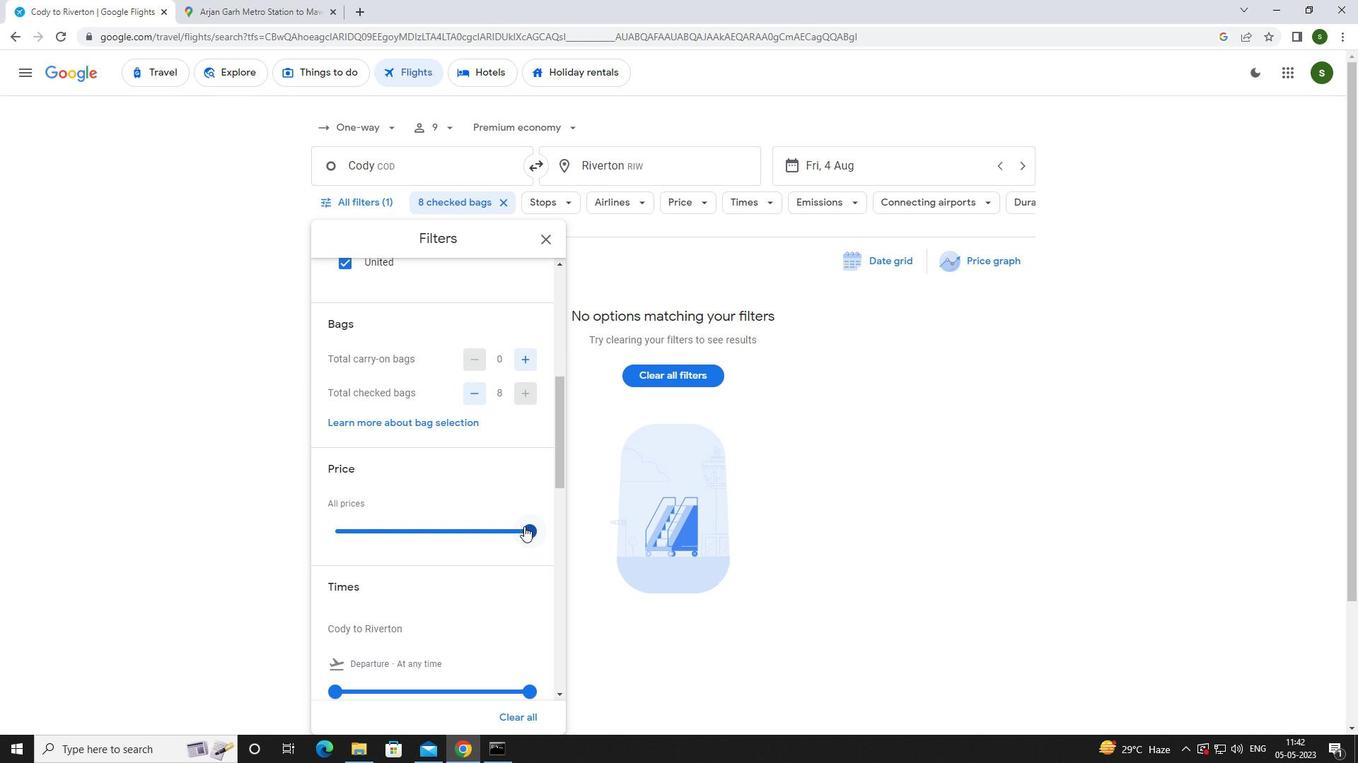 
Action: Mouse scrolled (524, 526) with delta (0, 0)
Screenshot: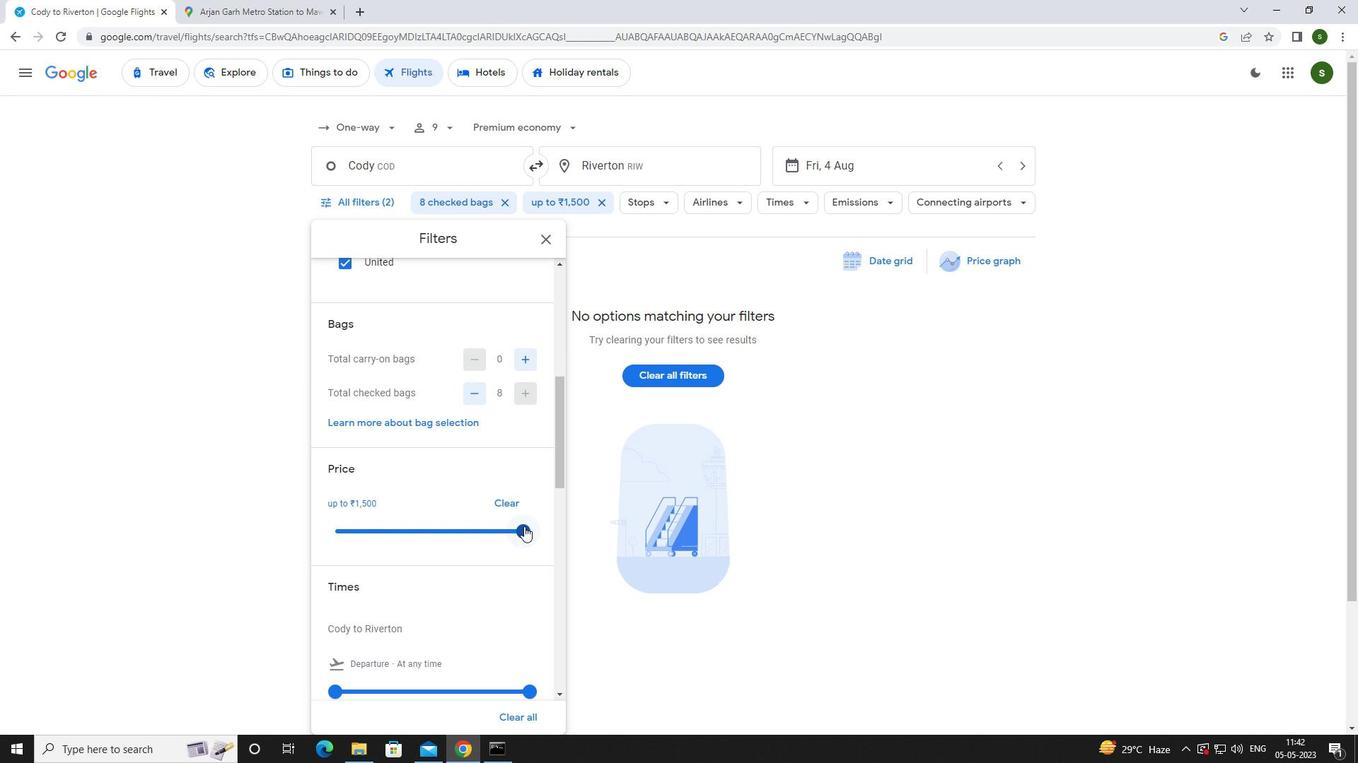 
Action: Mouse scrolled (524, 526) with delta (0, 0)
Screenshot: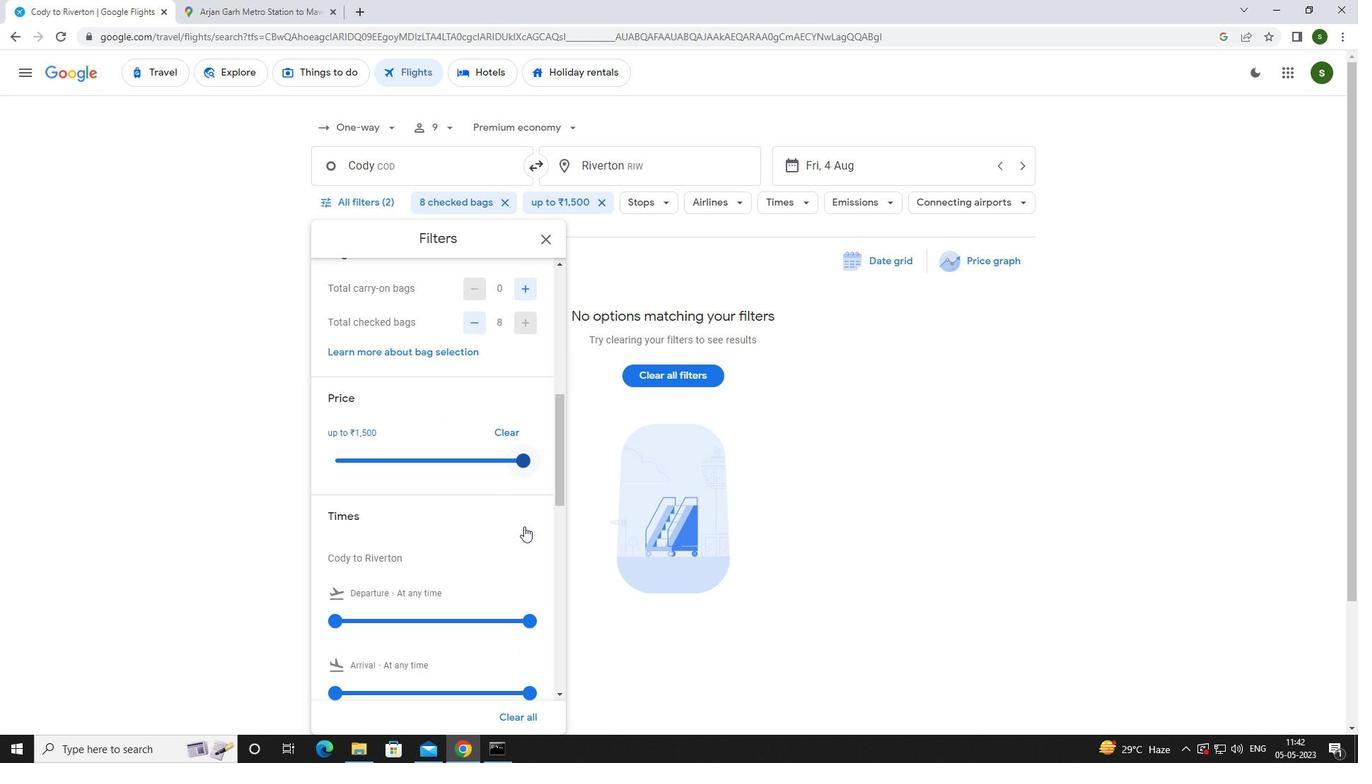 
Action: Mouse moved to (334, 550)
Screenshot: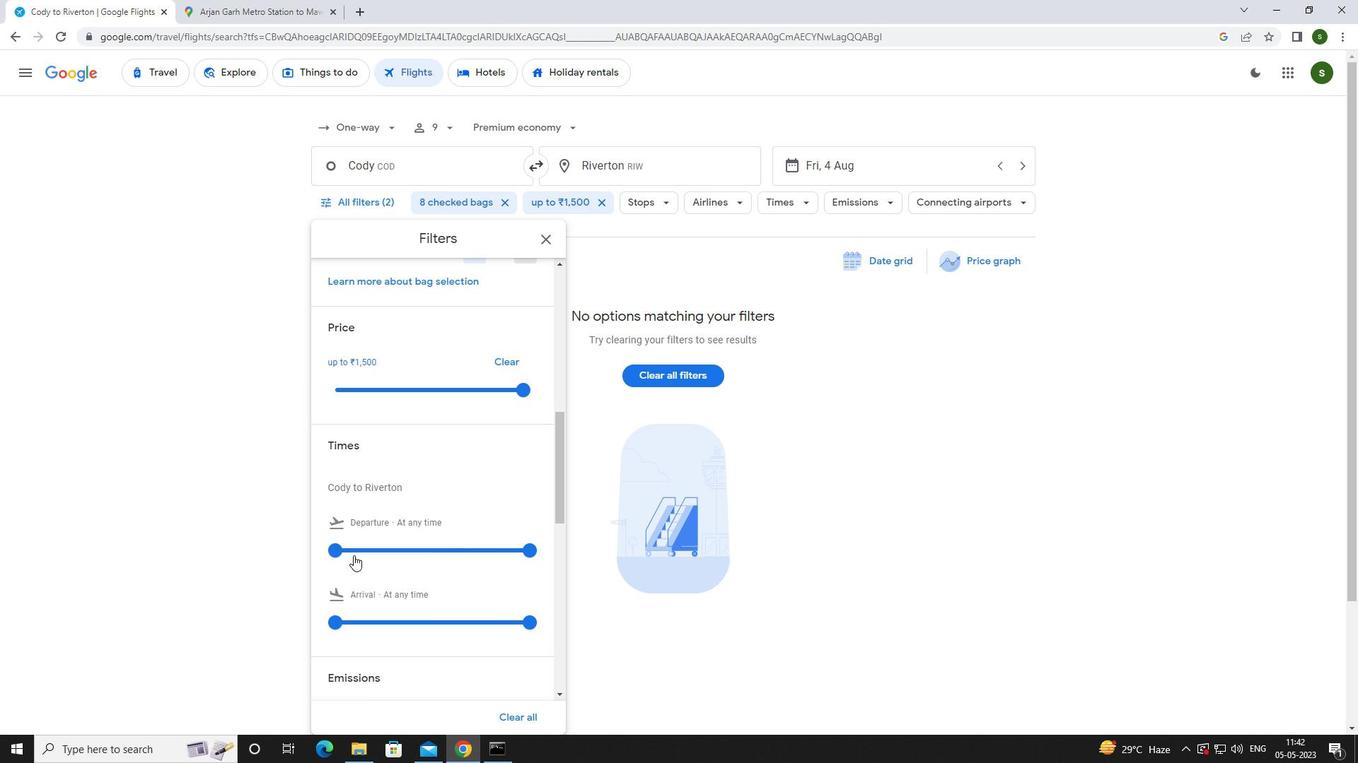 
Action: Mouse pressed left at (334, 550)
Screenshot: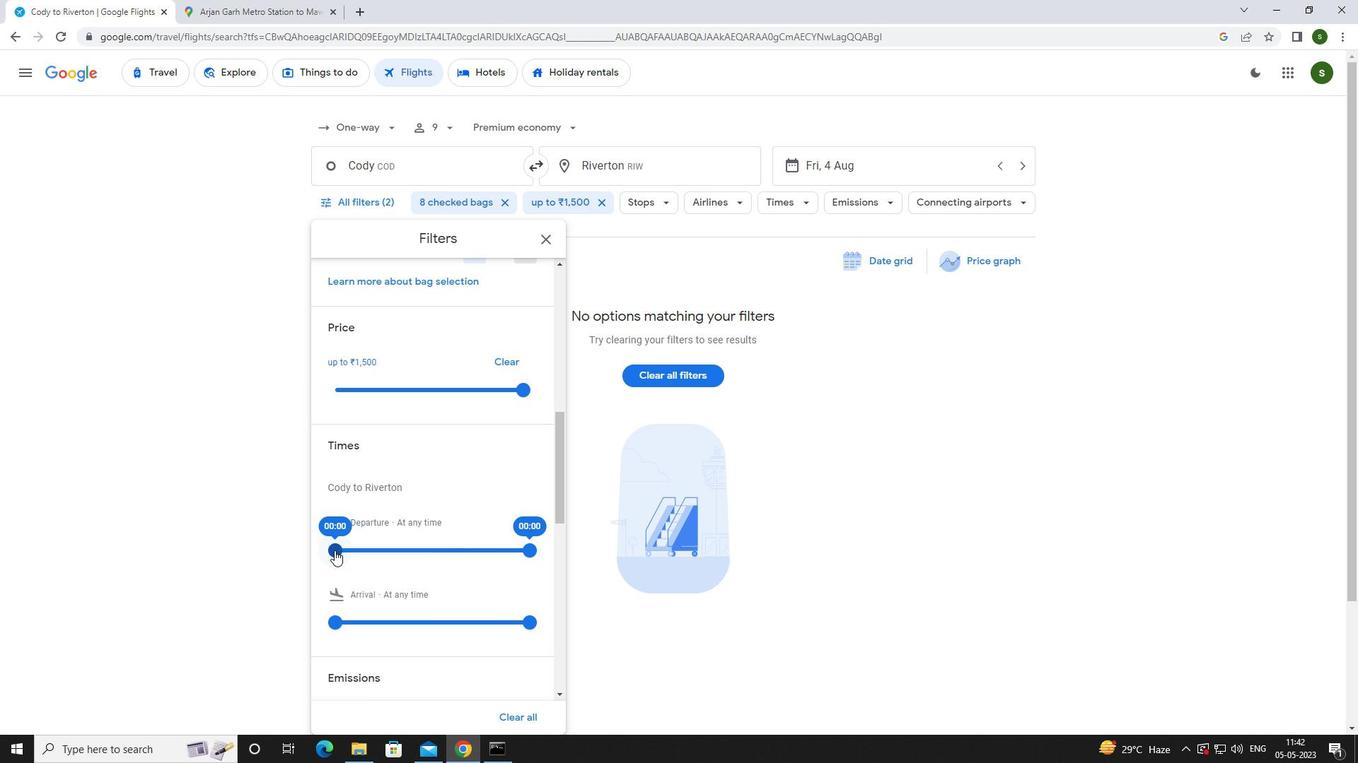 
Action: Mouse moved to (764, 482)
Screenshot: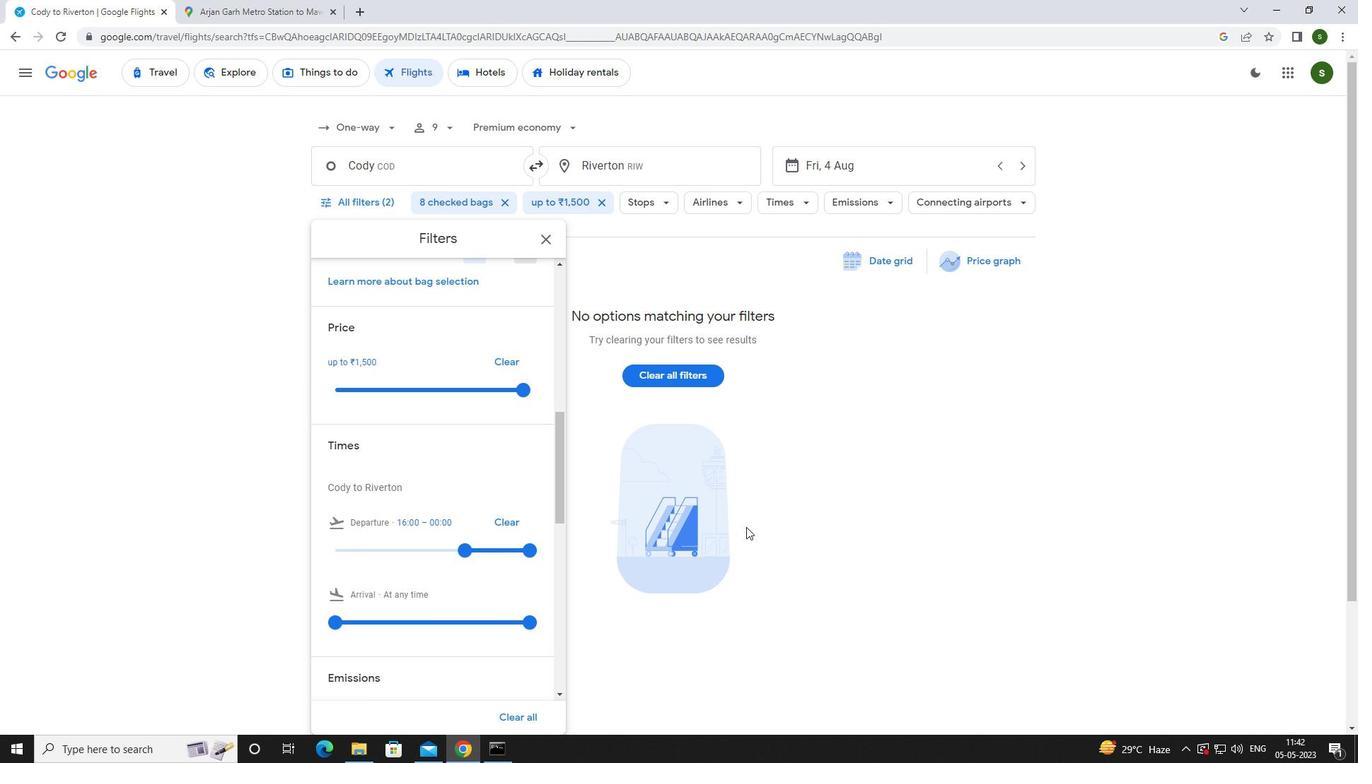 
Action: Mouse pressed left at (764, 482)
Screenshot: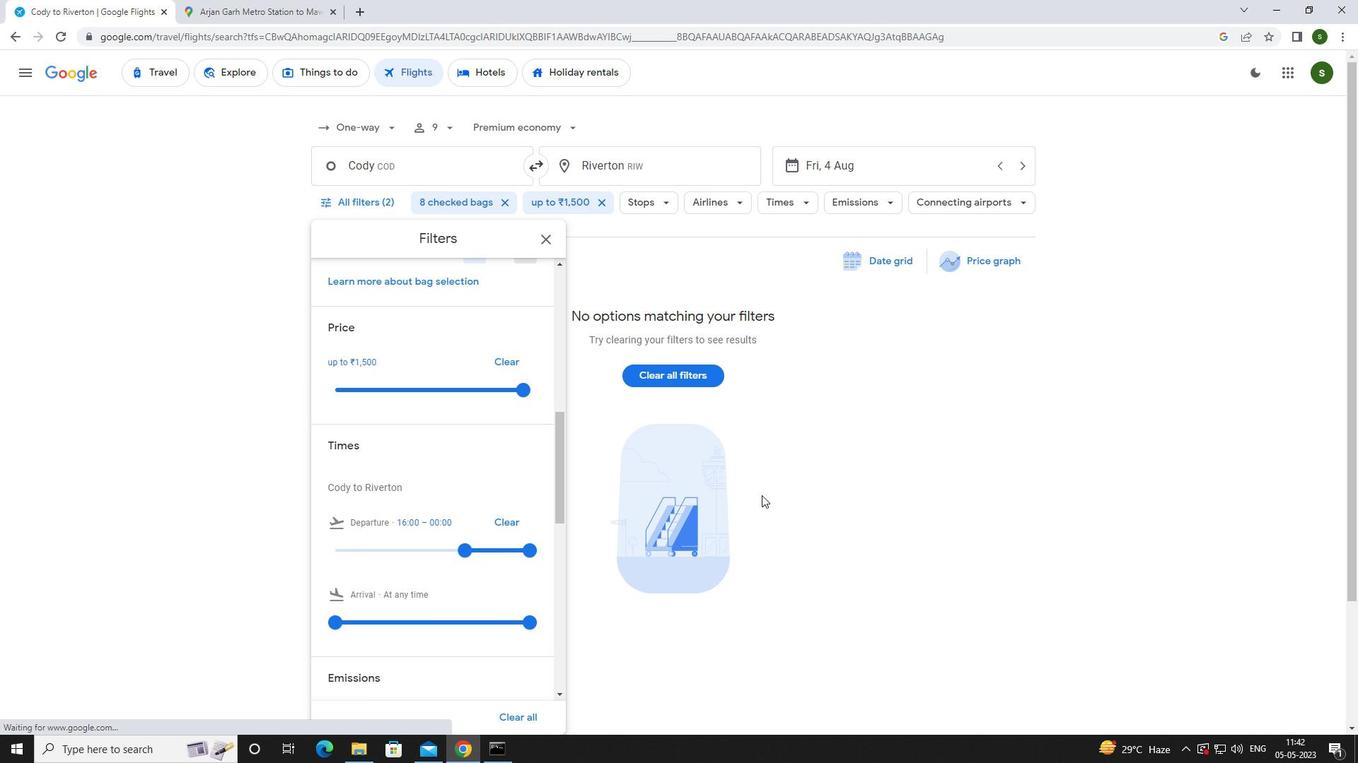 
